 Task: Find a flat in Kirkland for 9 guests from August 8 to 15, with 5 bedrooms, 5 beds, 5 bathrooms, a price range of 5700 to 14000, and amenities including Wifi, Free parking, TV, Gym, and Breakfast.
Action: Mouse moved to (448, 100)
Screenshot: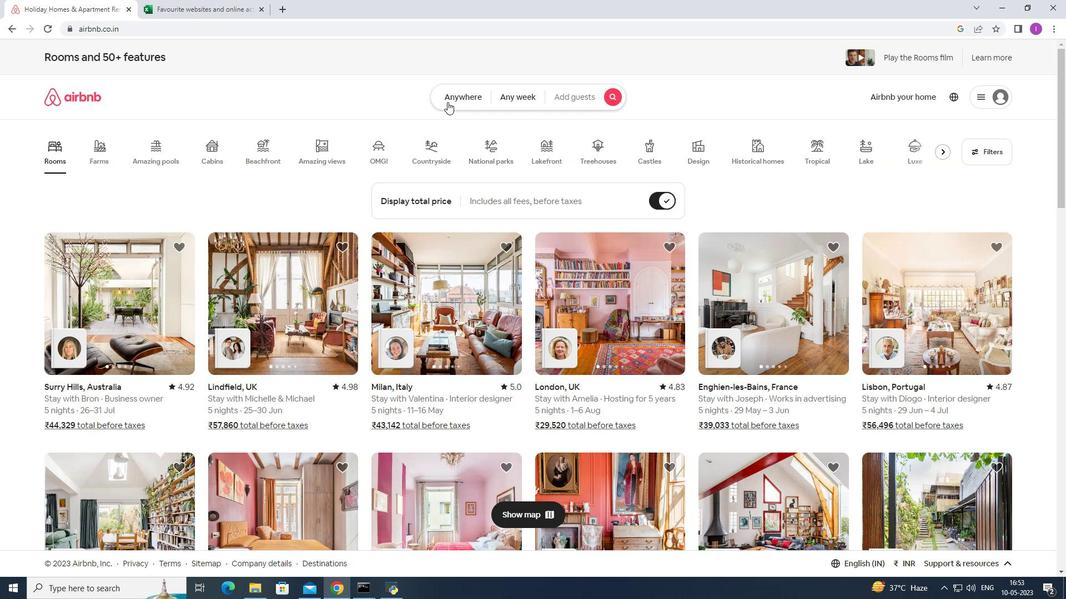 
Action: Mouse pressed left at (448, 100)
Screenshot: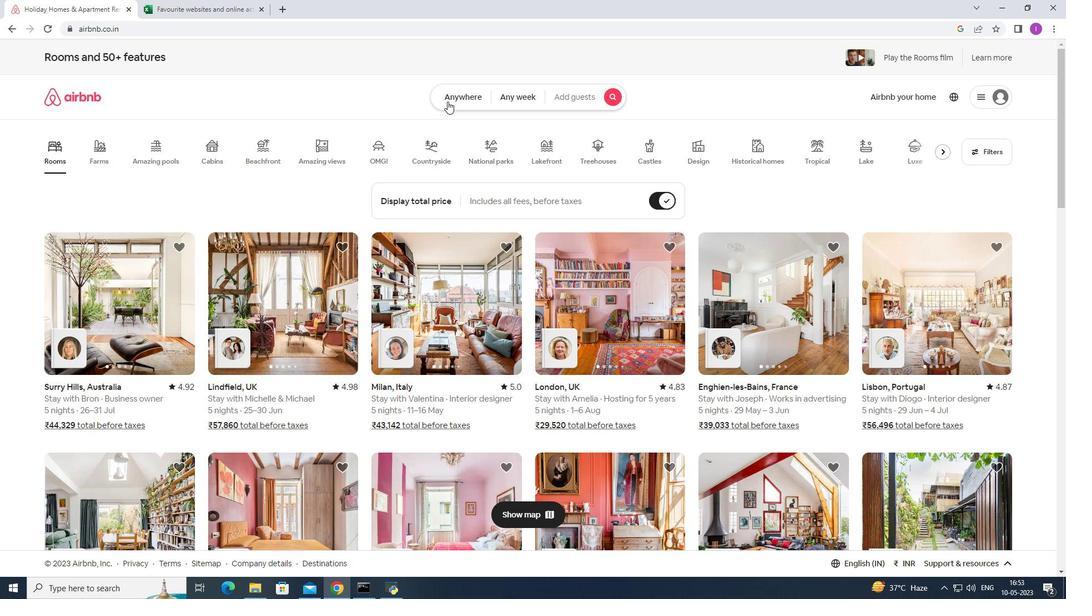 
Action: Mouse moved to (377, 142)
Screenshot: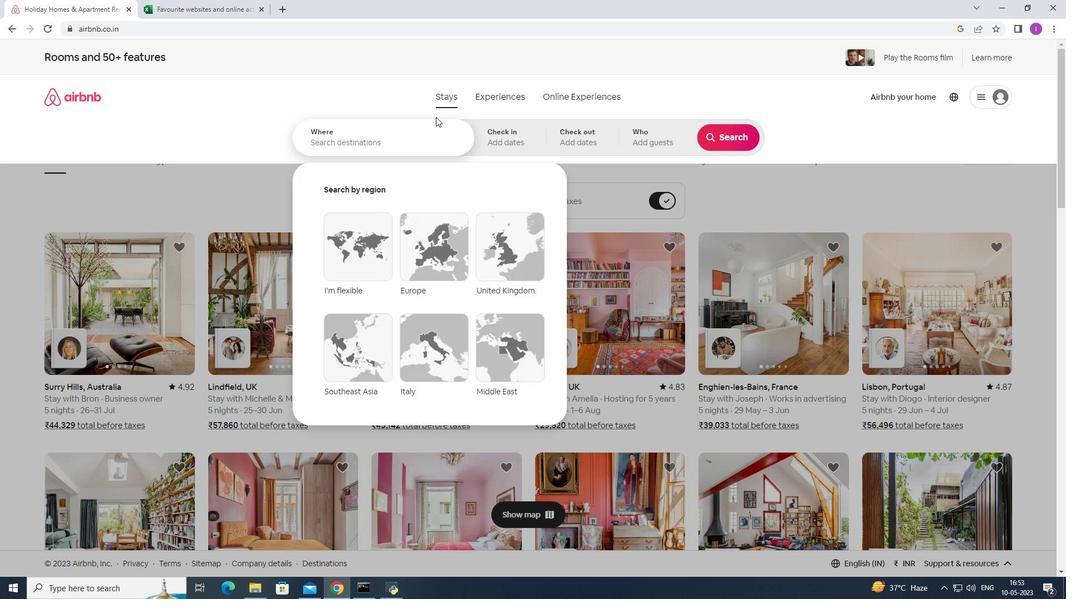 
Action: Mouse pressed left at (377, 142)
Screenshot: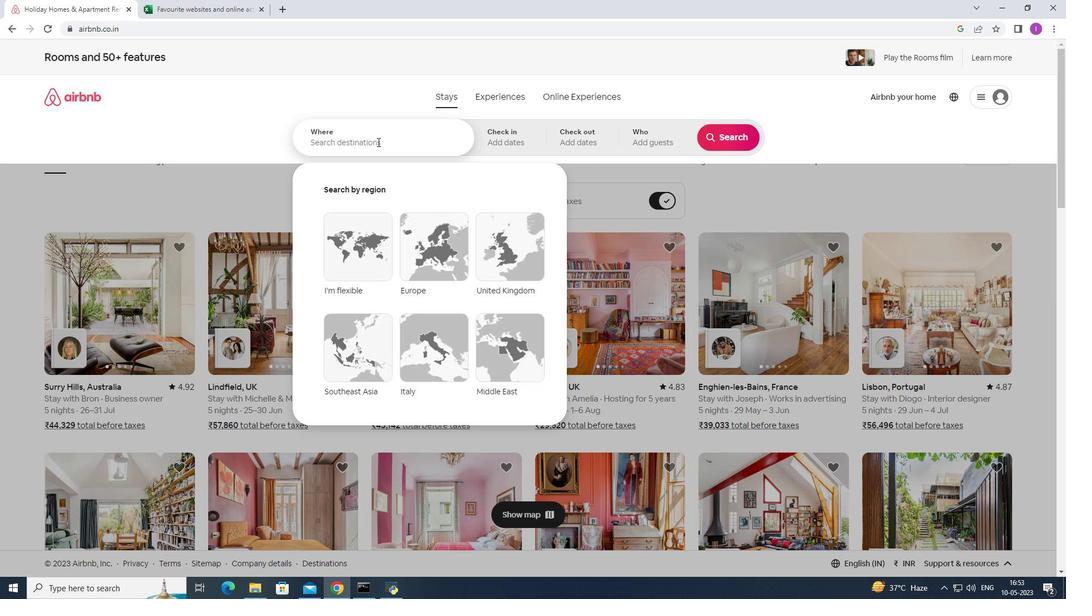 
Action: Key pressed <Key.shift><Key.shift>Ko<Key.backspace>irkland,<Key.shift><Key.shift><Key.shift><Key.shift><Key.shift><Key.shift><Key.shift><Key.shift><Key.shift><Key.shift><Key.shift><Key.shift><Key.shift><Key.shift><Key.shift><Key.shift><Key.shift><Key.shift><Key.shift><Key.shift><Key.shift><Key.shift><Key.shift>Canada
Screenshot: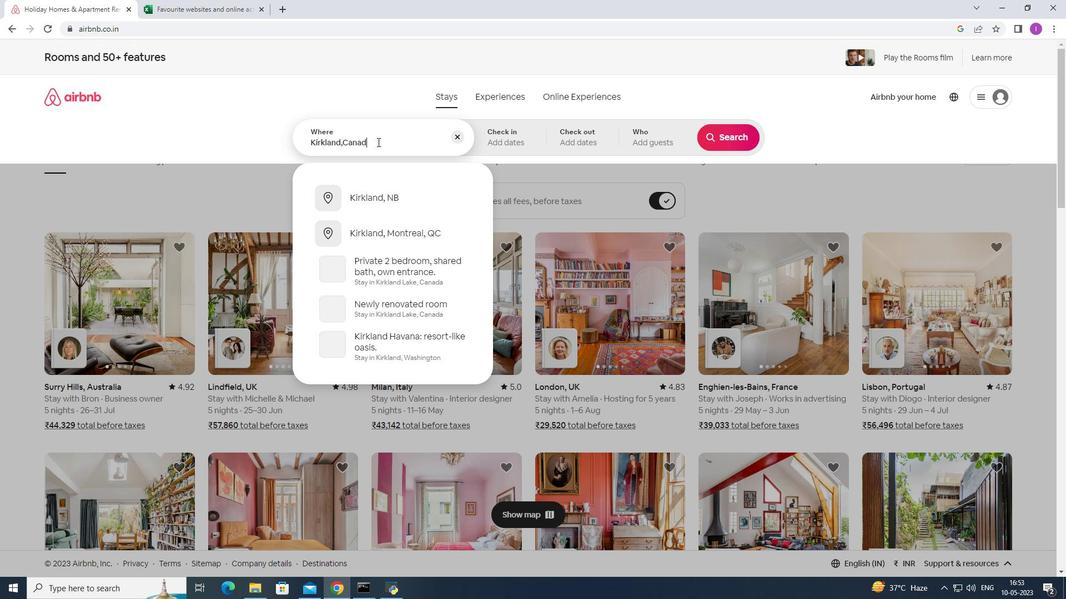 
Action: Mouse moved to (529, 137)
Screenshot: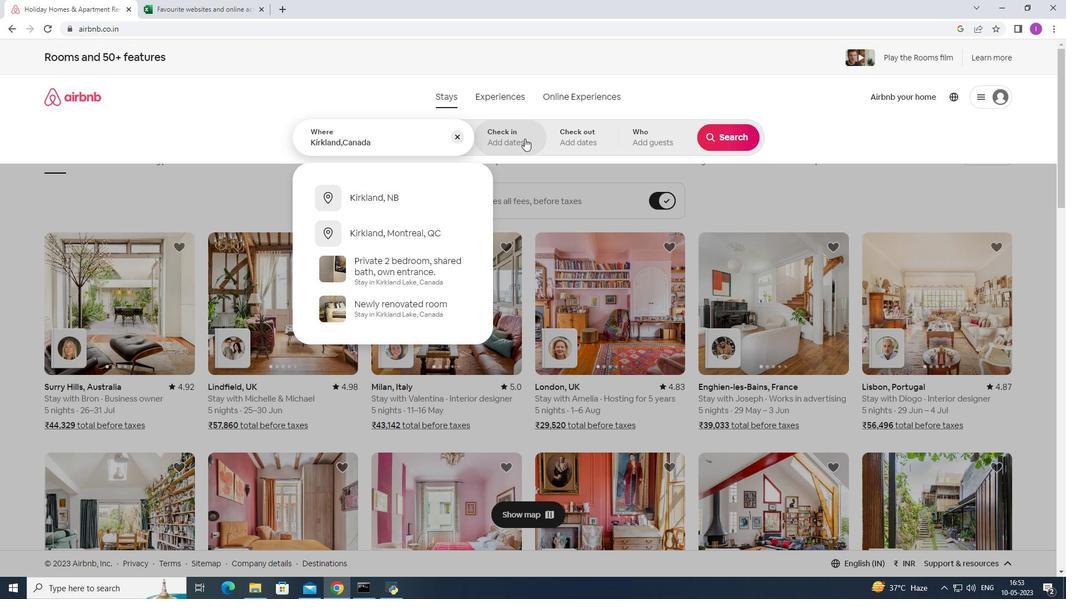 
Action: Mouse pressed left at (529, 137)
Screenshot: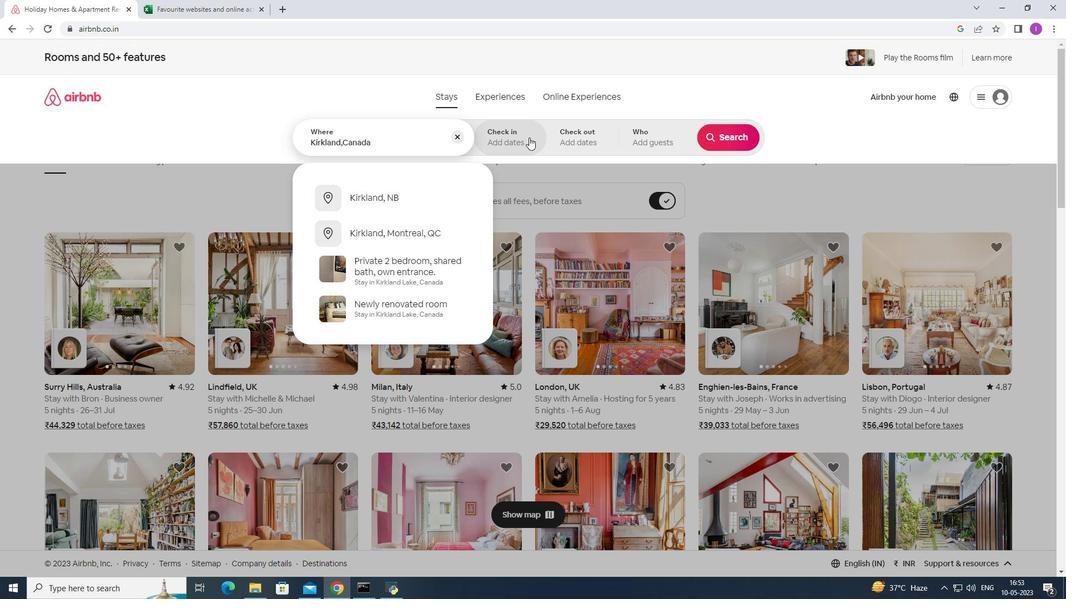 
Action: Mouse moved to (730, 224)
Screenshot: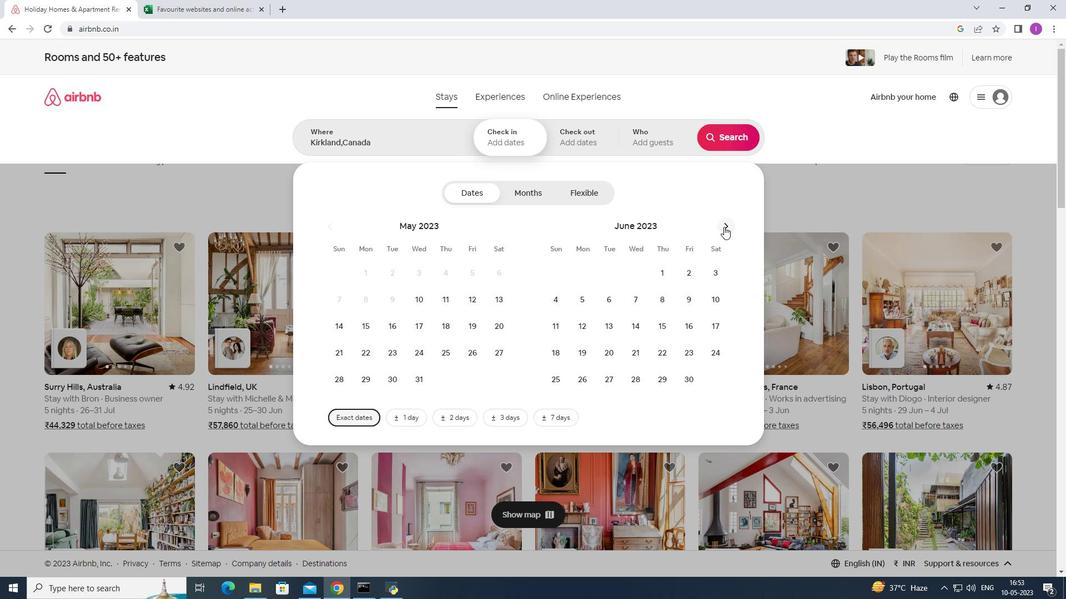
Action: Mouse pressed left at (730, 224)
Screenshot: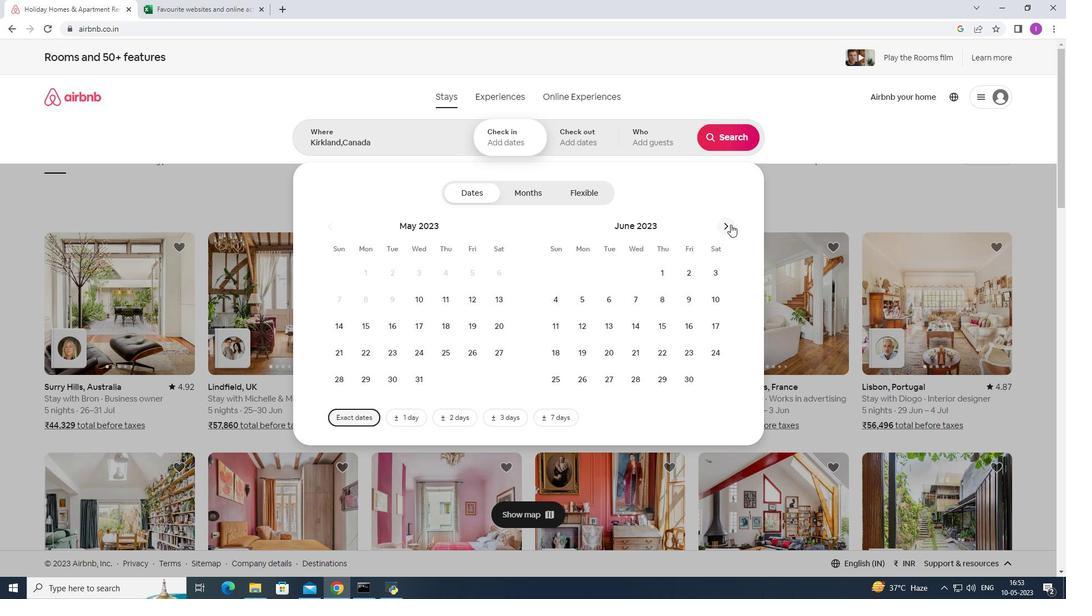 
Action: Mouse pressed left at (730, 224)
Screenshot: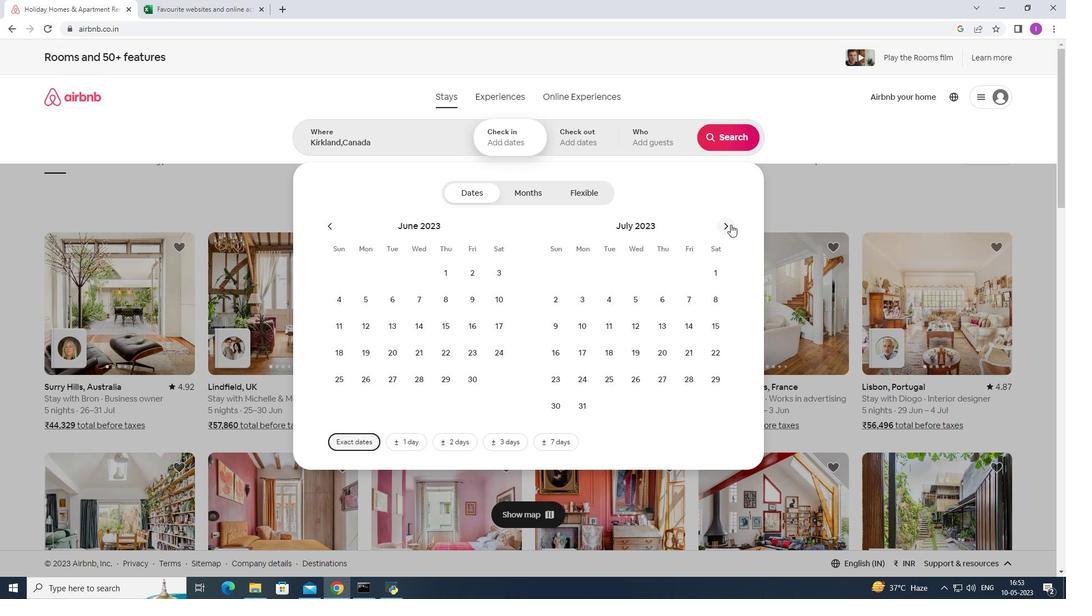 
Action: Mouse moved to (616, 299)
Screenshot: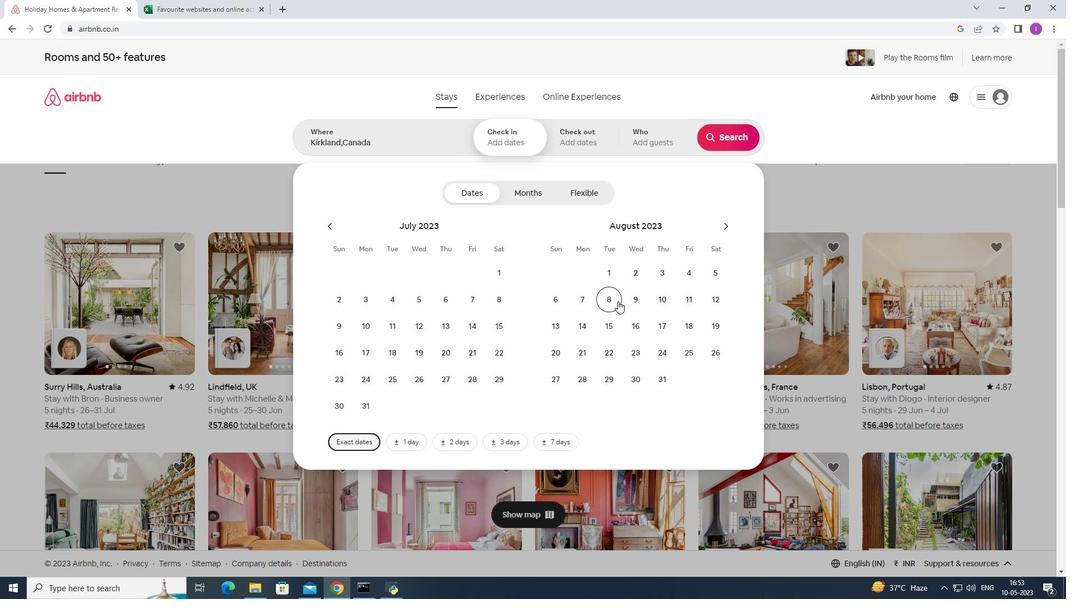 
Action: Mouse pressed left at (616, 299)
Screenshot: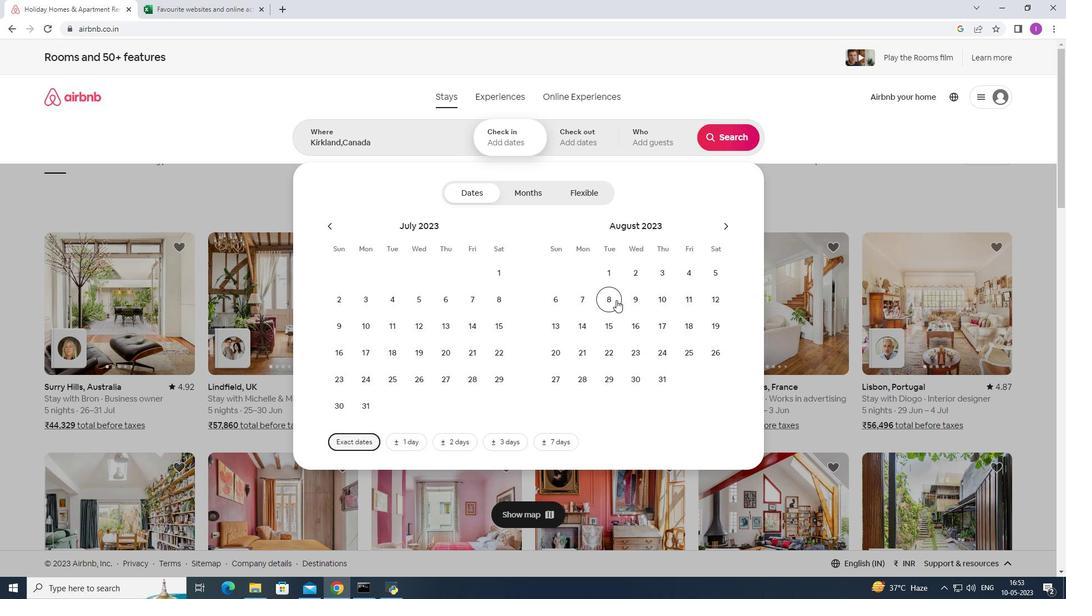 
Action: Mouse moved to (608, 319)
Screenshot: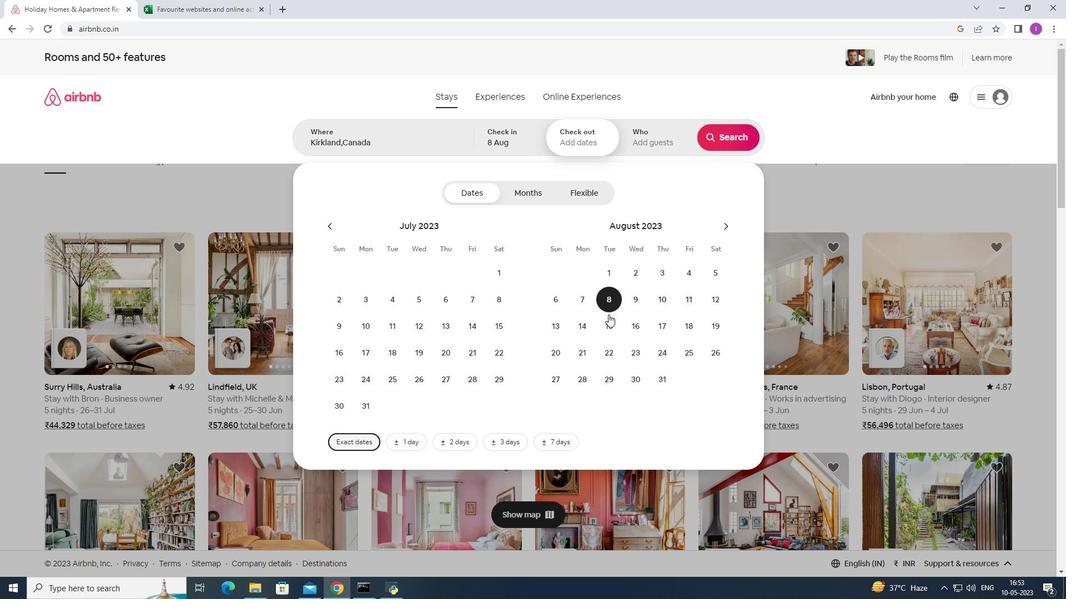 
Action: Mouse pressed left at (608, 319)
Screenshot: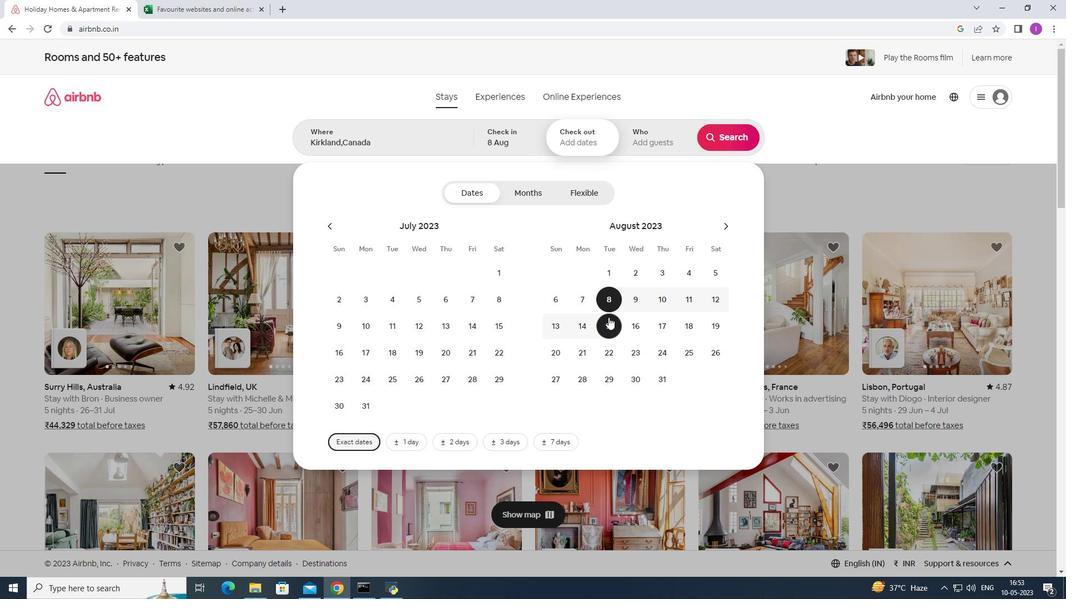 
Action: Mouse moved to (650, 139)
Screenshot: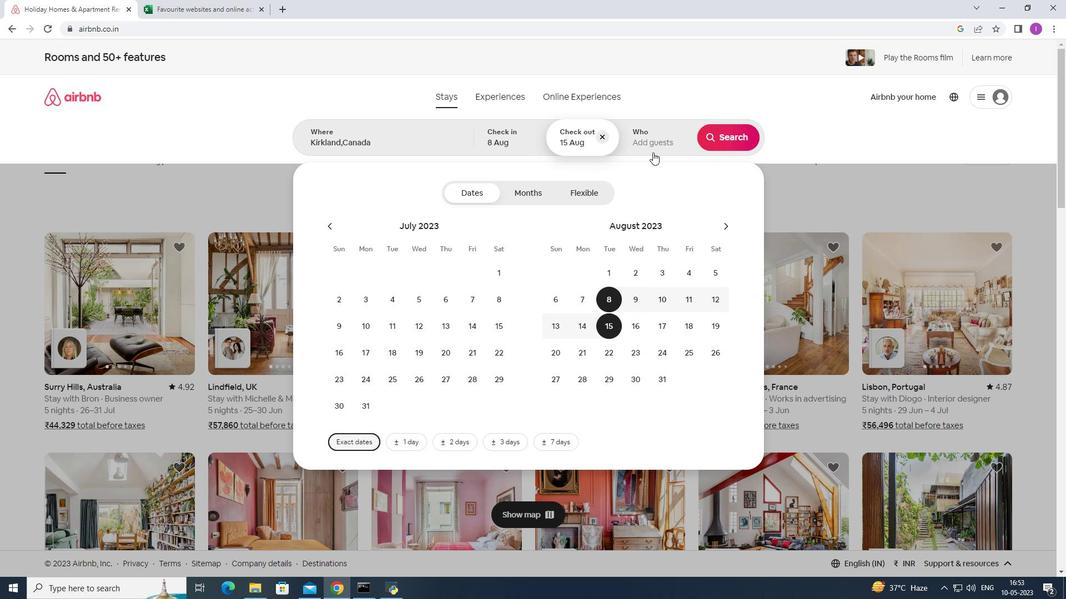 
Action: Mouse pressed left at (650, 139)
Screenshot: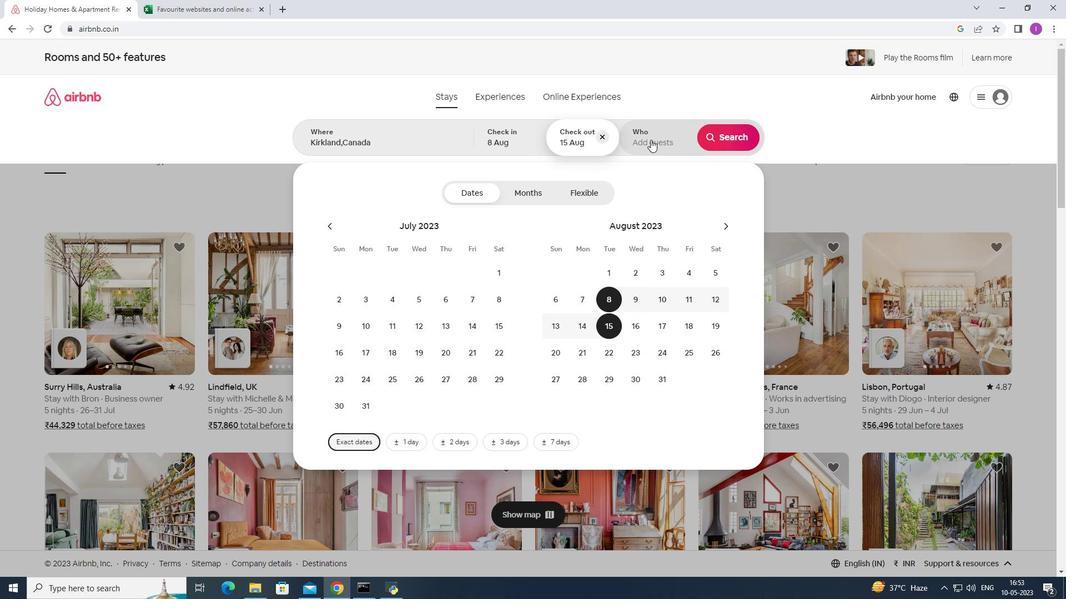 
Action: Mouse moved to (731, 199)
Screenshot: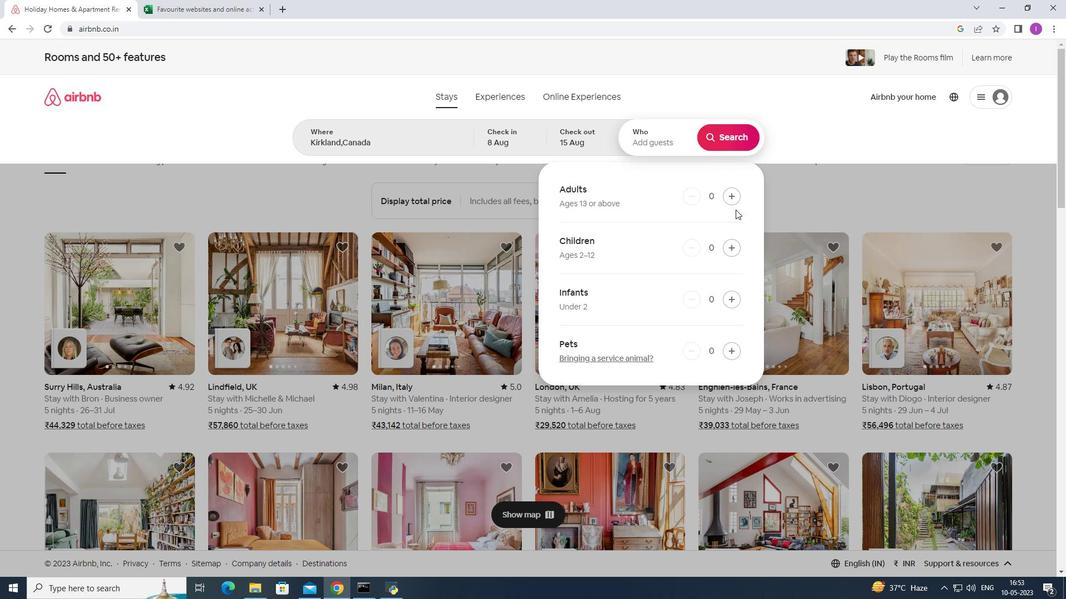 
Action: Mouse pressed left at (731, 199)
Screenshot: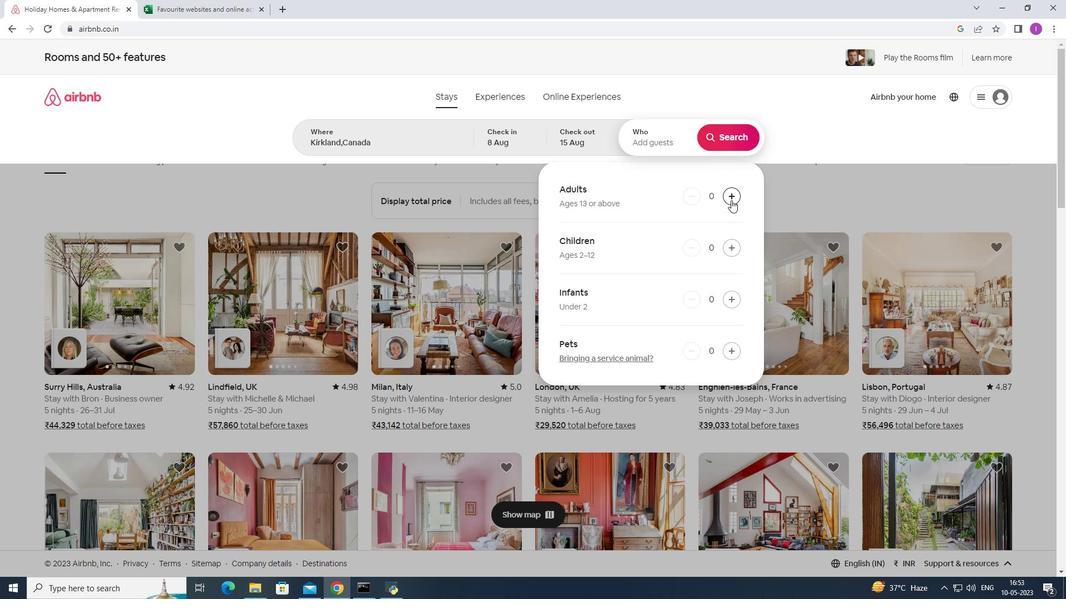 
Action: Mouse pressed left at (731, 199)
Screenshot: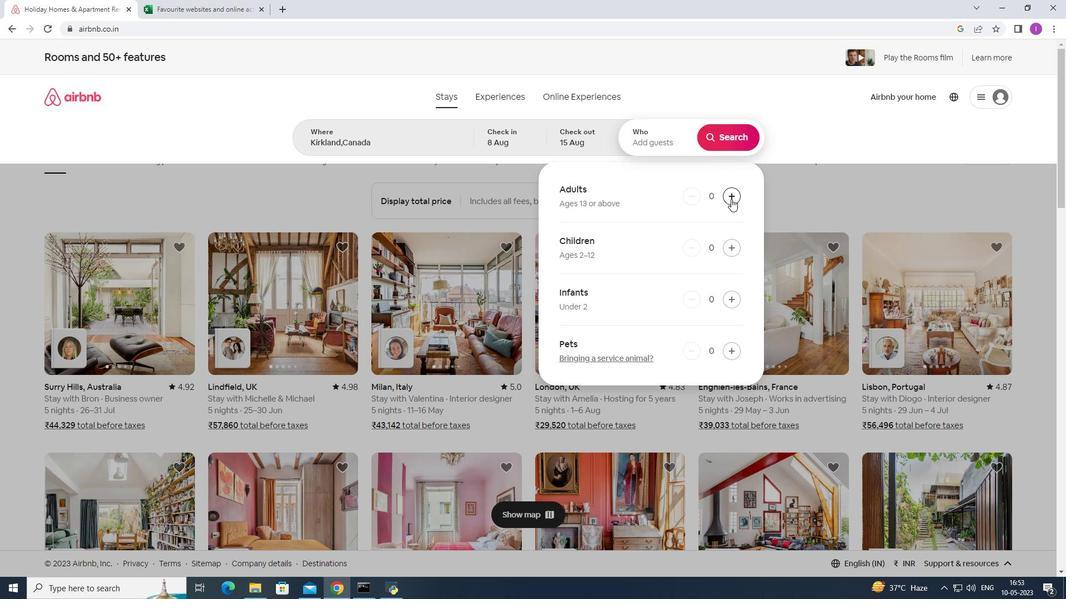 
Action: Mouse pressed left at (731, 199)
Screenshot: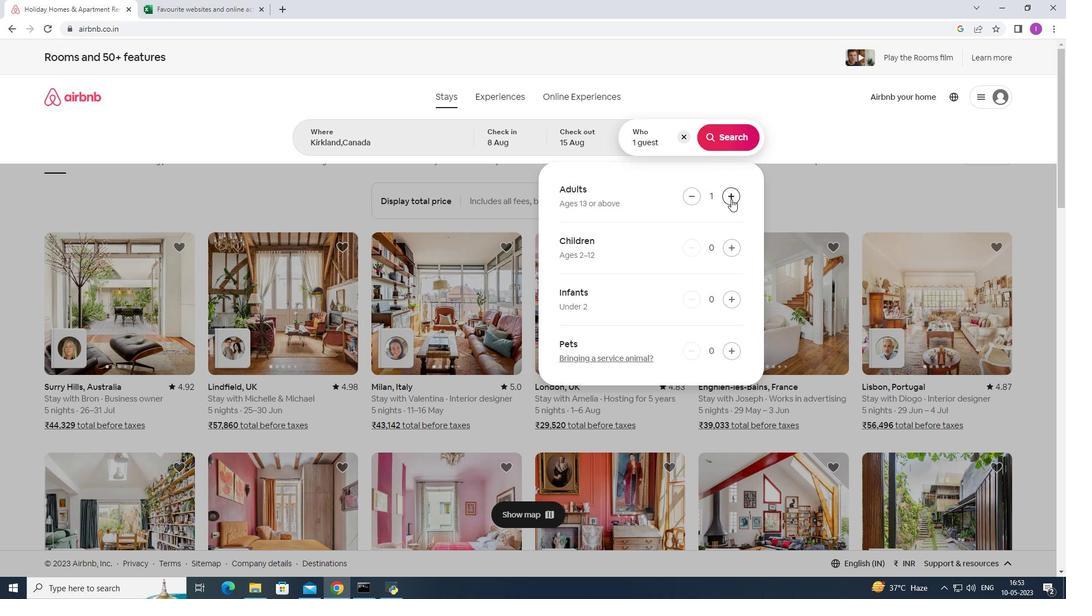 
Action: Mouse pressed left at (731, 199)
Screenshot: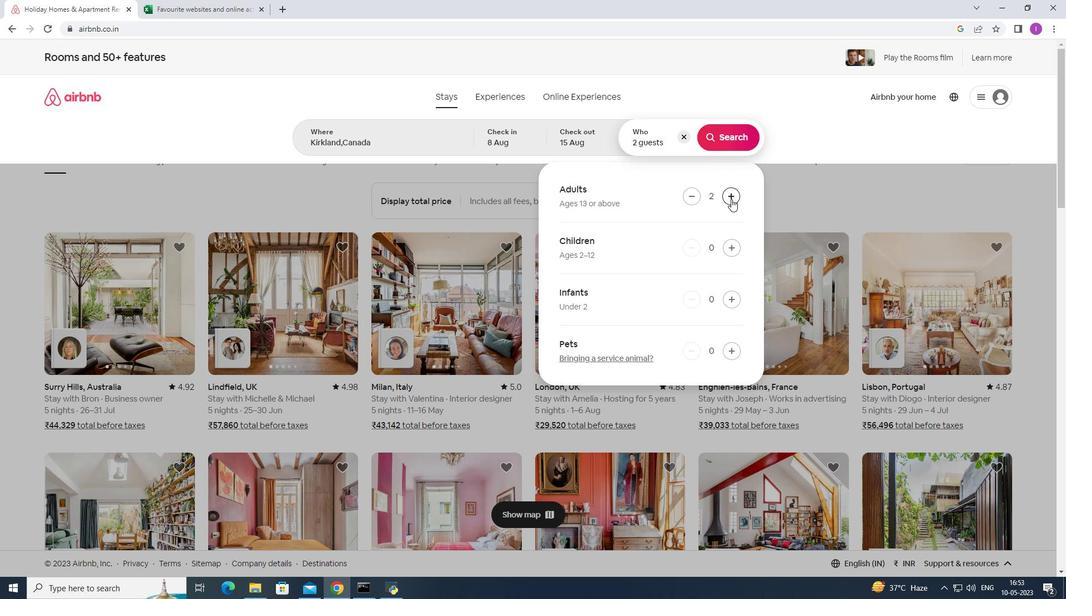 
Action: Mouse pressed left at (731, 199)
Screenshot: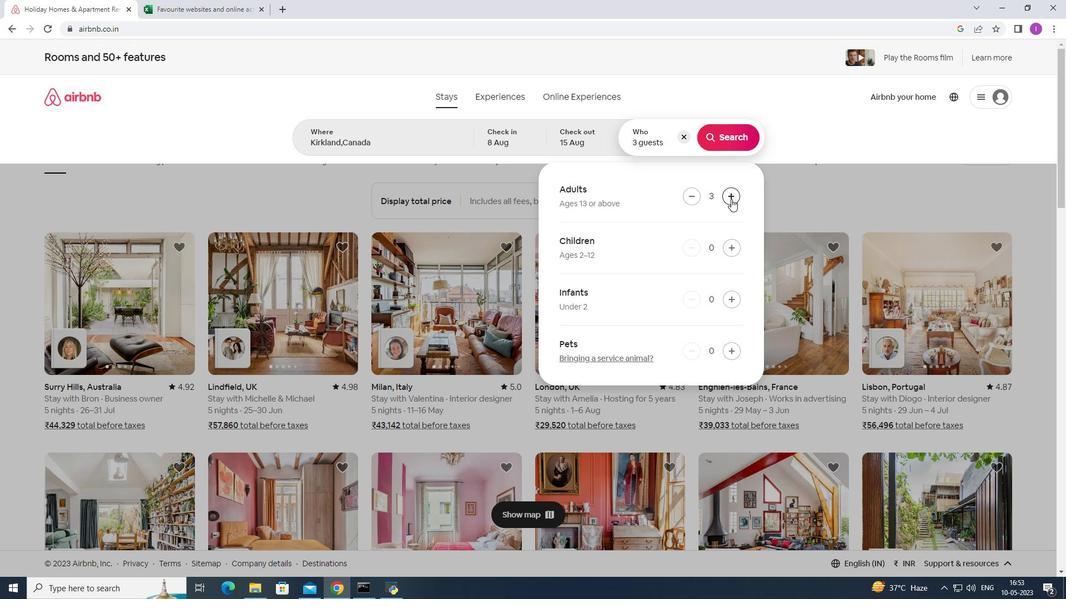 
Action: Mouse pressed left at (731, 199)
Screenshot: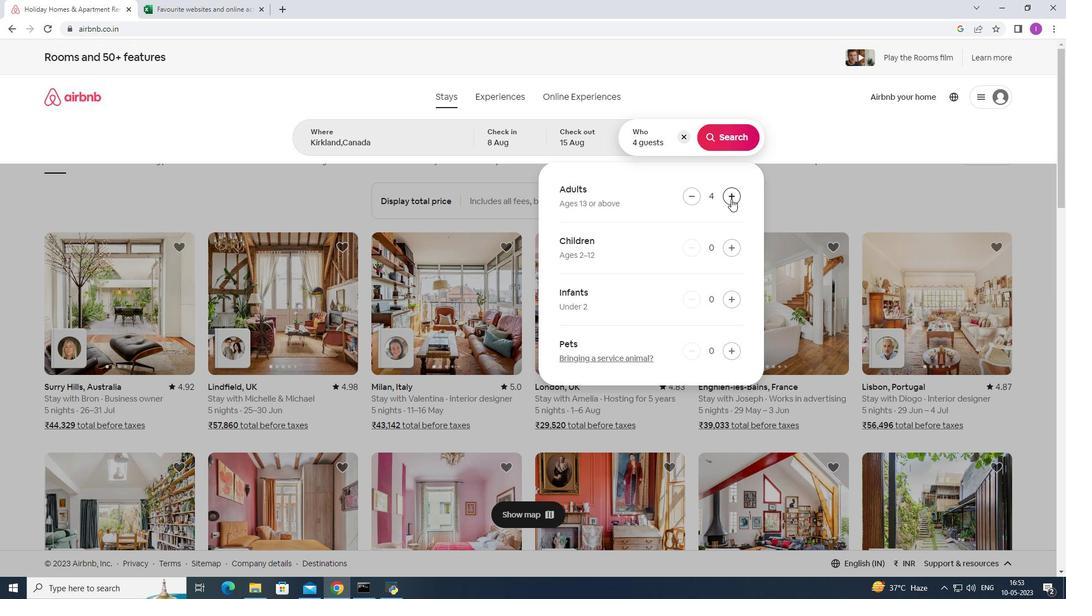 
Action: Mouse pressed left at (731, 199)
Screenshot: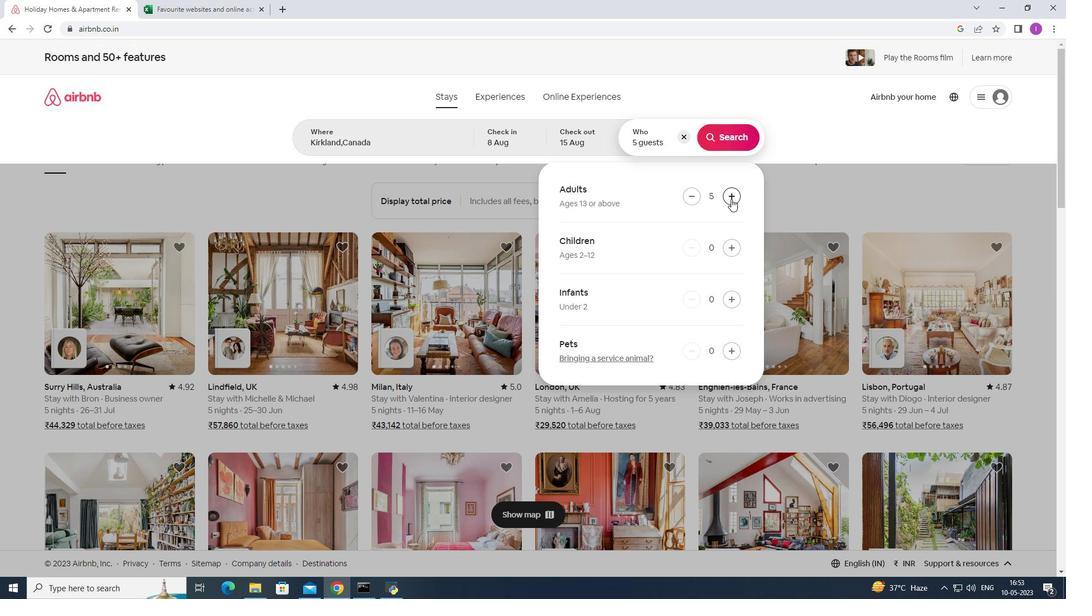 
Action: Mouse pressed left at (731, 199)
Screenshot: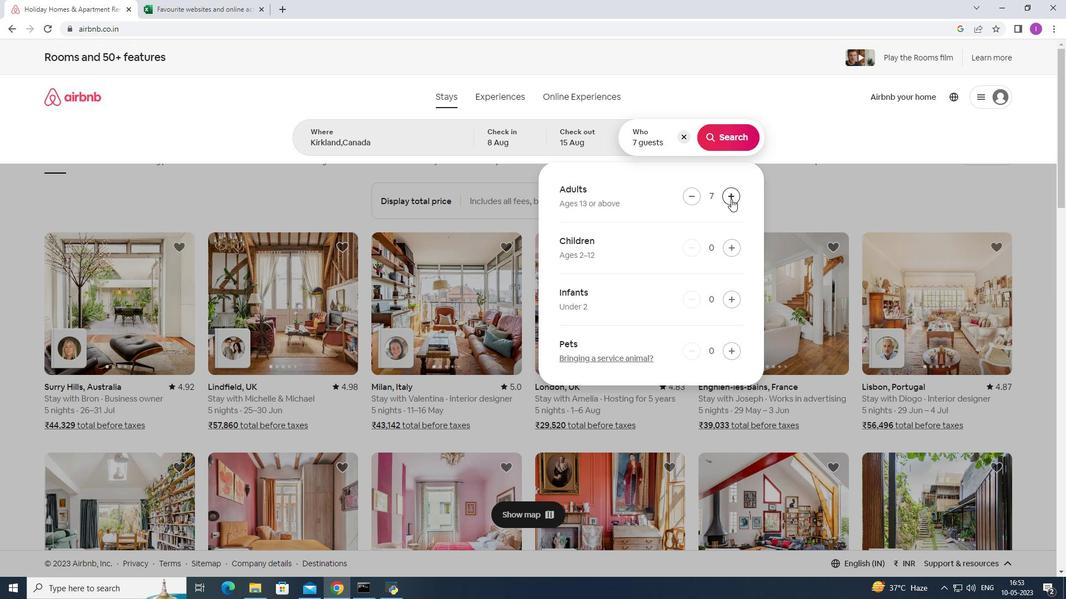 
Action: Mouse pressed left at (731, 199)
Screenshot: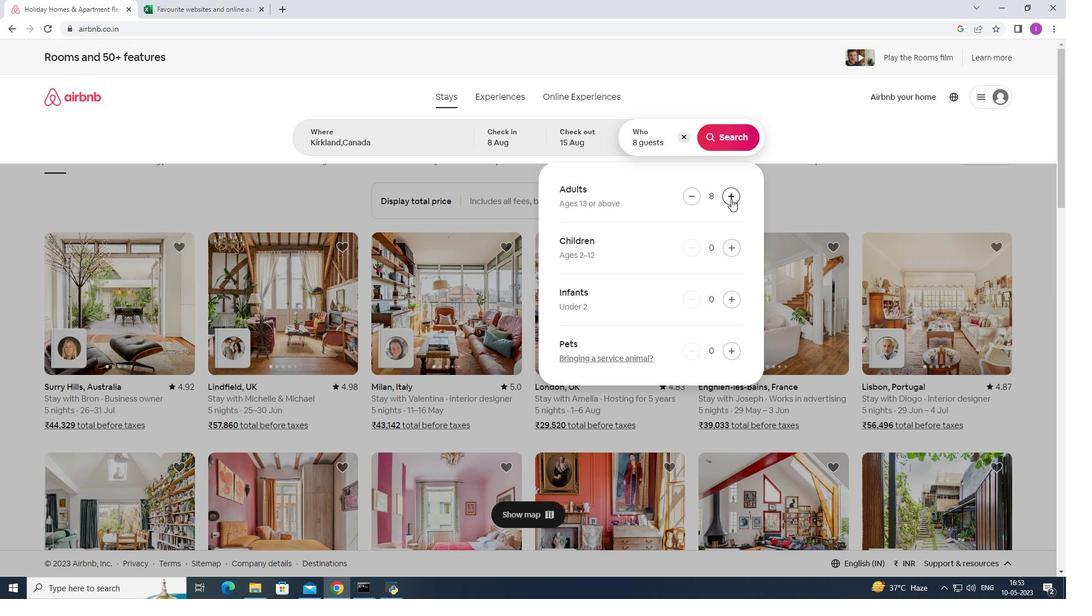 
Action: Mouse moved to (748, 137)
Screenshot: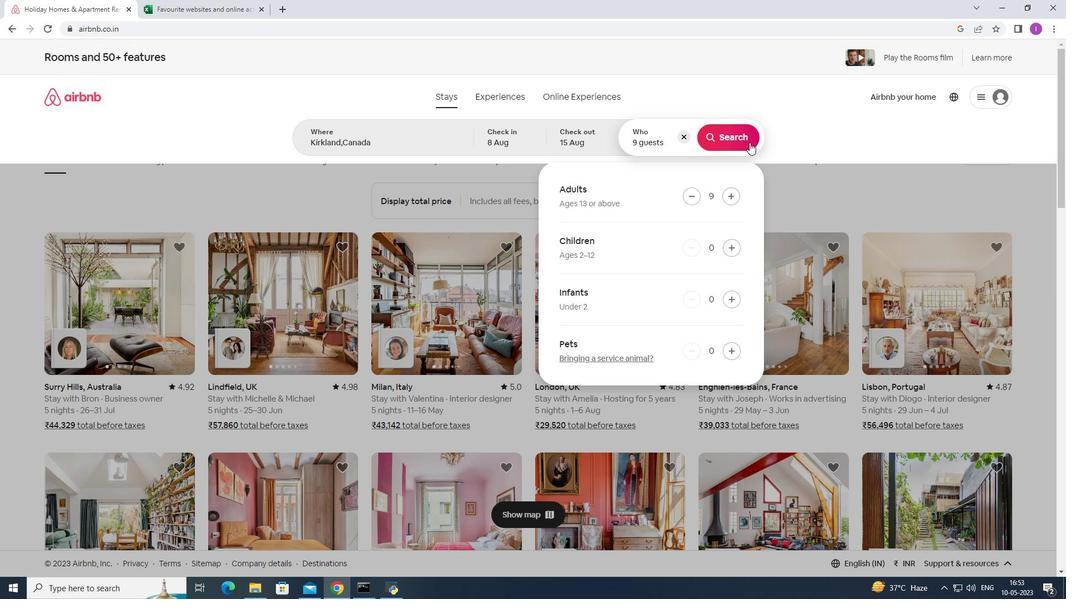 
Action: Mouse pressed left at (748, 137)
Screenshot: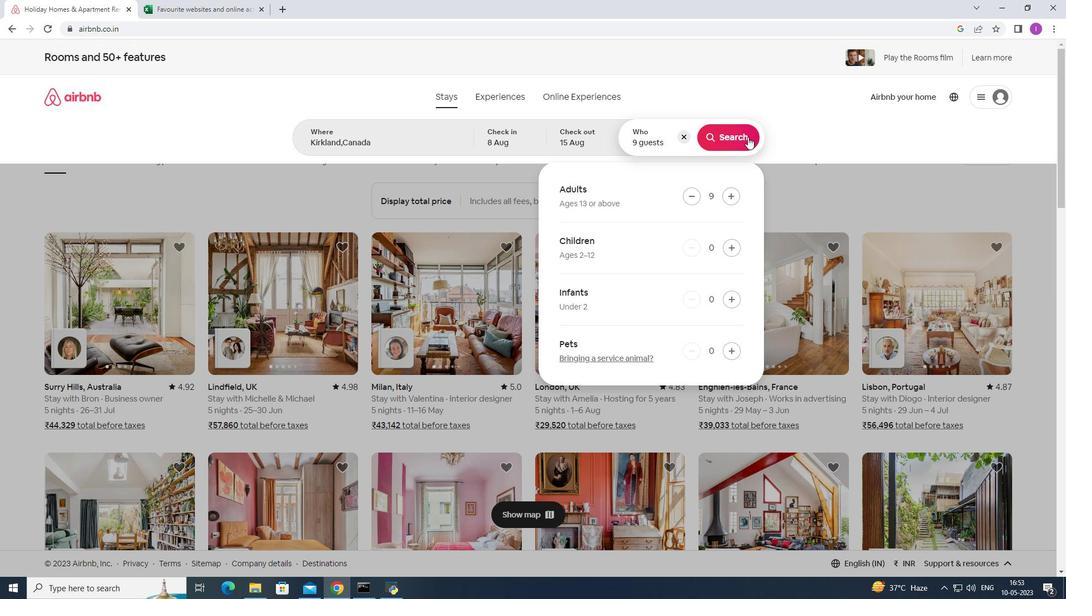 
Action: Mouse moved to (1022, 107)
Screenshot: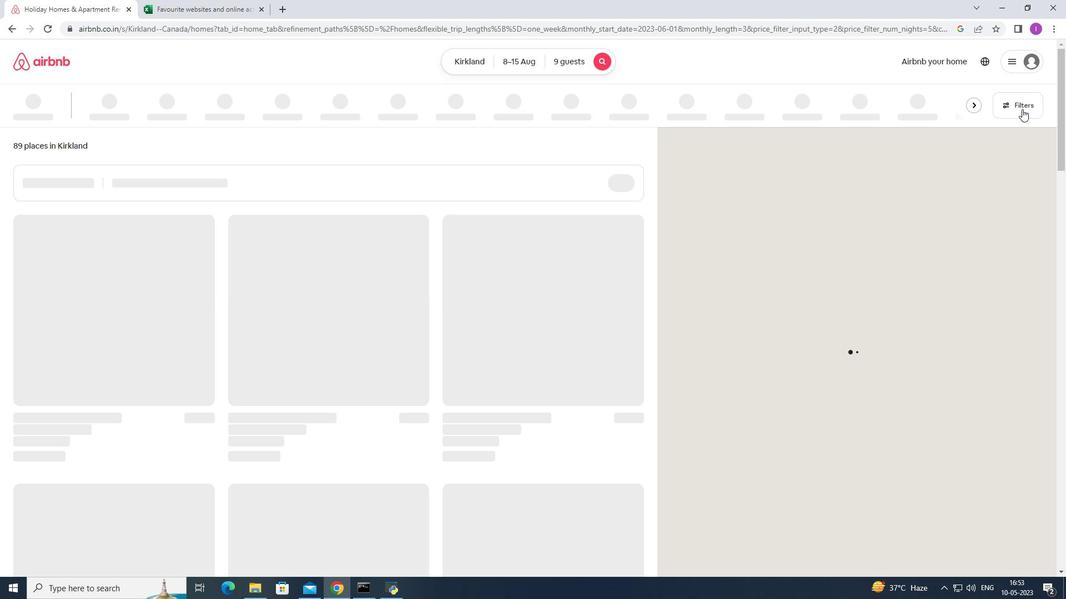 
Action: Mouse pressed left at (1022, 107)
Screenshot: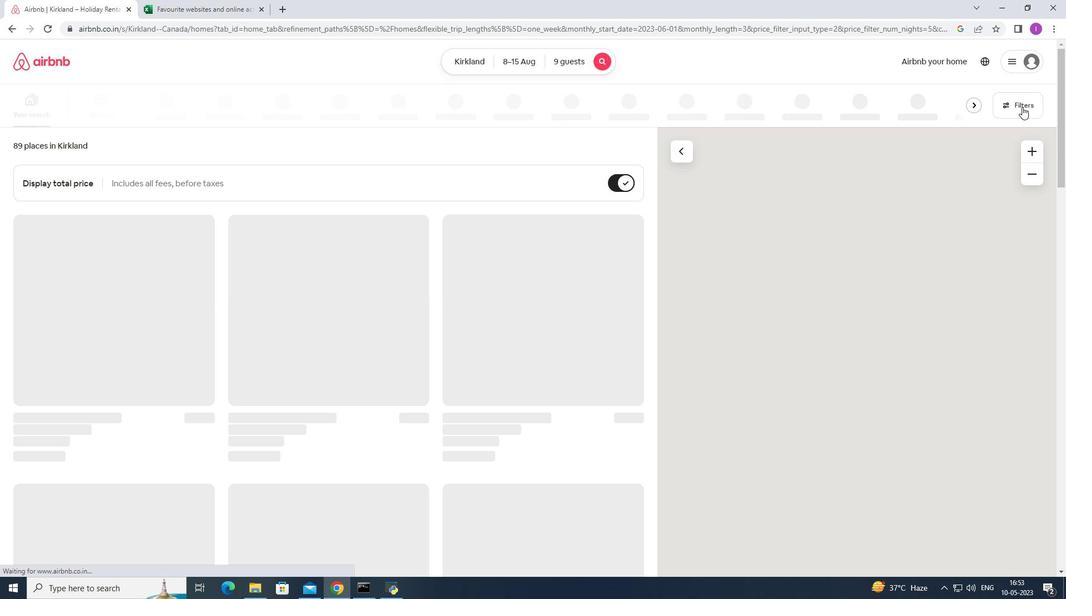 
Action: Mouse moved to (604, 383)
Screenshot: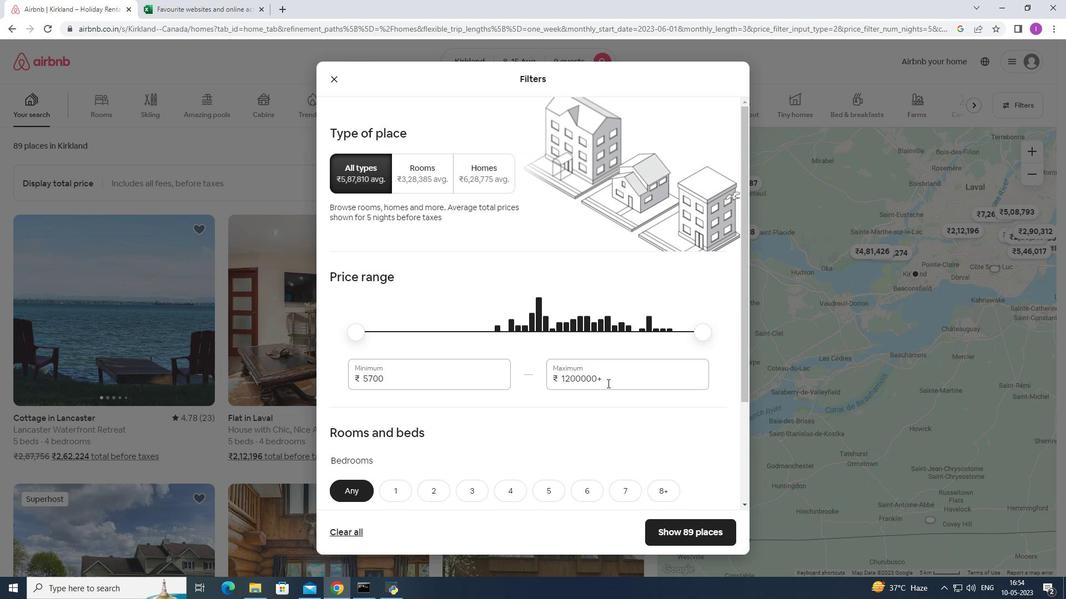 
Action: Mouse pressed left at (604, 383)
Screenshot: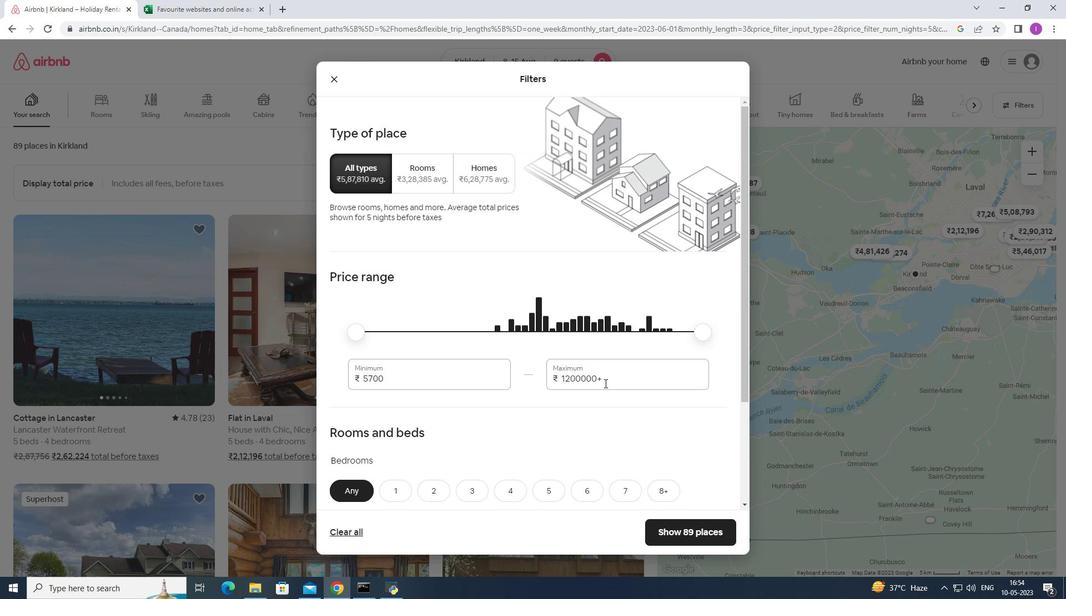 
Action: Mouse moved to (531, 376)
Screenshot: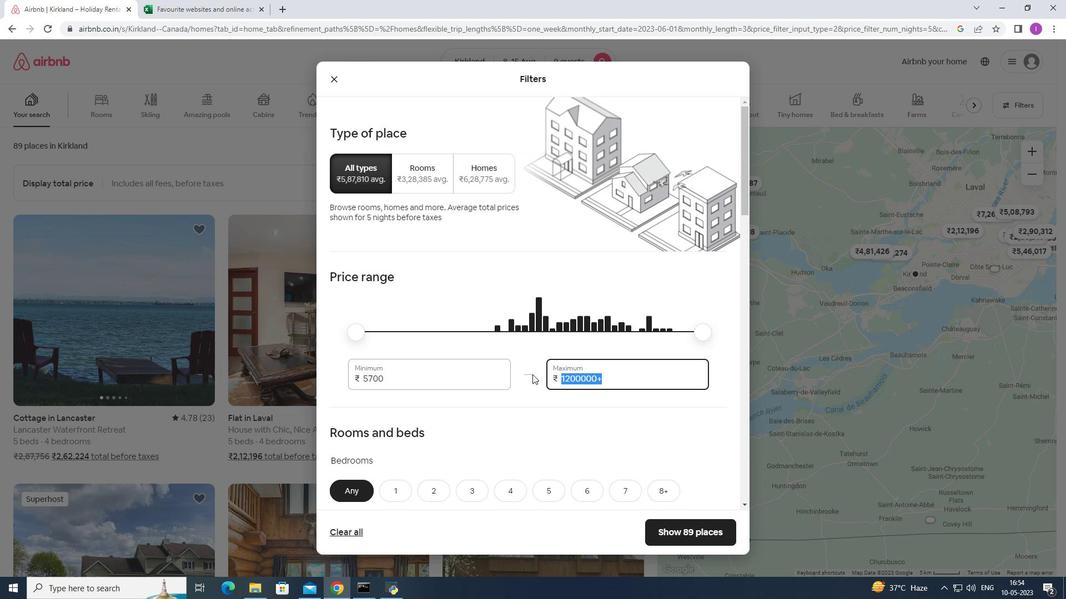 
Action: Key pressed 1
Screenshot: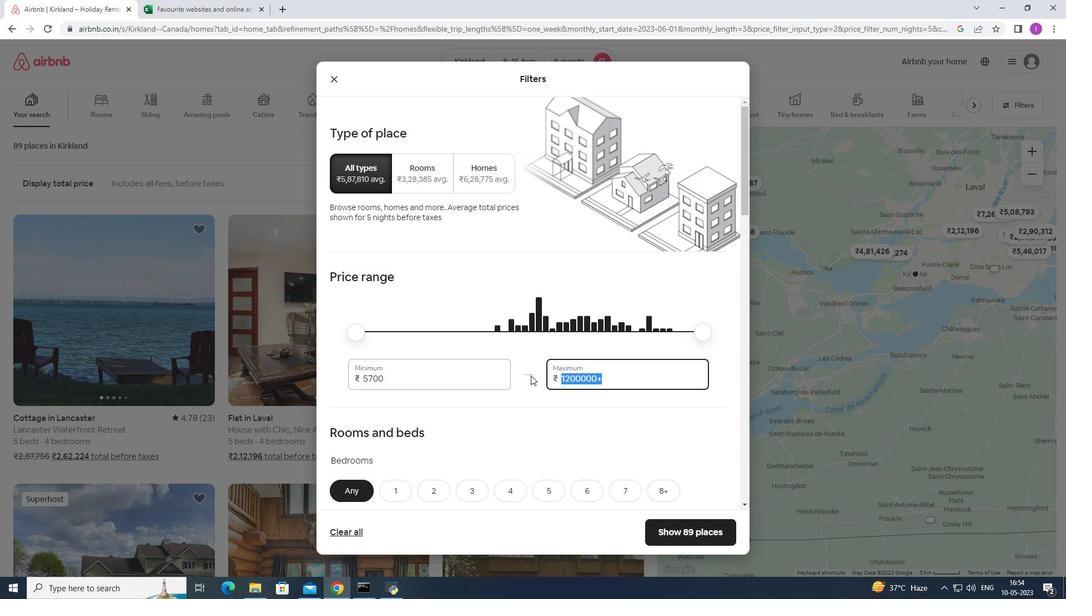 
Action: Mouse moved to (530, 375)
Screenshot: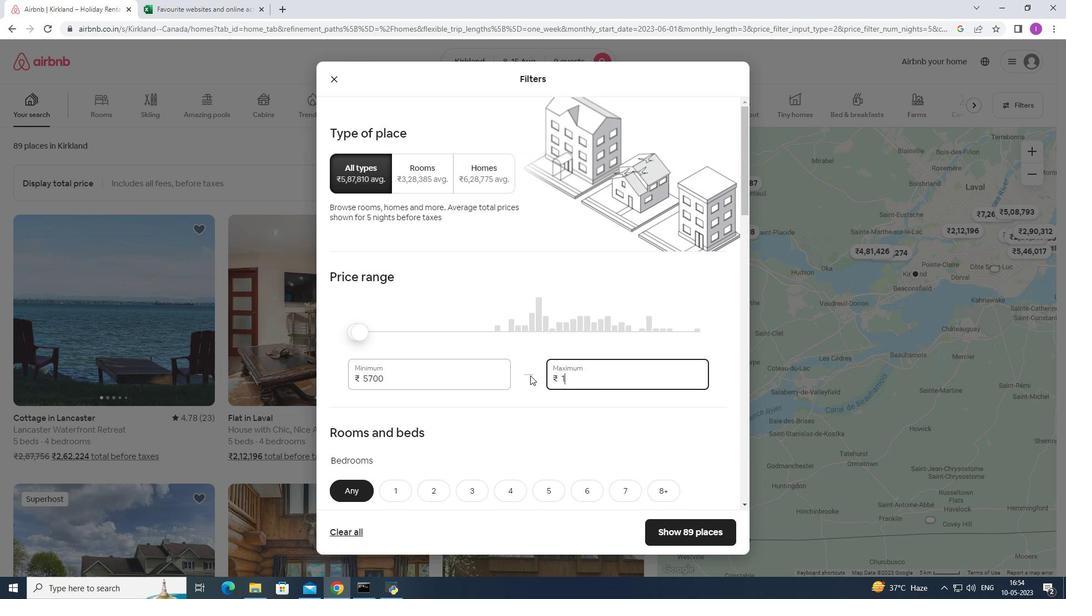 
Action: Key pressed 400
Screenshot: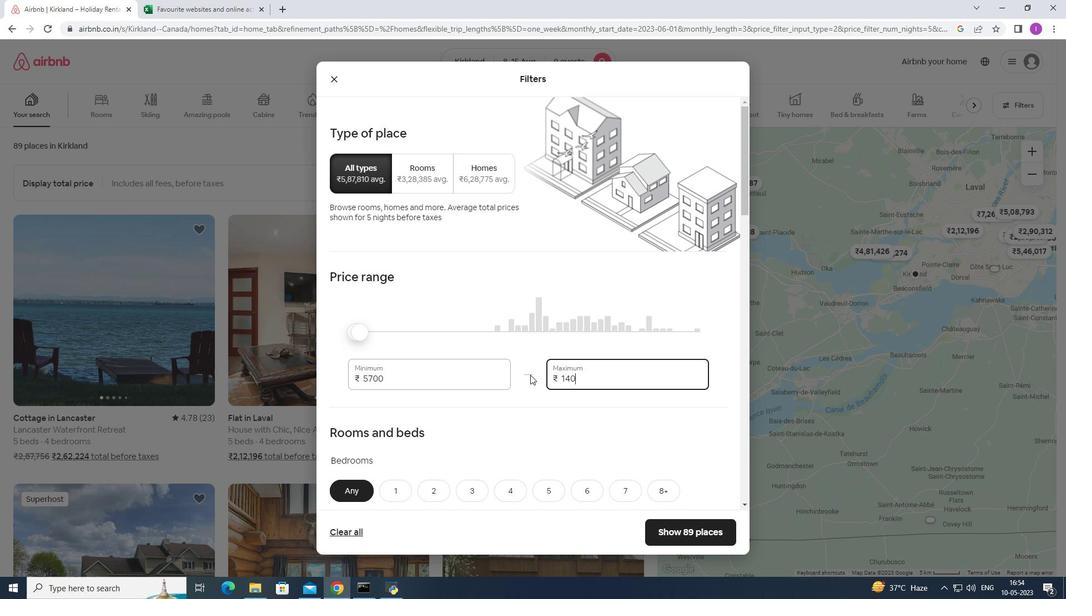 
Action: Mouse moved to (541, 372)
Screenshot: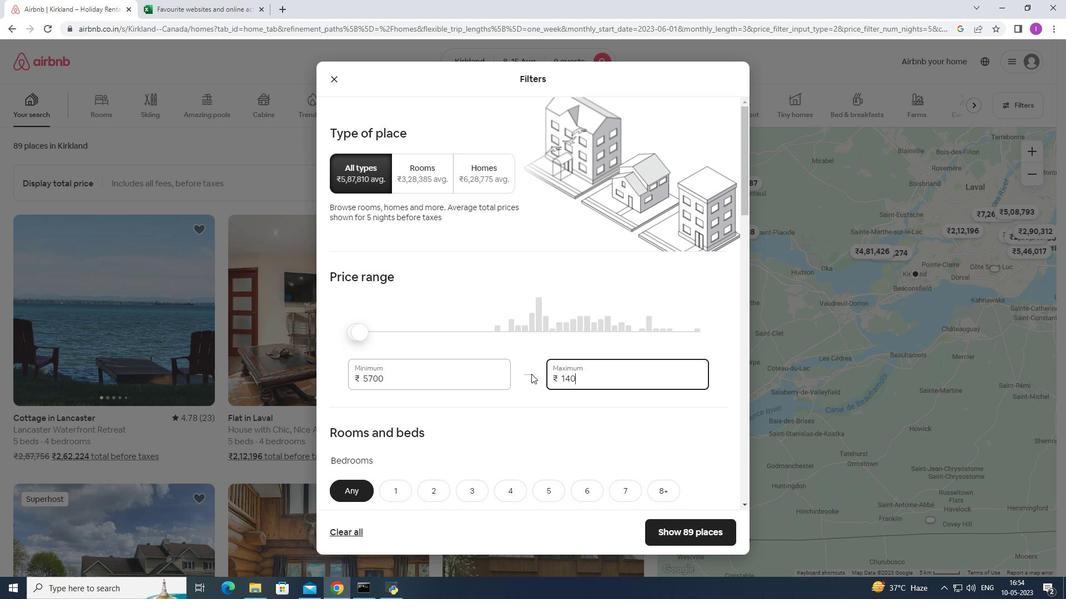 
Action: Key pressed 0
Screenshot: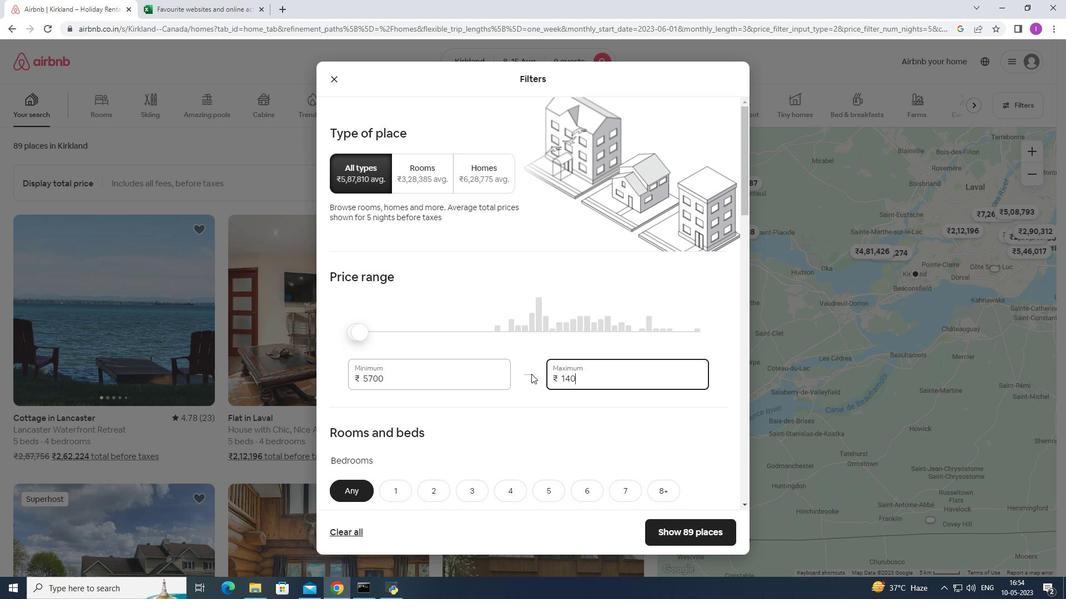 
Action: Mouse moved to (406, 380)
Screenshot: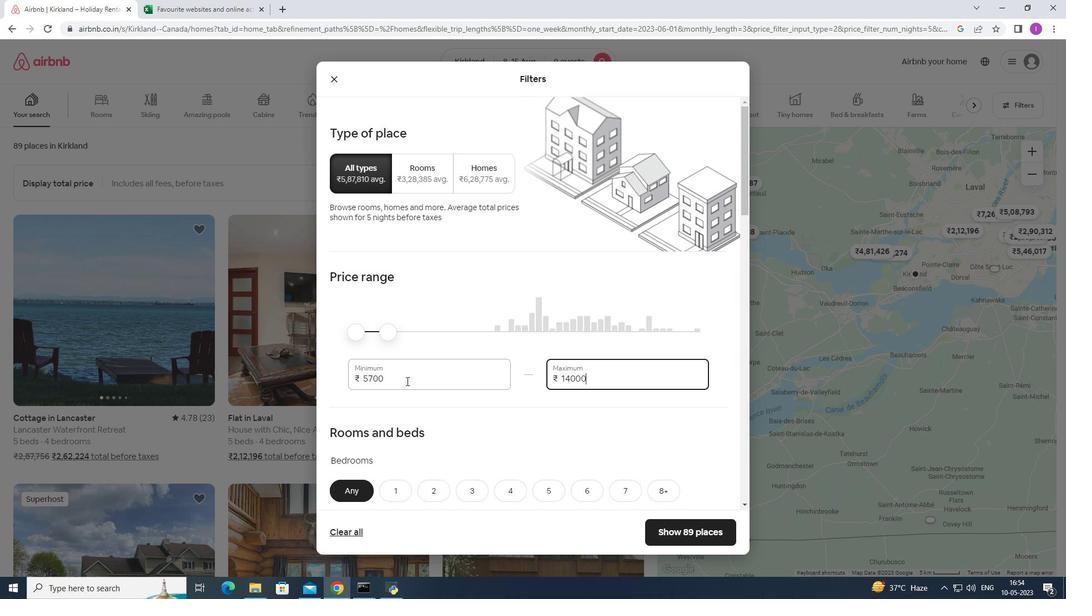 
Action: Mouse pressed left at (406, 380)
Screenshot: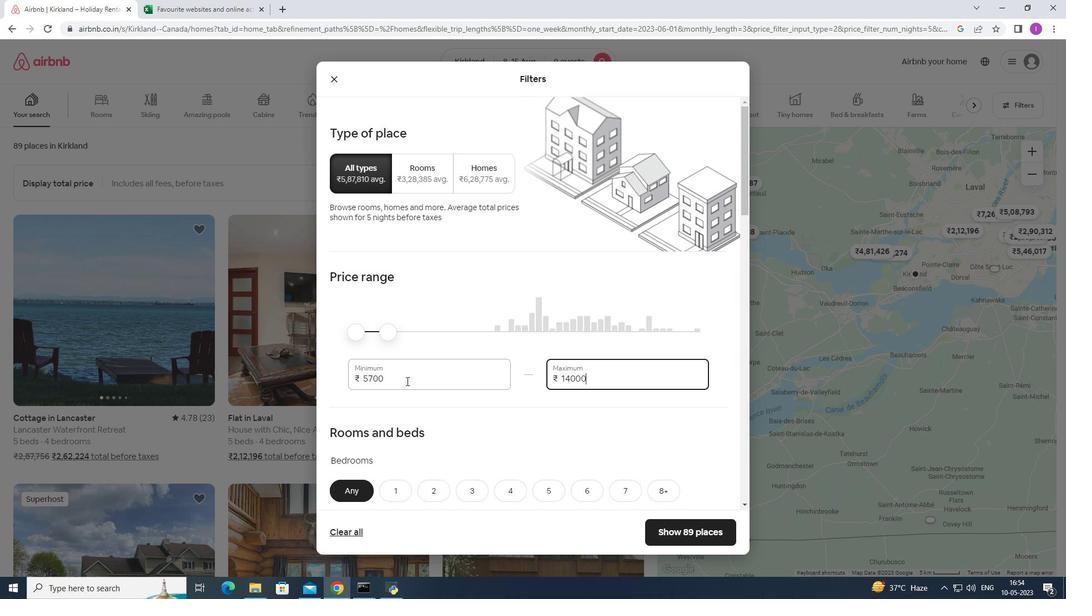 
Action: Mouse moved to (343, 384)
Screenshot: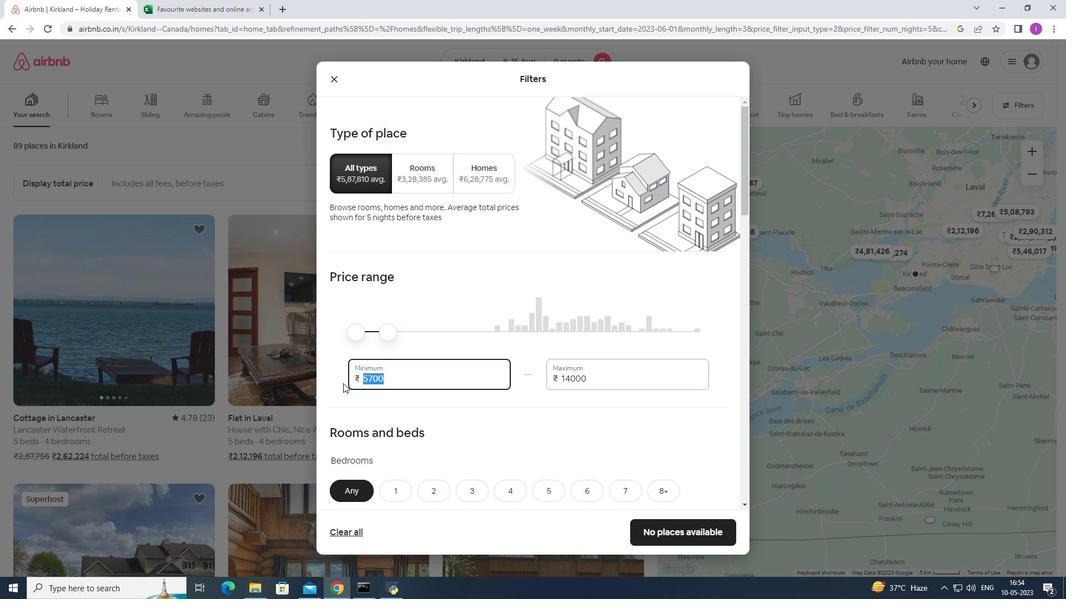 
Action: Key pressed q
Screenshot: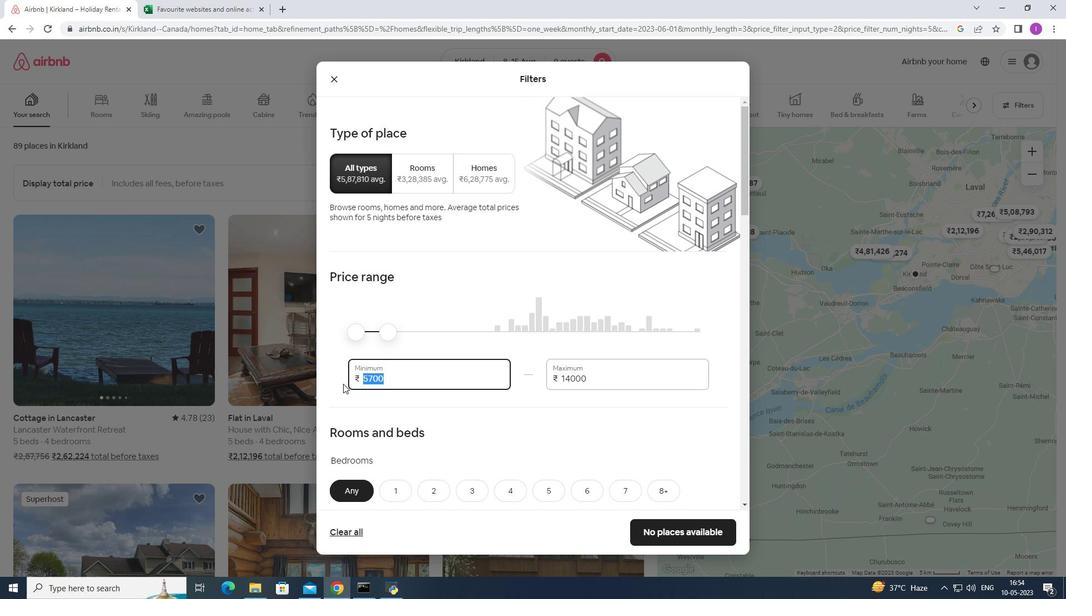 
Action: Mouse moved to (355, 376)
Screenshot: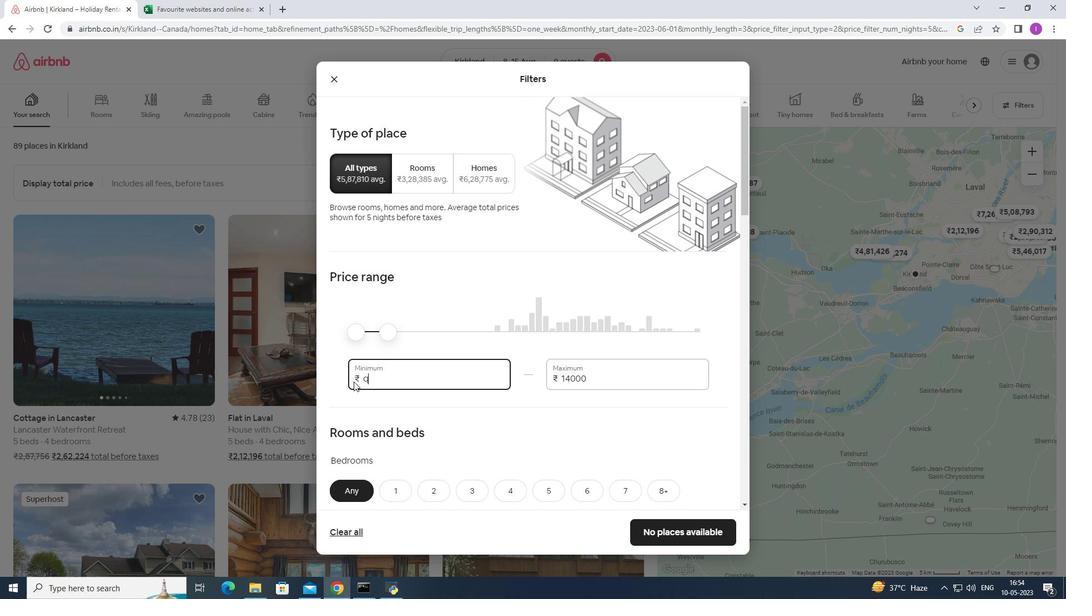
Action: Key pressed 1
Screenshot: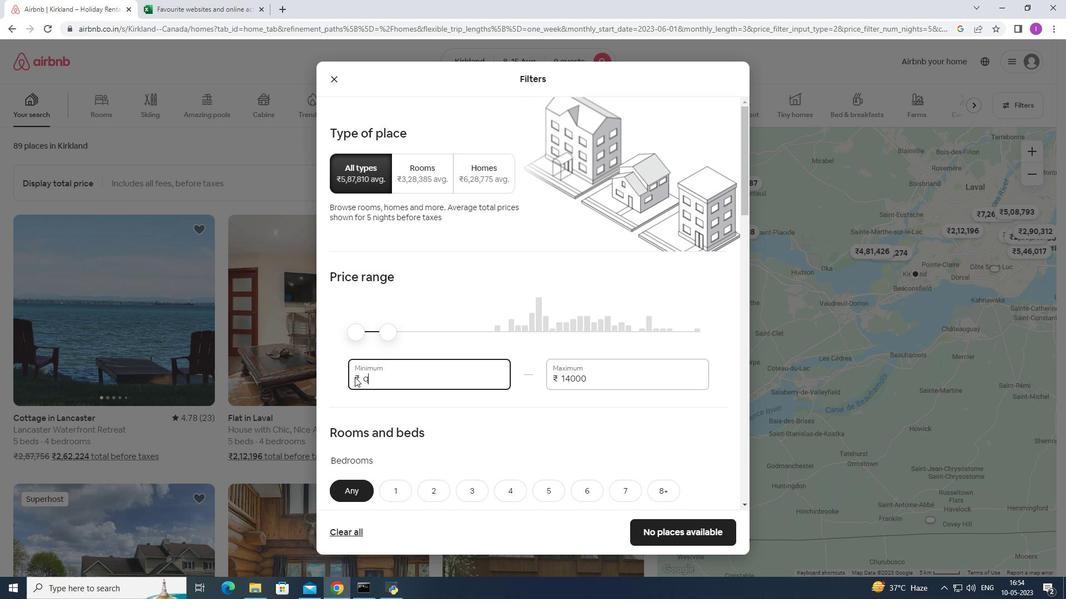 
Action: Mouse moved to (358, 379)
Screenshot: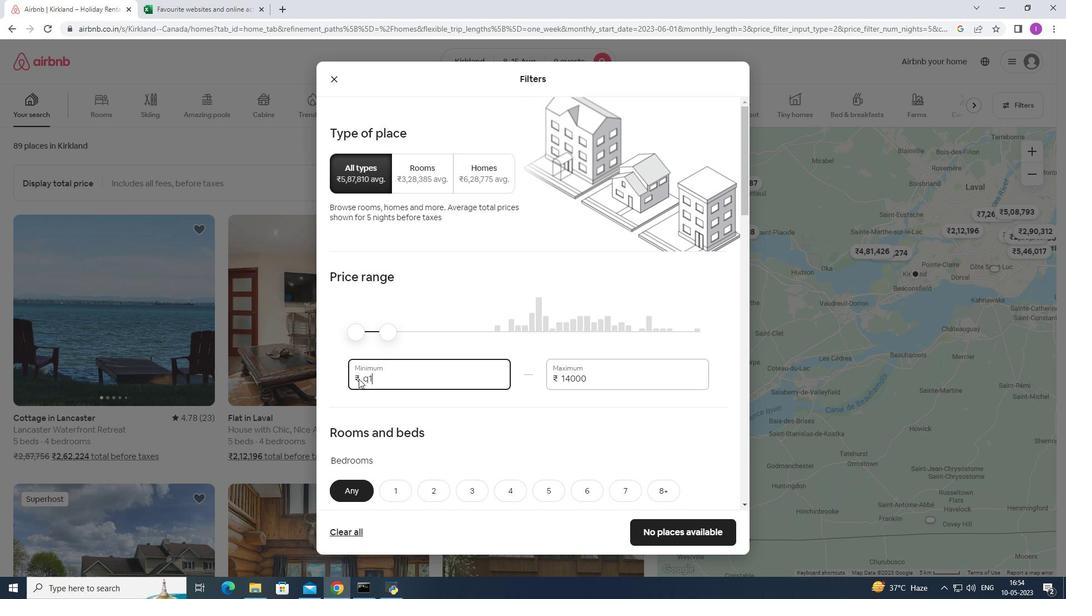
Action: Key pressed 0
Screenshot: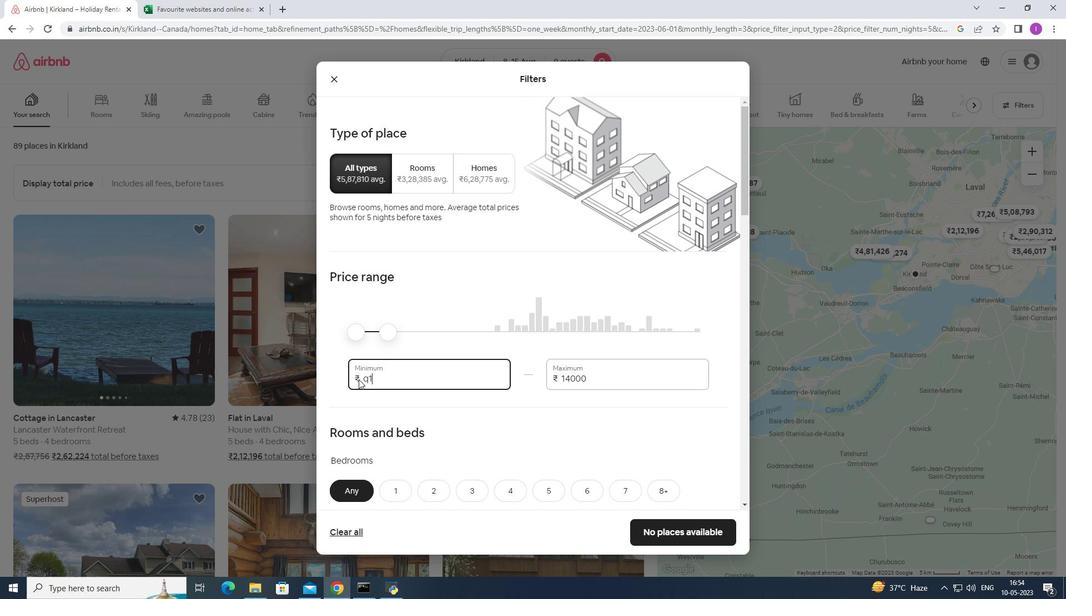 
Action: Mouse moved to (358, 381)
Screenshot: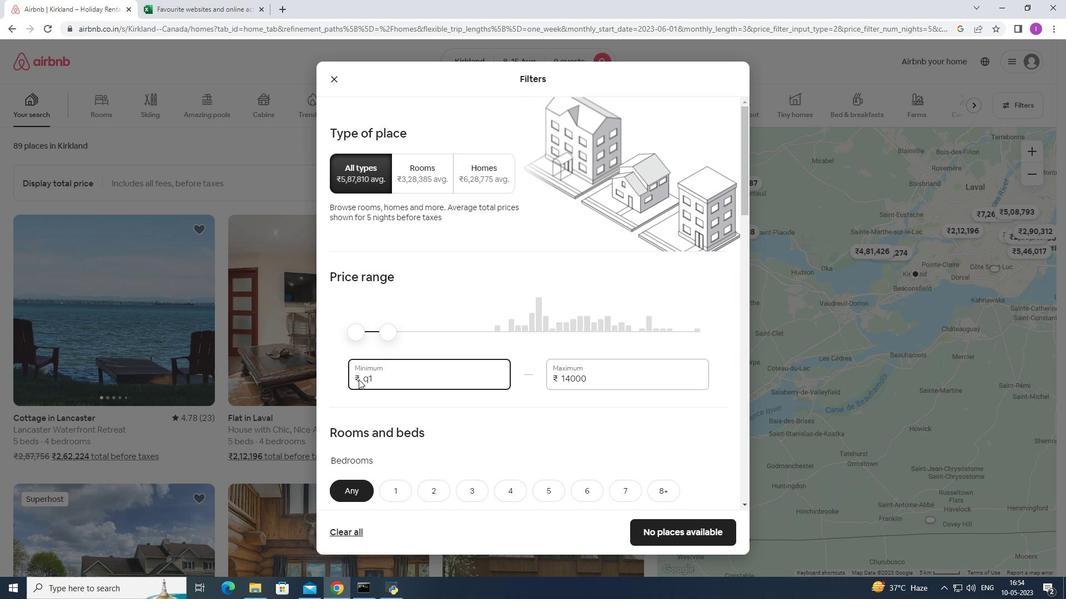 
Action: Key pressed 00
Screenshot: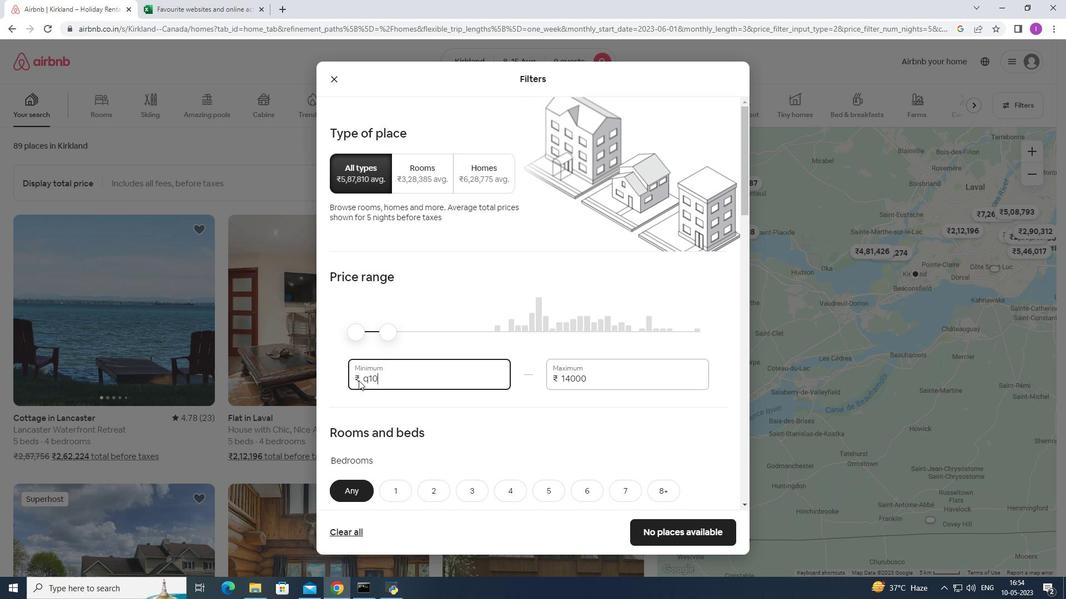 
Action: Mouse moved to (359, 382)
Screenshot: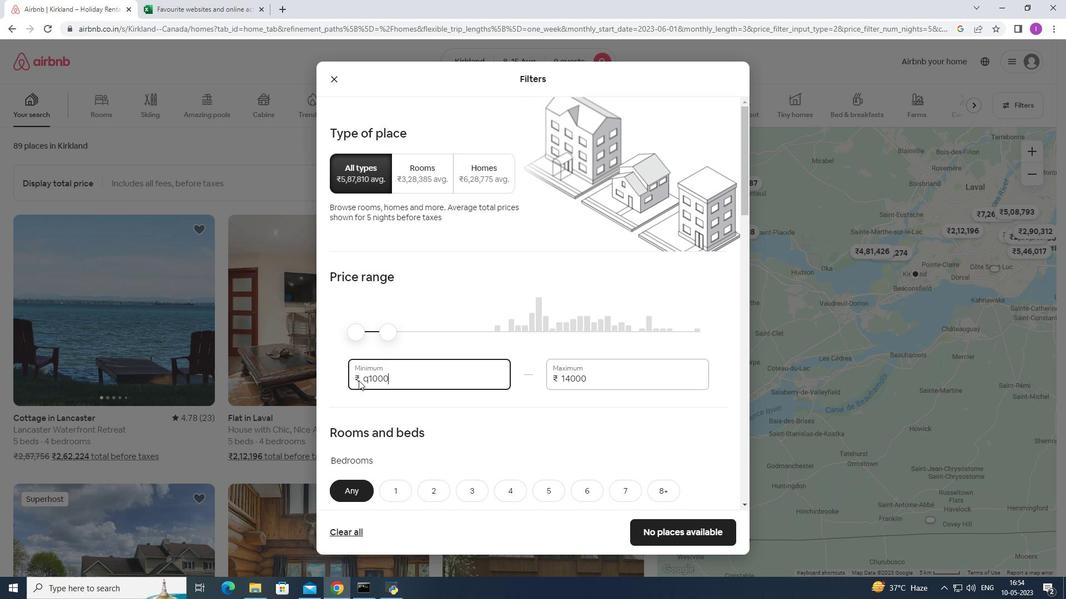 
Action: Key pressed <Key.backspace><Key.backspace><Key.backspace><Key.backspace><Key.backspace><Key.backspace><Key.backspace><Key.backspace><Key.backspace><Key.backspace><Key.backspace><Key.backspace><Key.backspace>
Screenshot: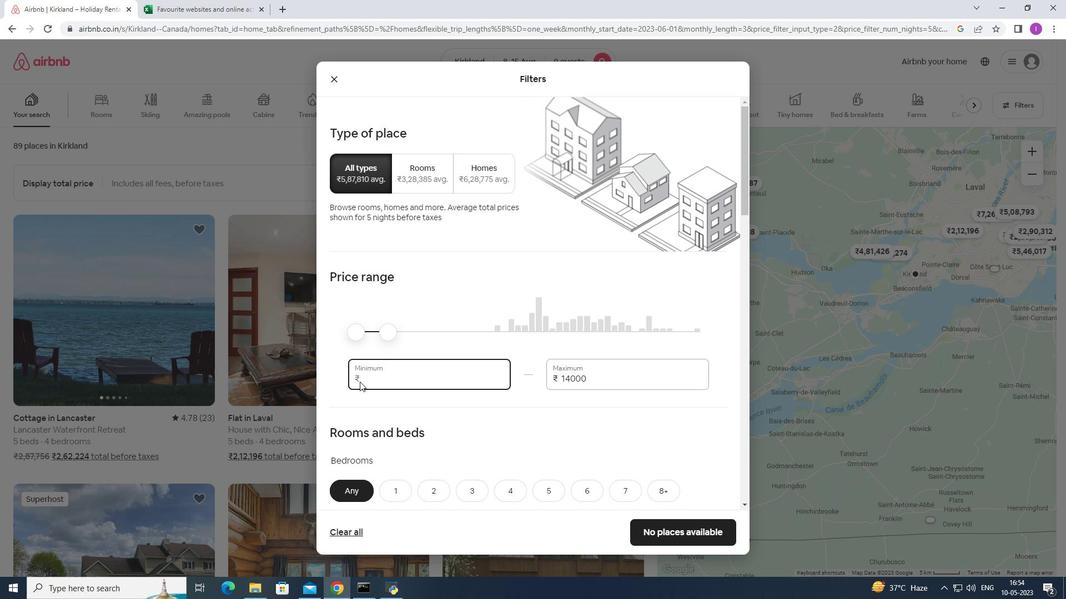 
Action: Mouse moved to (363, 379)
Screenshot: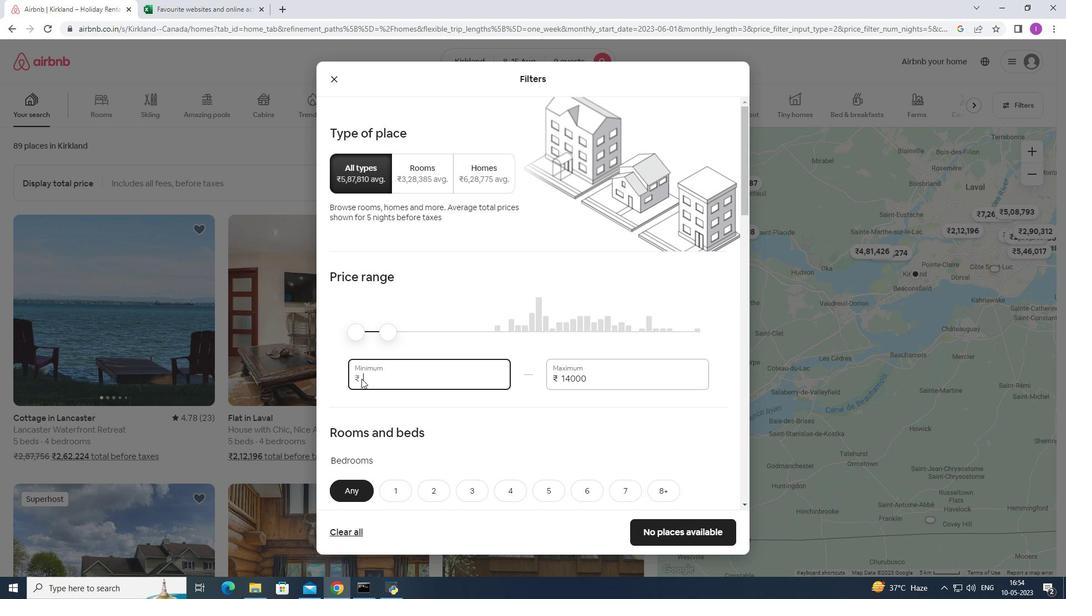 
Action: Key pressed 1
Screenshot: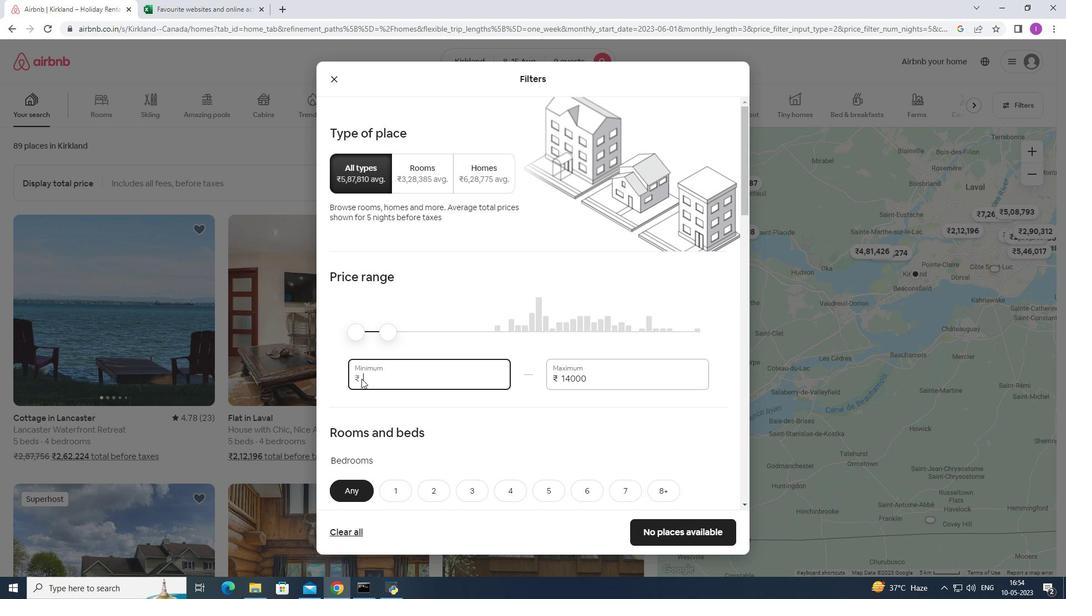 
Action: Mouse moved to (367, 382)
Screenshot: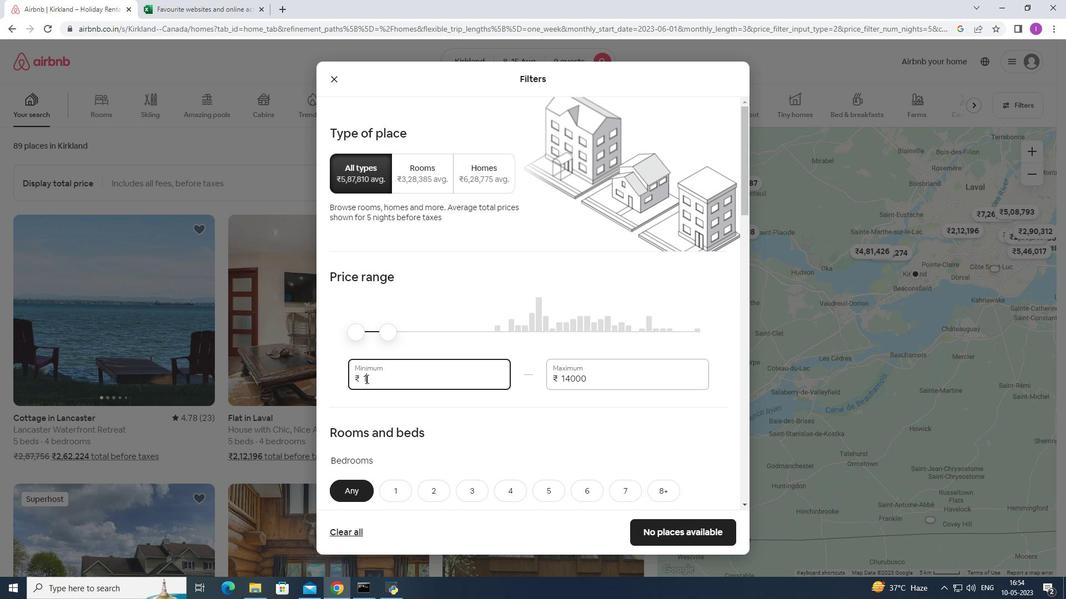 
Action: Key pressed 0
Screenshot: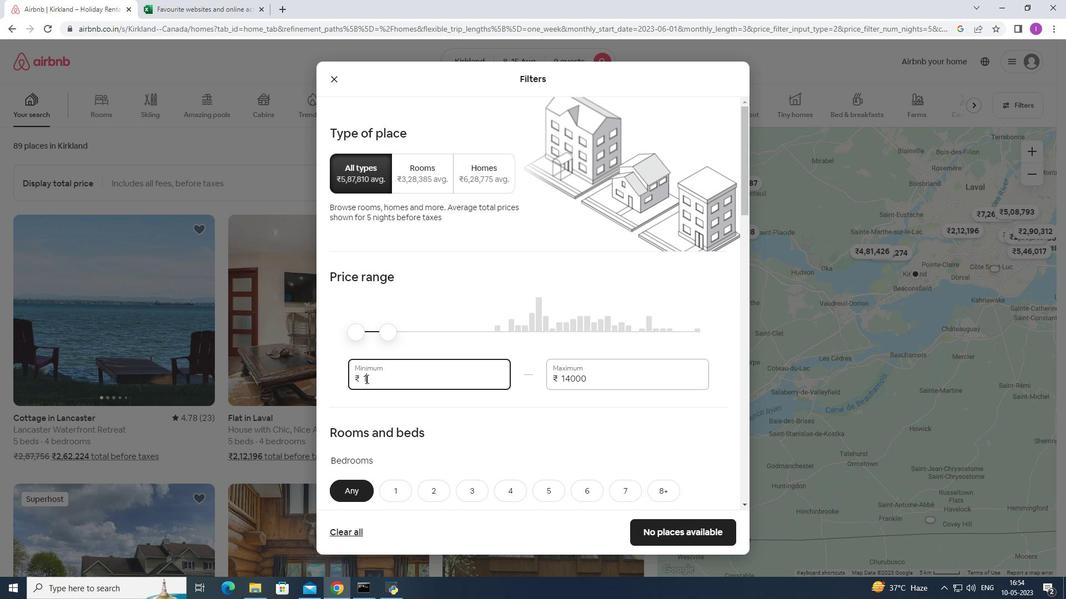 
Action: Mouse moved to (367, 382)
Screenshot: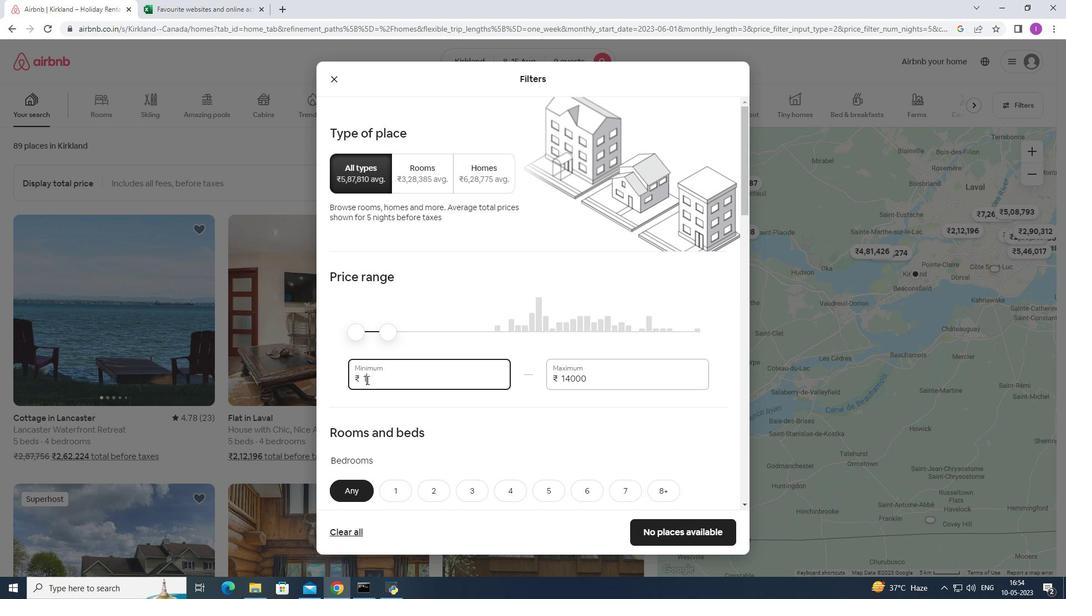 
Action: Key pressed 000
Screenshot: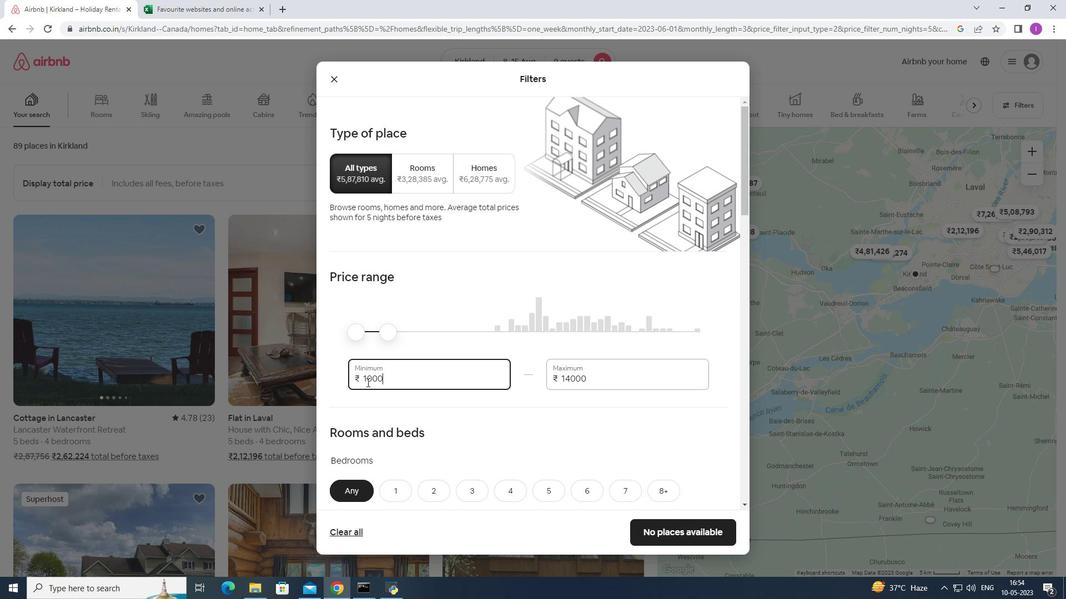 
Action: Mouse moved to (444, 413)
Screenshot: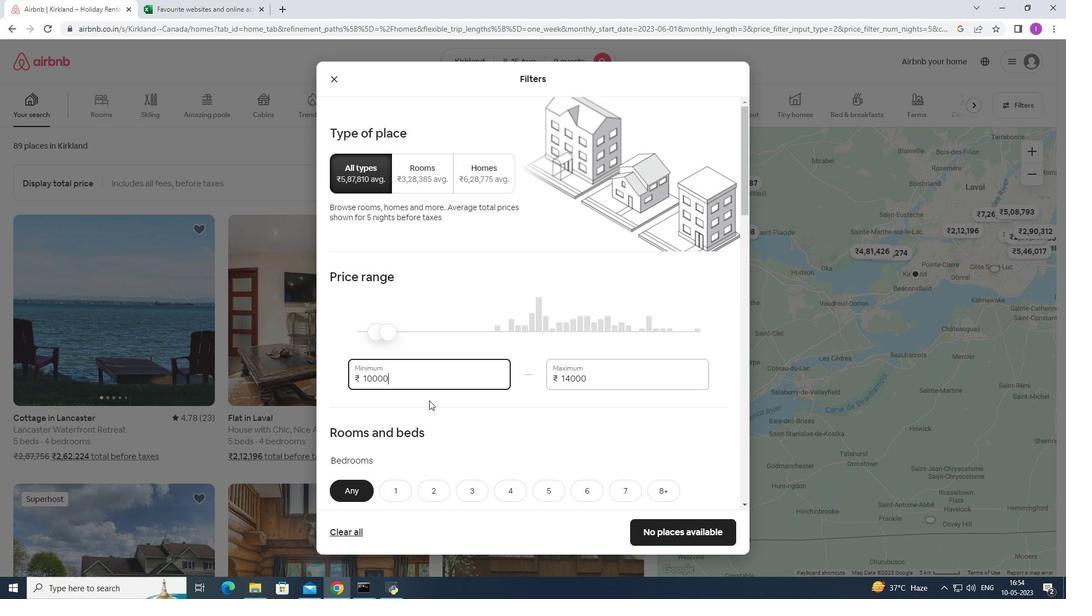 
Action: Mouse scrolled (444, 413) with delta (0, 0)
Screenshot: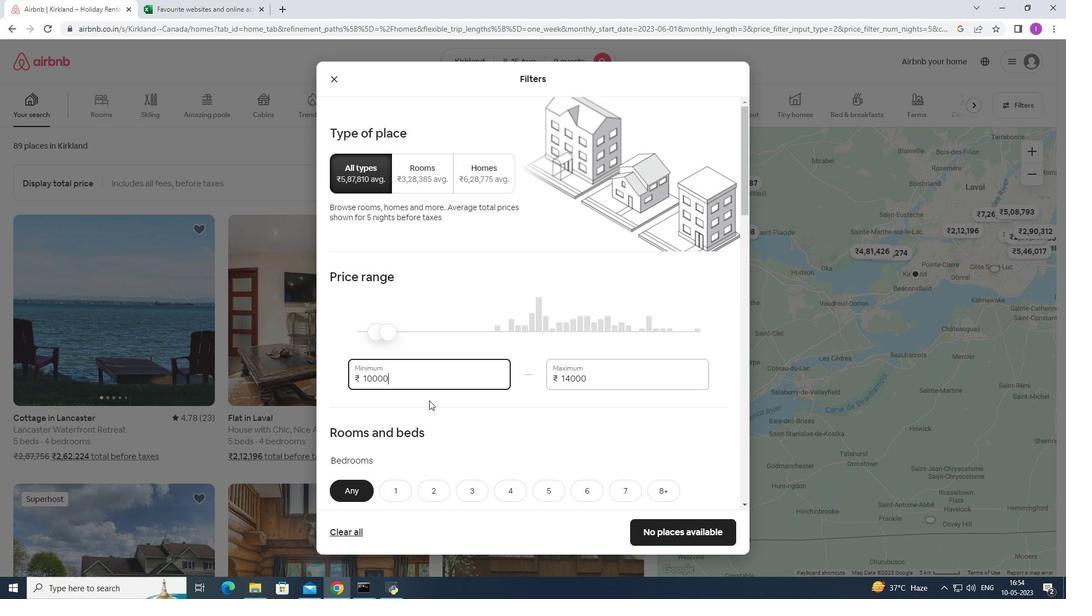 
Action: Mouse moved to (447, 414)
Screenshot: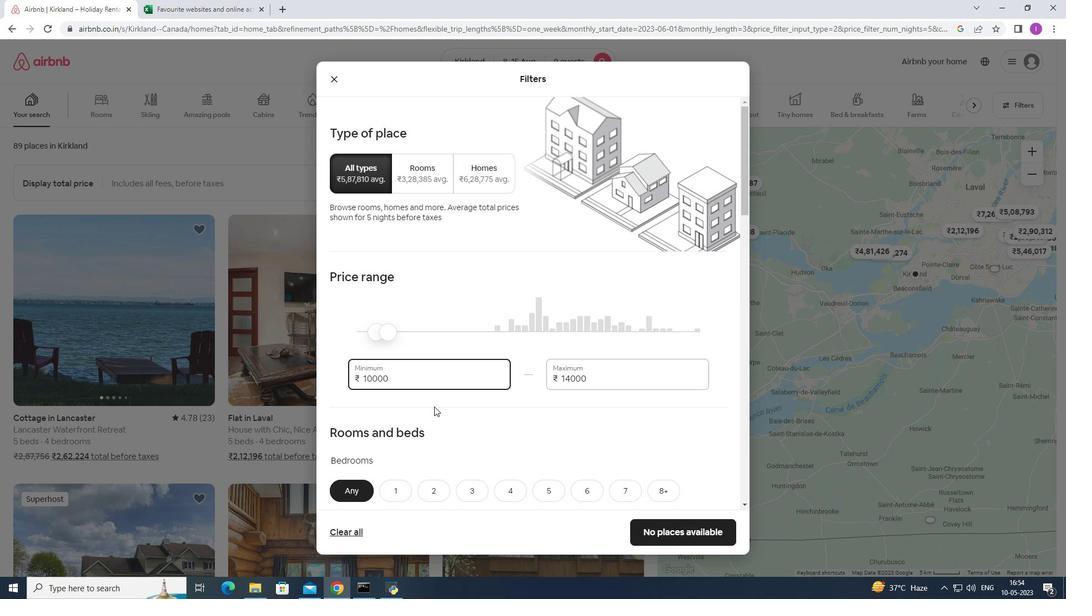 
Action: Mouse scrolled (447, 413) with delta (0, 0)
Screenshot: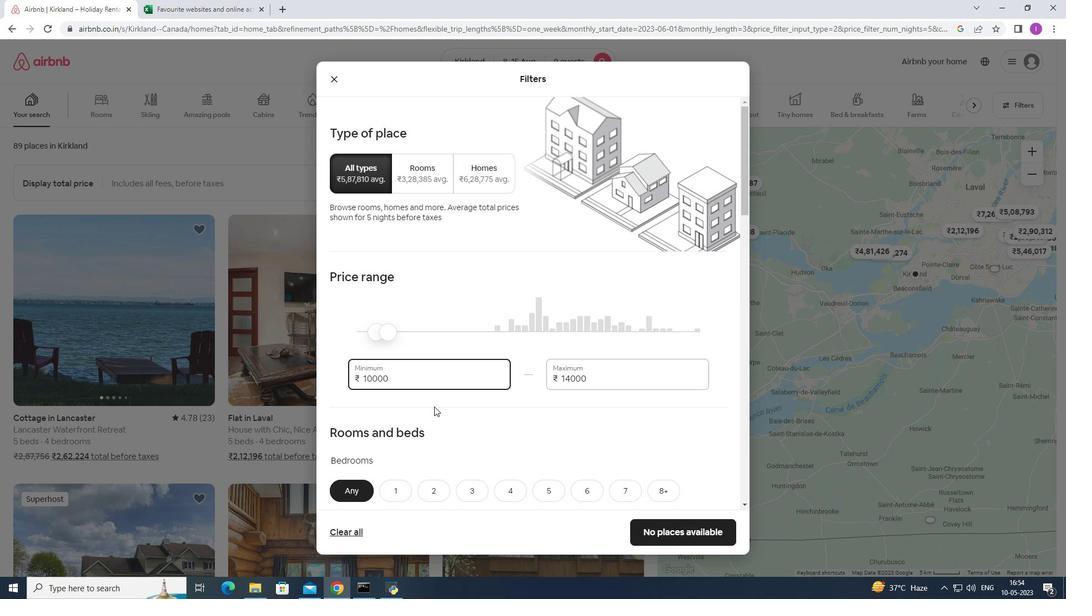 
Action: Mouse moved to (453, 414)
Screenshot: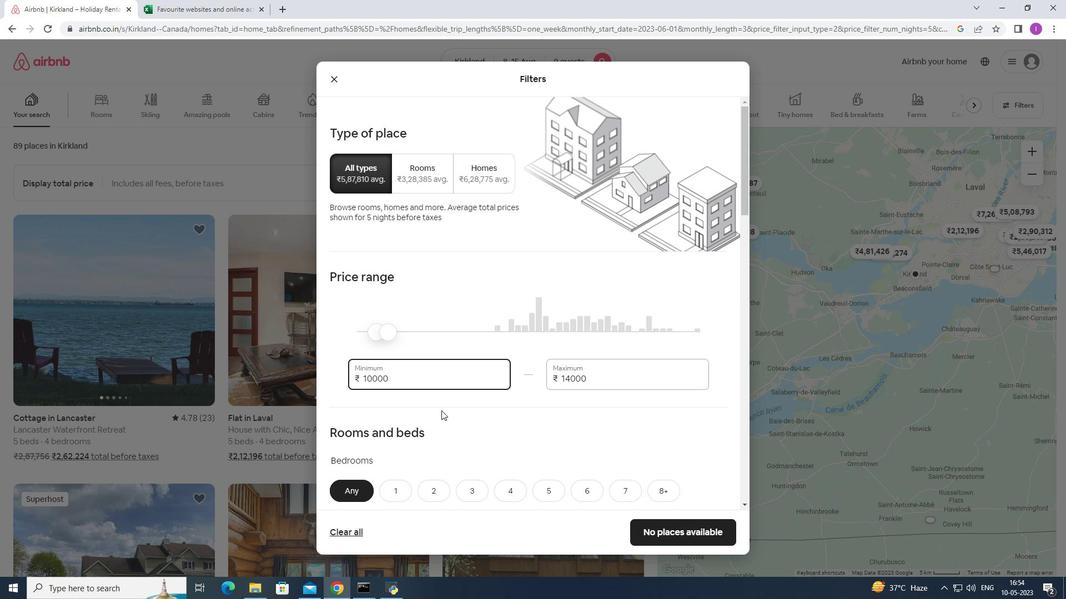 
Action: Mouse scrolled (451, 414) with delta (0, 0)
Screenshot: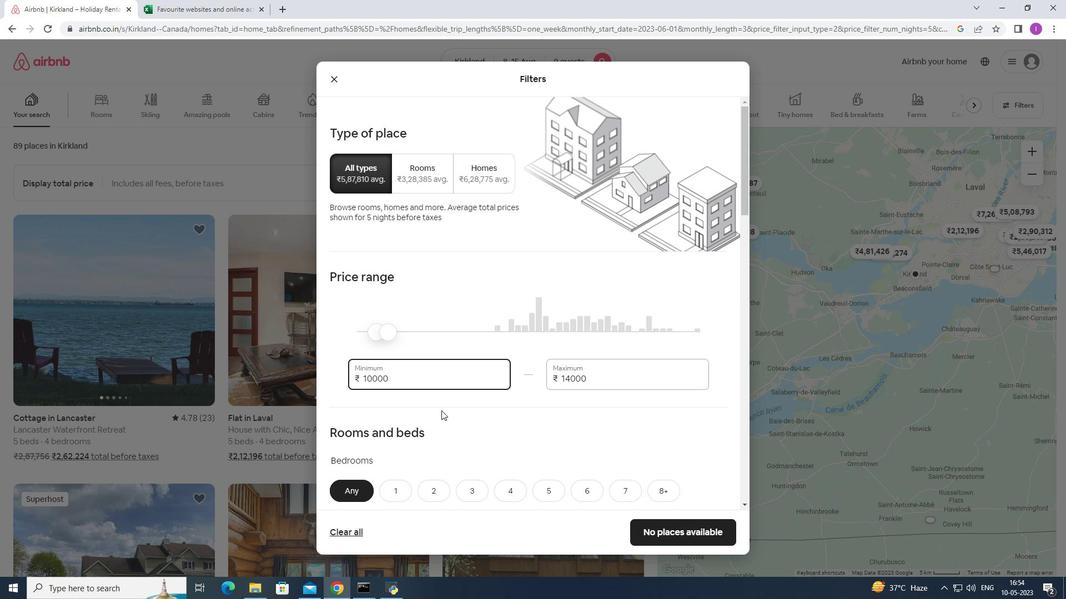 
Action: Mouse moved to (577, 362)
Screenshot: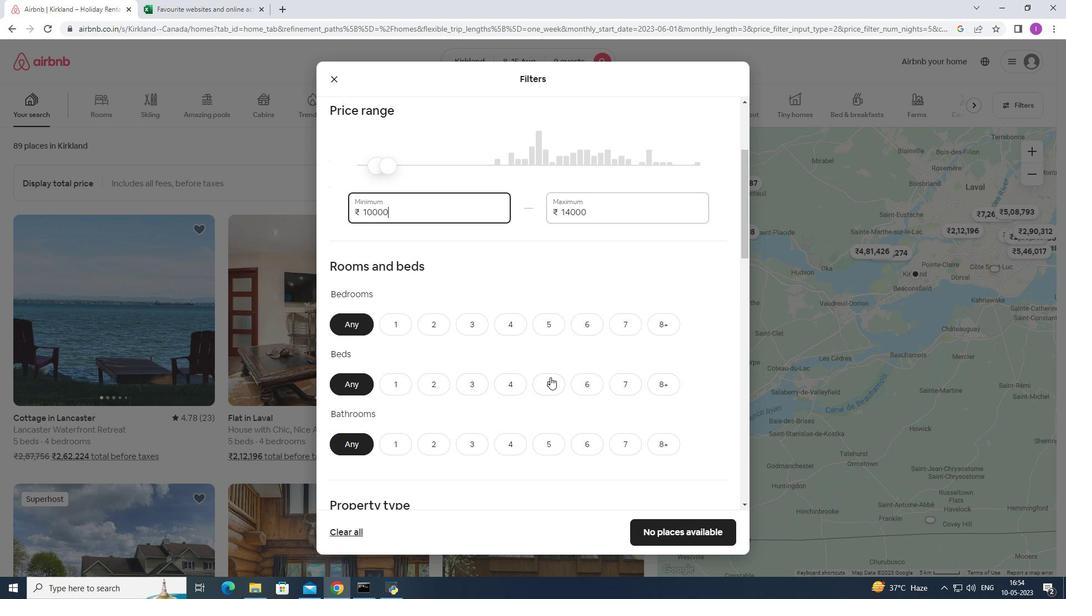 
Action: Mouse scrolled (577, 361) with delta (0, 0)
Screenshot: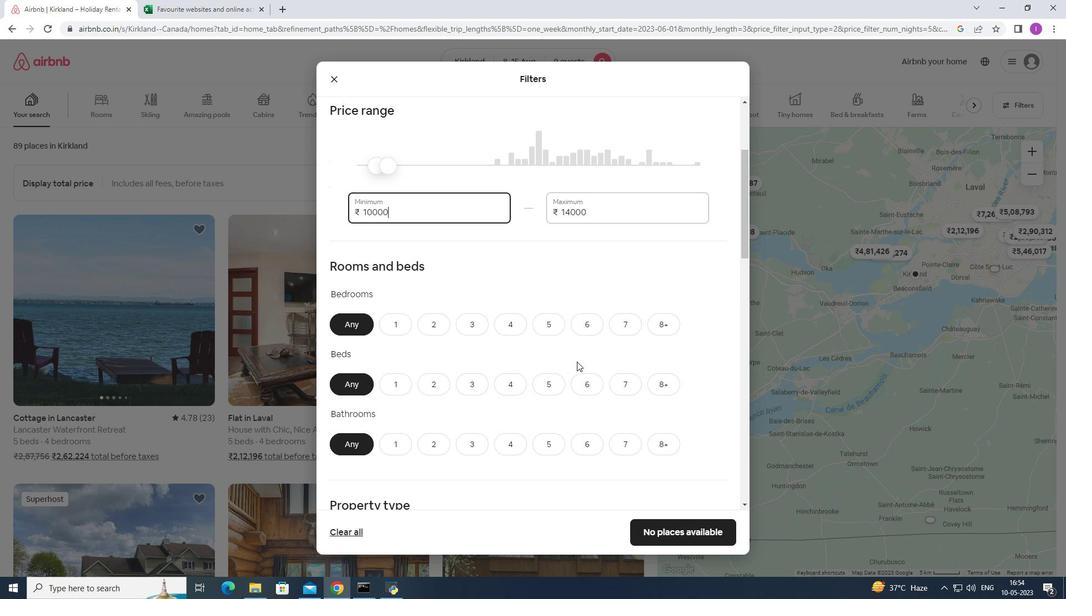 
Action: Mouse scrolled (577, 361) with delta (0, 0)
Screenshot: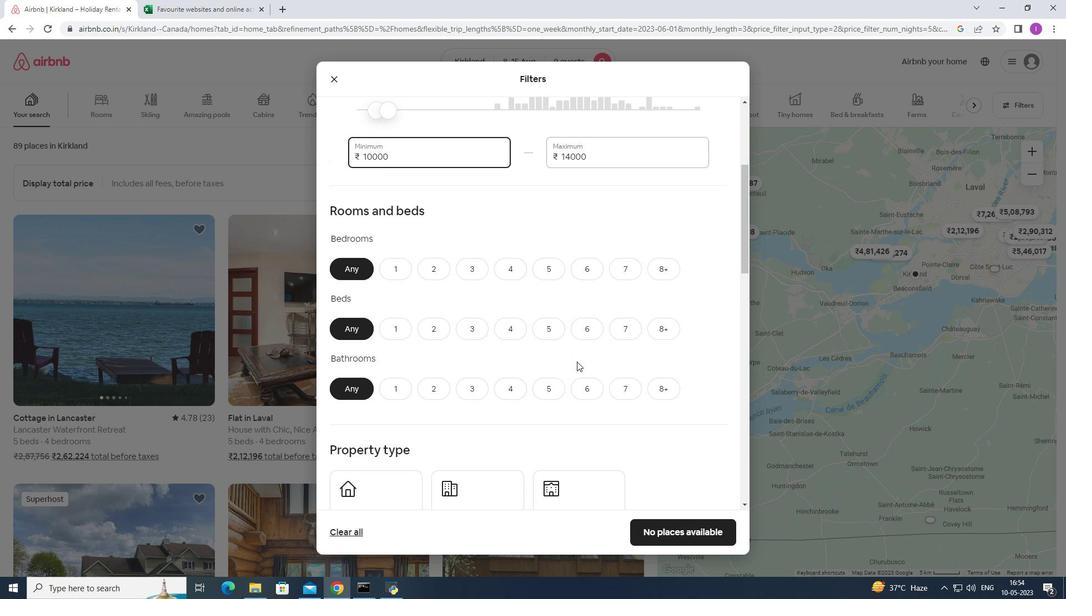 
Action: Mouse moved to (563, 213)
Screenshot: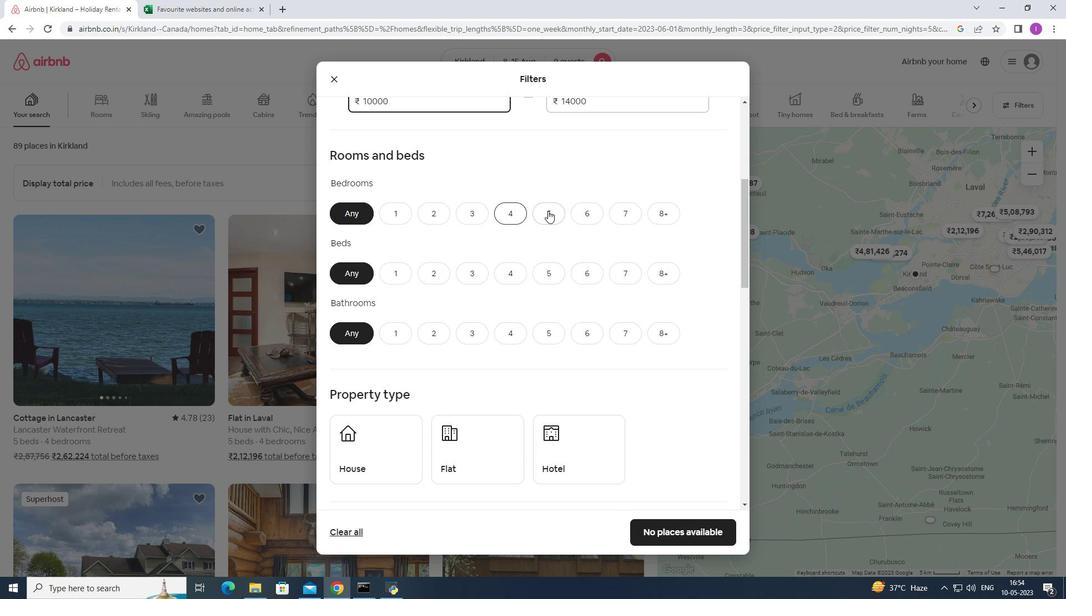 
Action: Mouse pressed left at (563, 213)
Screenshot: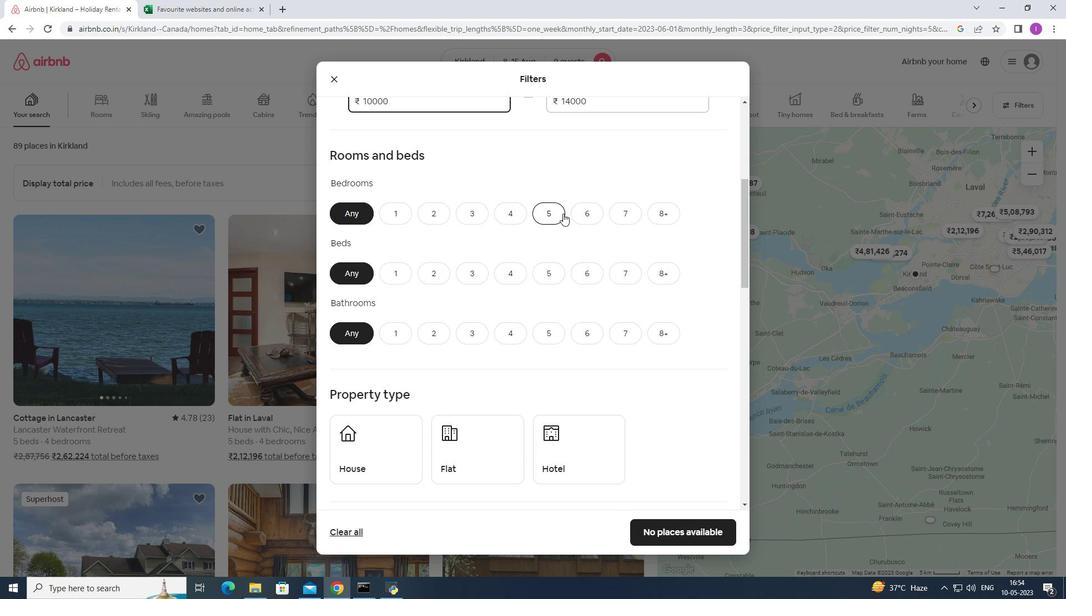
Action: Mouse moved to (668, 275)
Screenshot: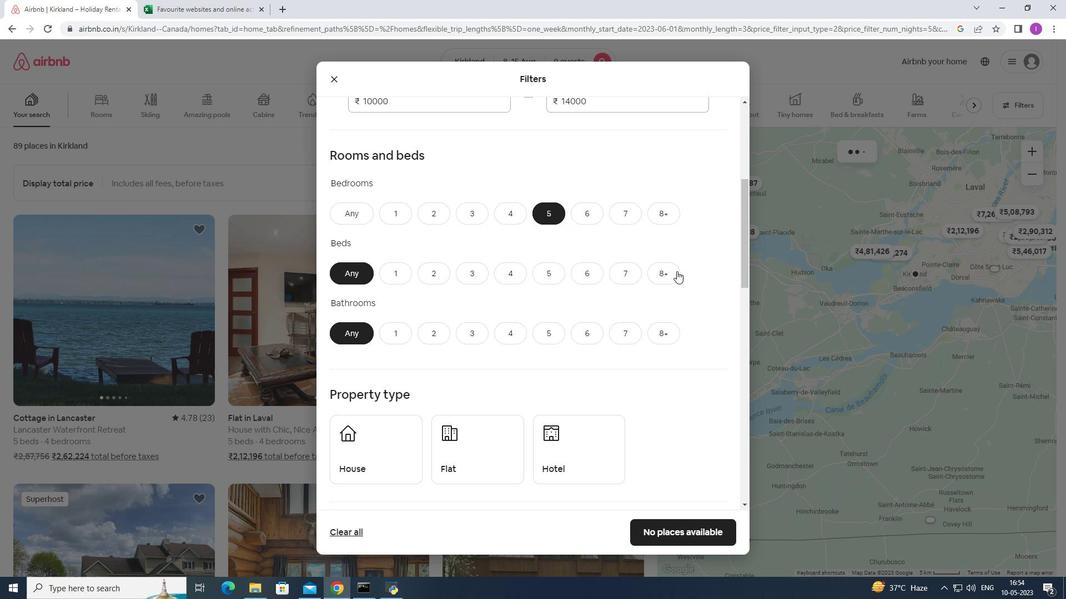
Action: Mouse pressed left at (668, 275)
Screenshot: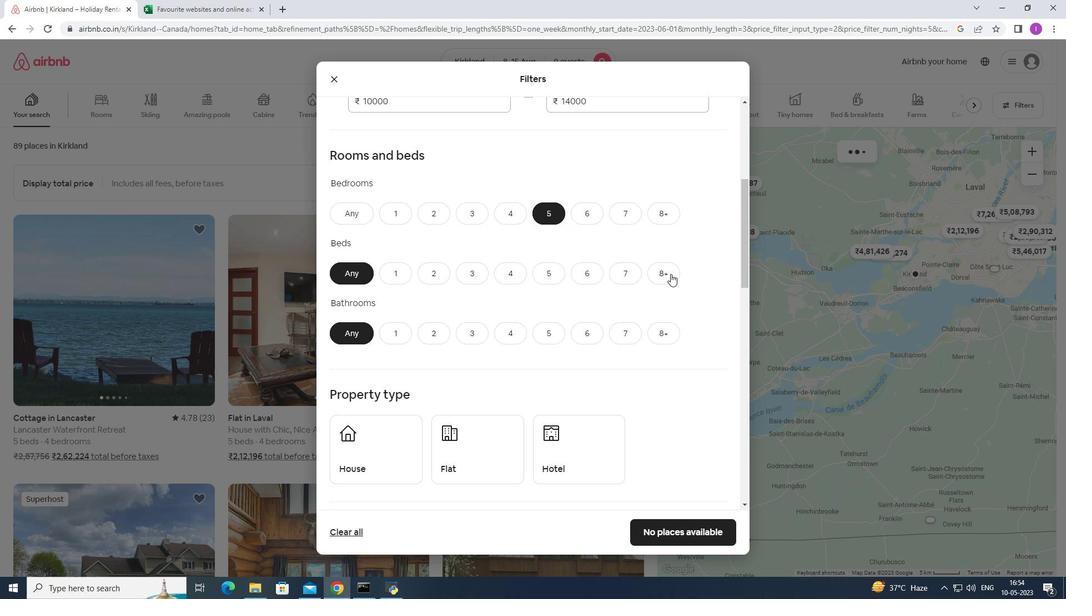 
Action: Mouse moved to (547, 332)
Screenshot: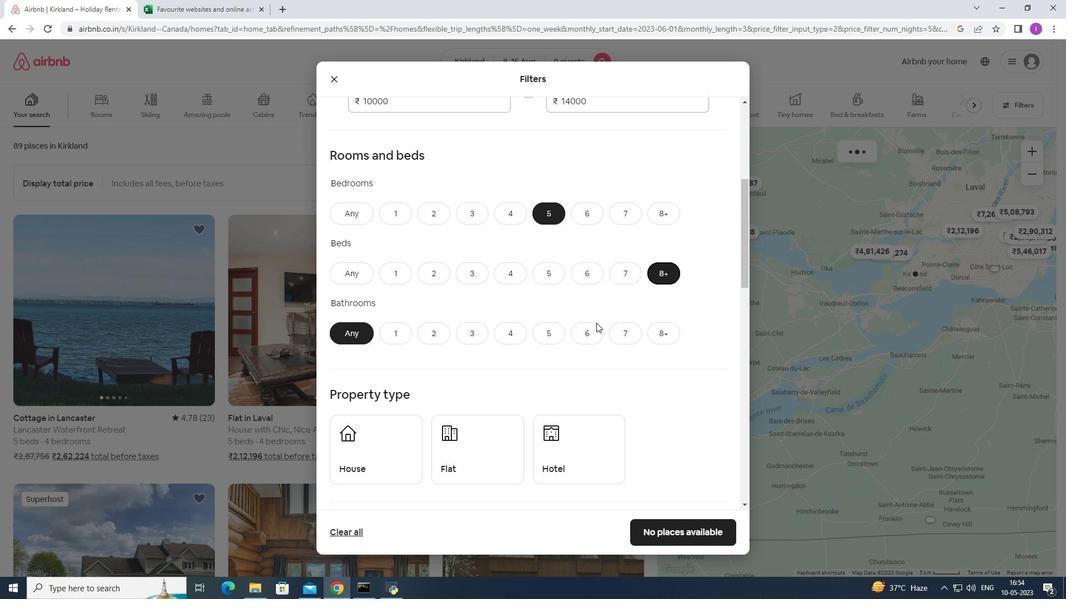 
Action: Mouse pressed left at (547, 332)
Screenshot: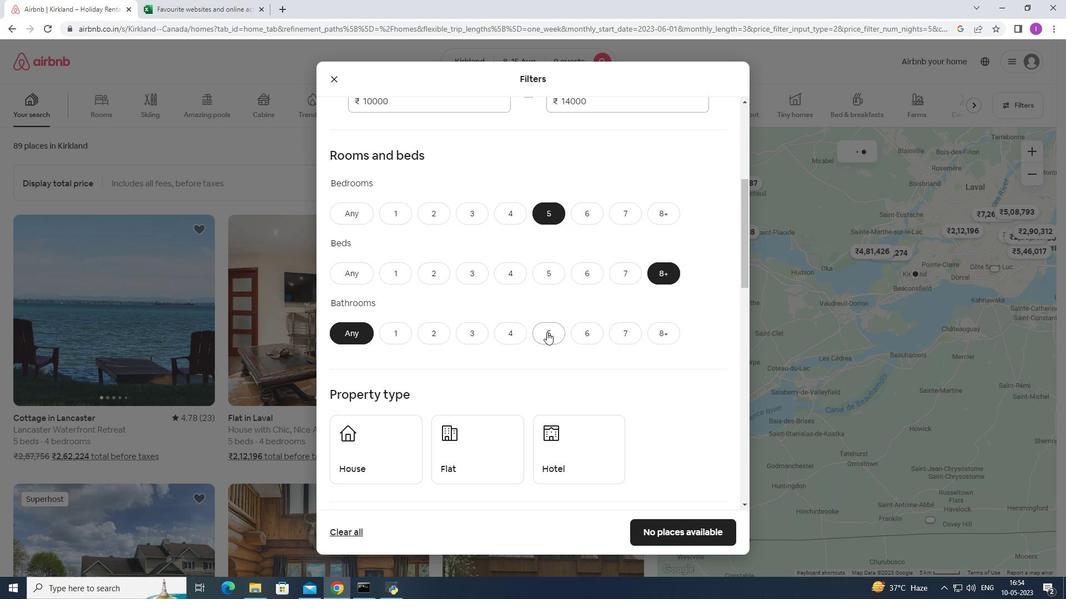 
Action: Mouse moved to (497, 382)
Screenshot: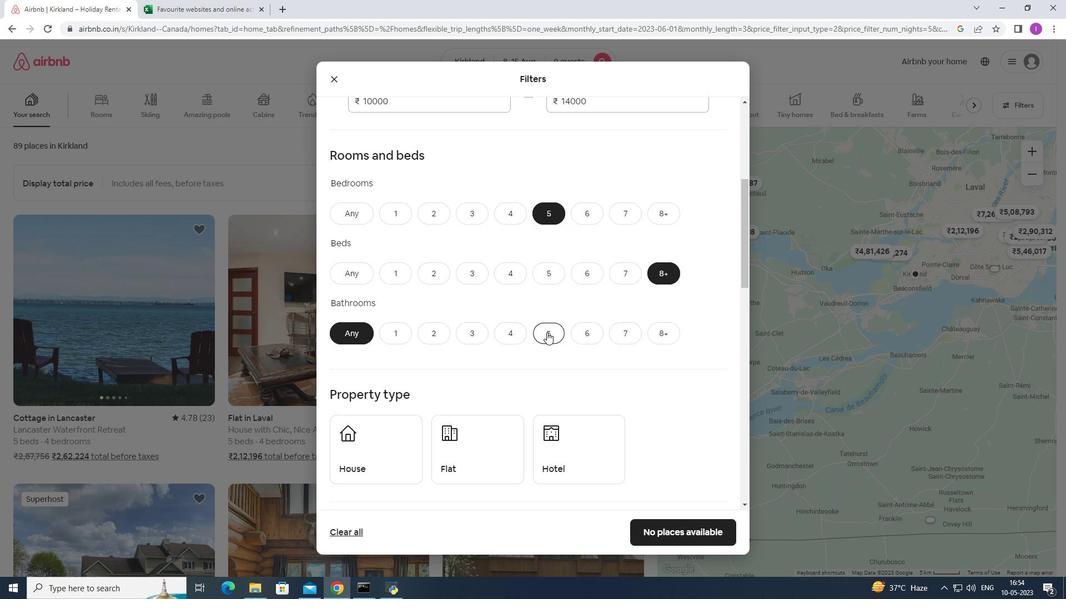 
Action: Mouse scrolled (497, 382) with delta (0, 0)
Screenshot: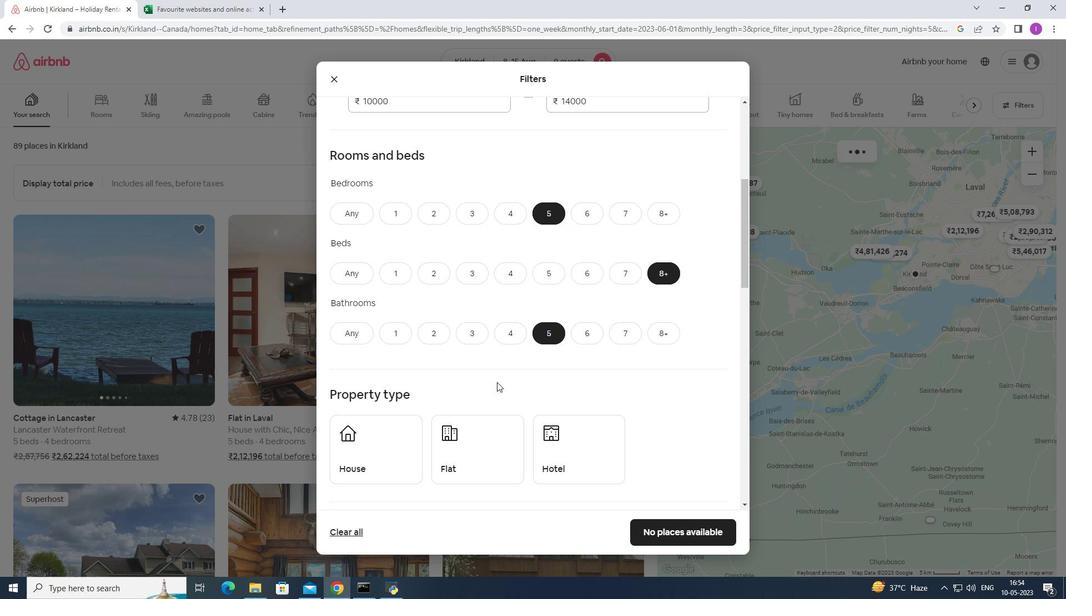 
Action: Mouse scrolled (497, 382) with delta (0, 0)
Screenshot: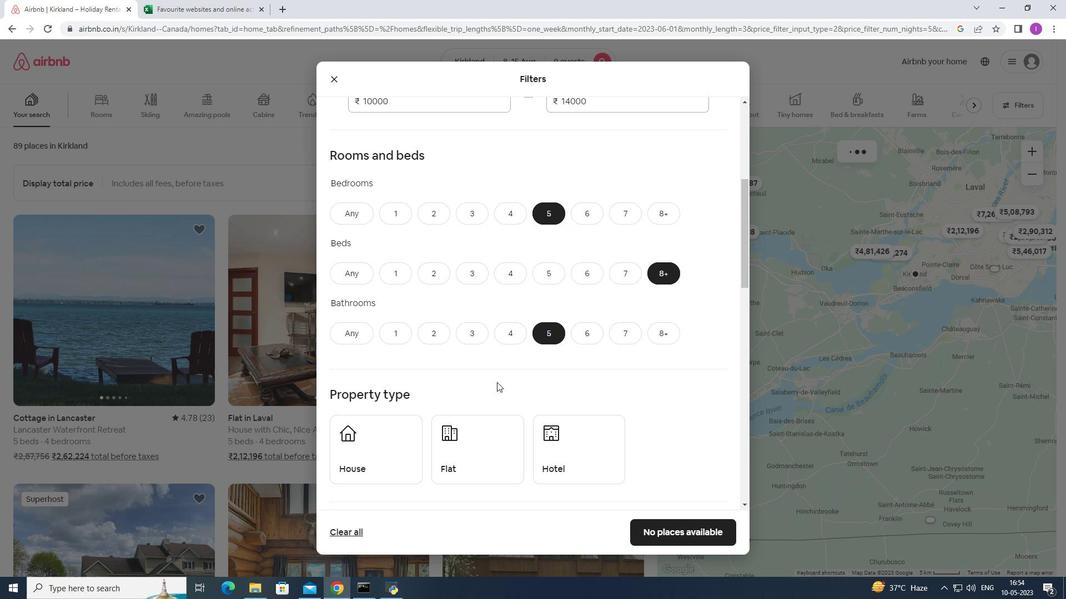
Action: Mouse moved to (413, 351)
Screenshot: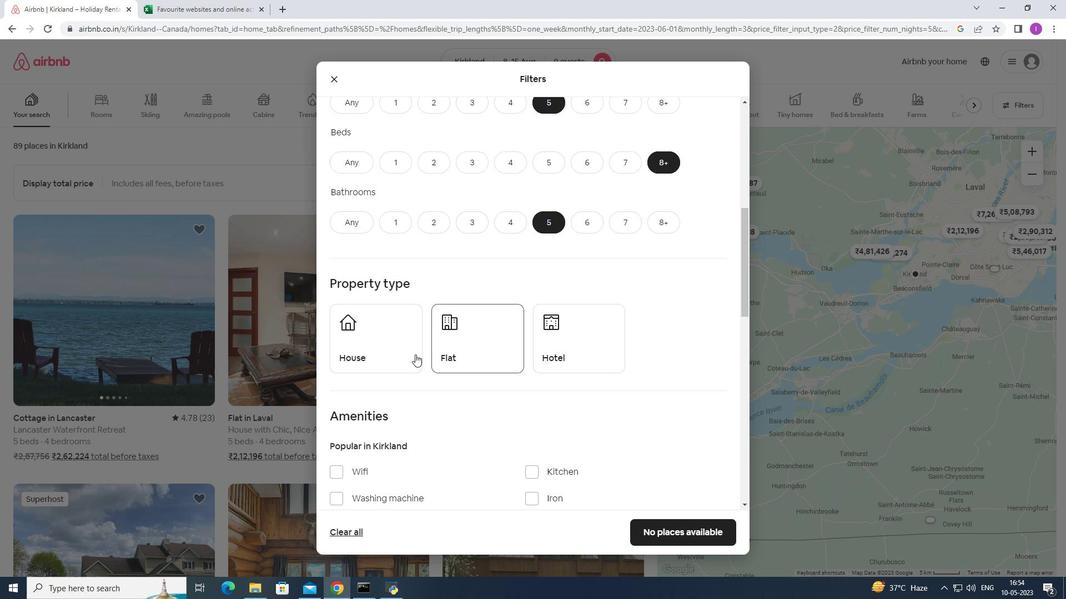 
Action: Mouse pressed left at (413, 351)
Screenshot: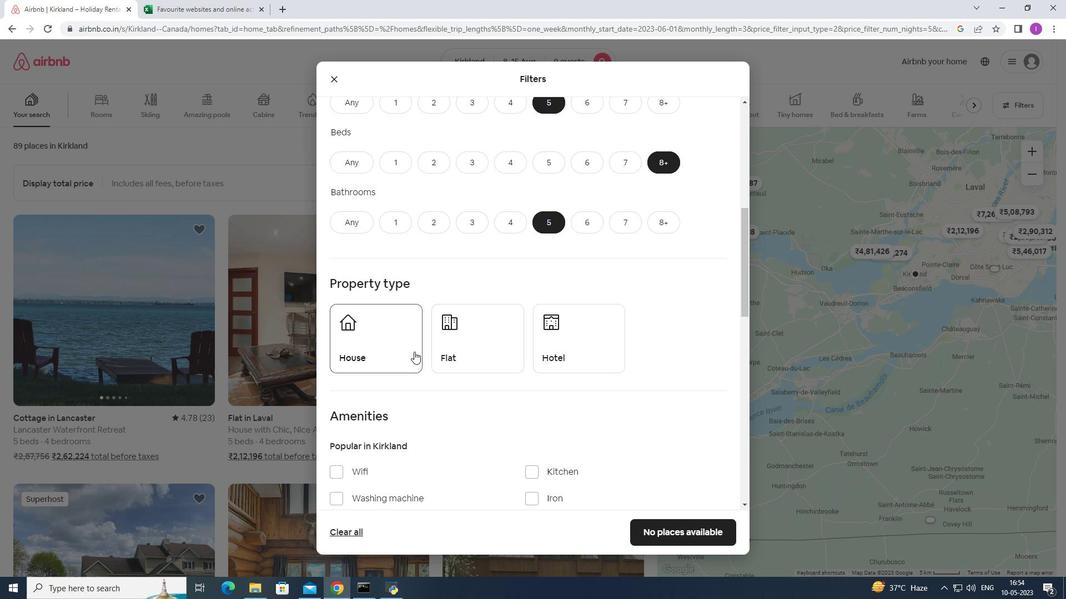 
Action: Mouse moved to (493, 337)
Screenshot: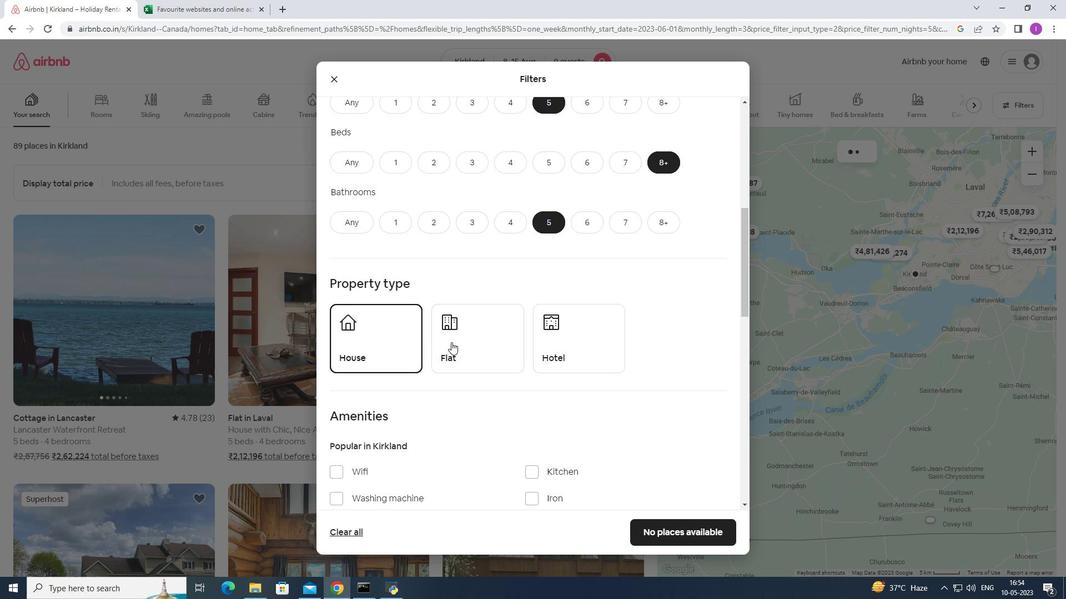 
Action: Mouse pressed left at (493, 337)
Screenshot: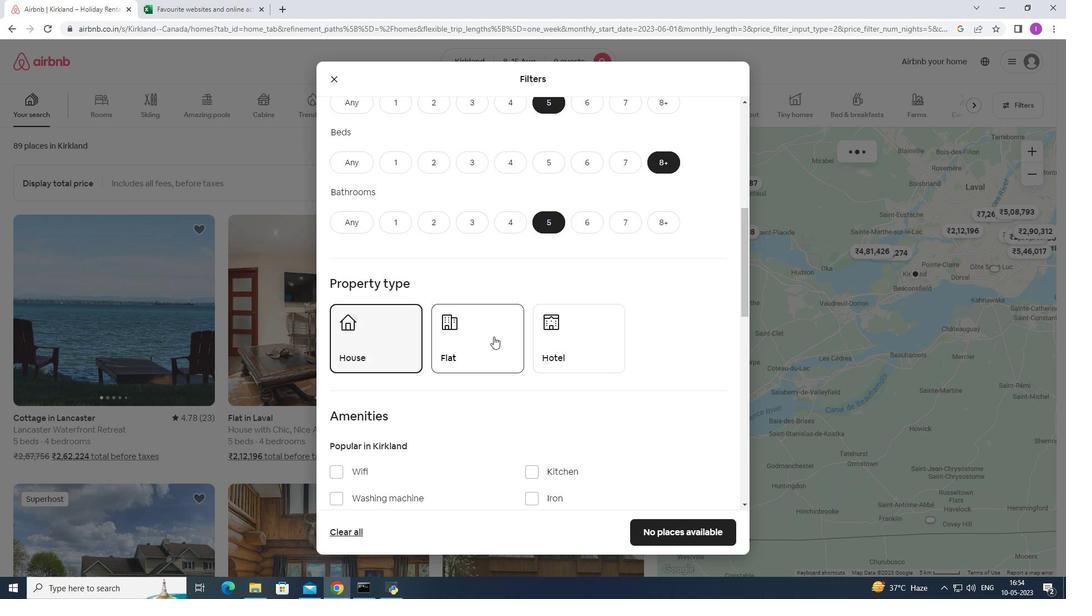 
Action: Mouse moved to (594, 342)
Screenshot: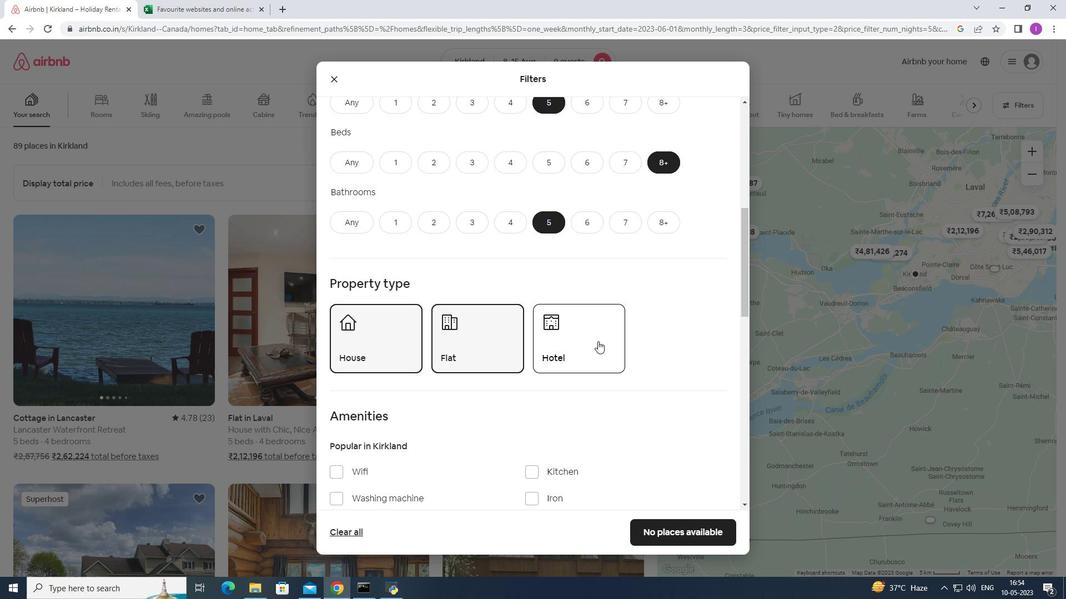 
Action: Mouse scrolled (594, 341) with delta (0, 0)
Screenshot: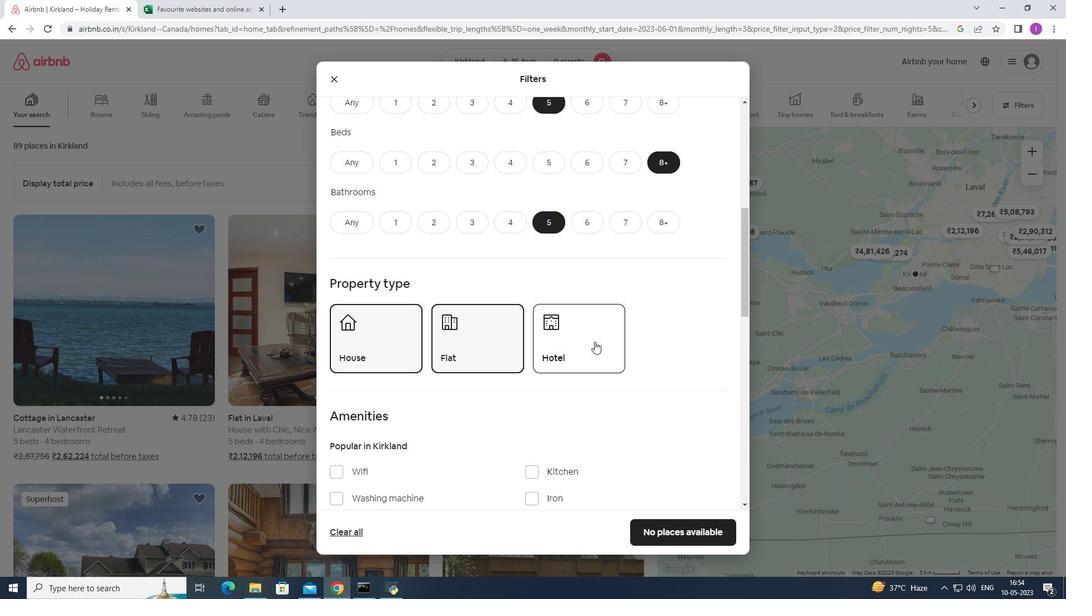 
Action: Mouse scrolled (594, 341) with delta (0, 0)
Screenshot: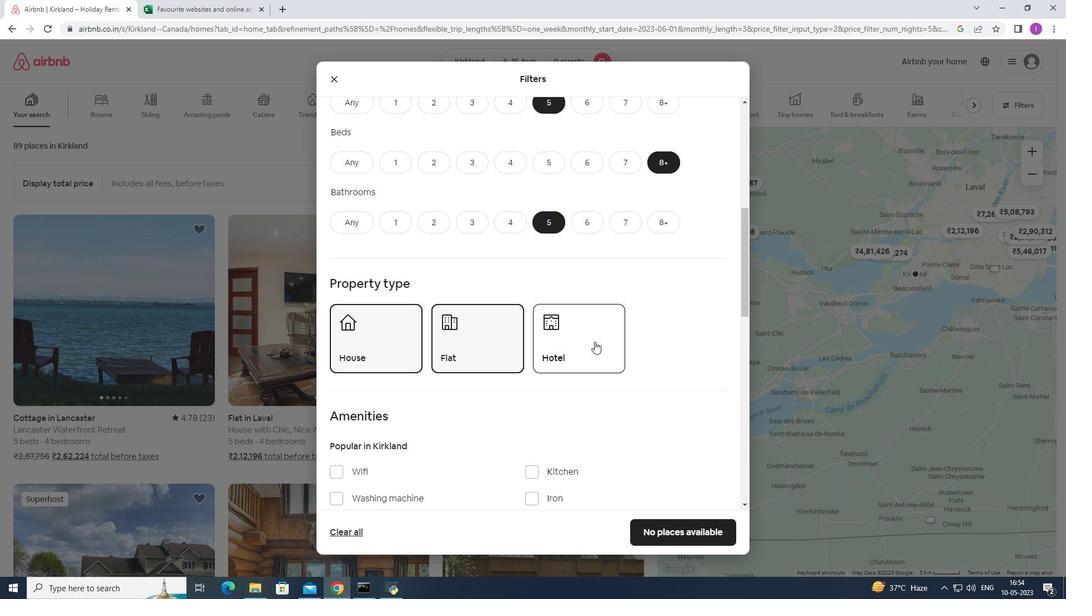 
Action: Mouse scrolled (594, 341) with delta (0, 0)
Screenshot: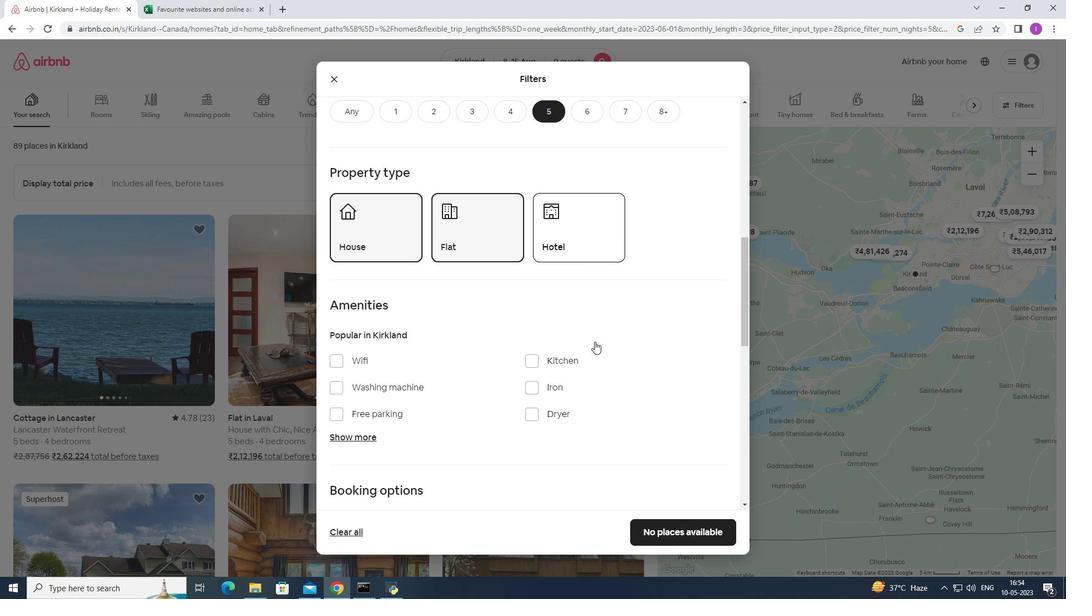 
Action: Mouse moved to (336, 305)
Screenshot: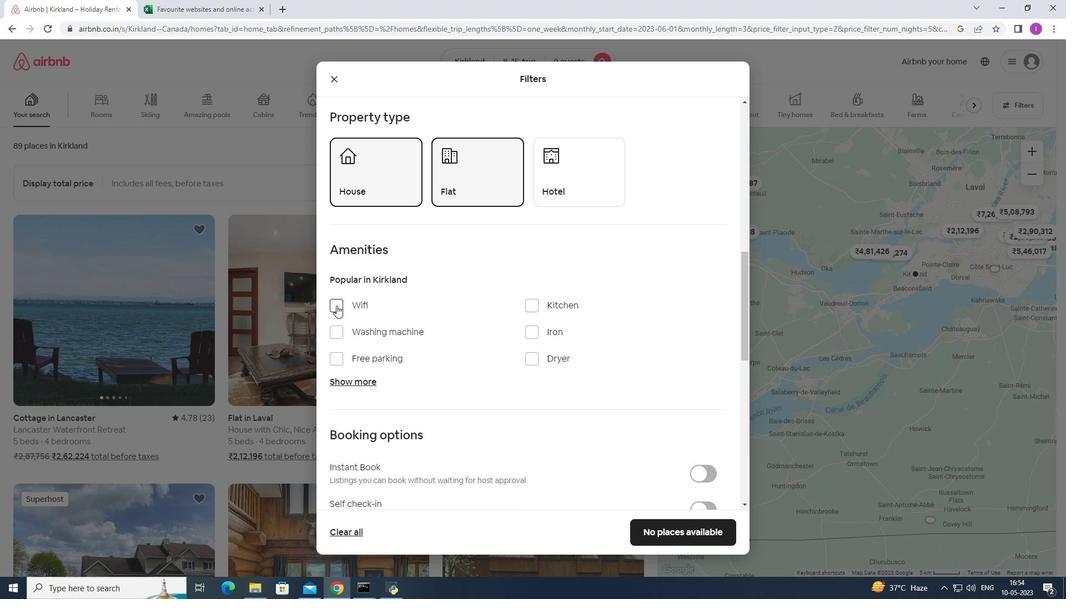 
Action: Mouse pressed left at (336, 305)
Screenshot: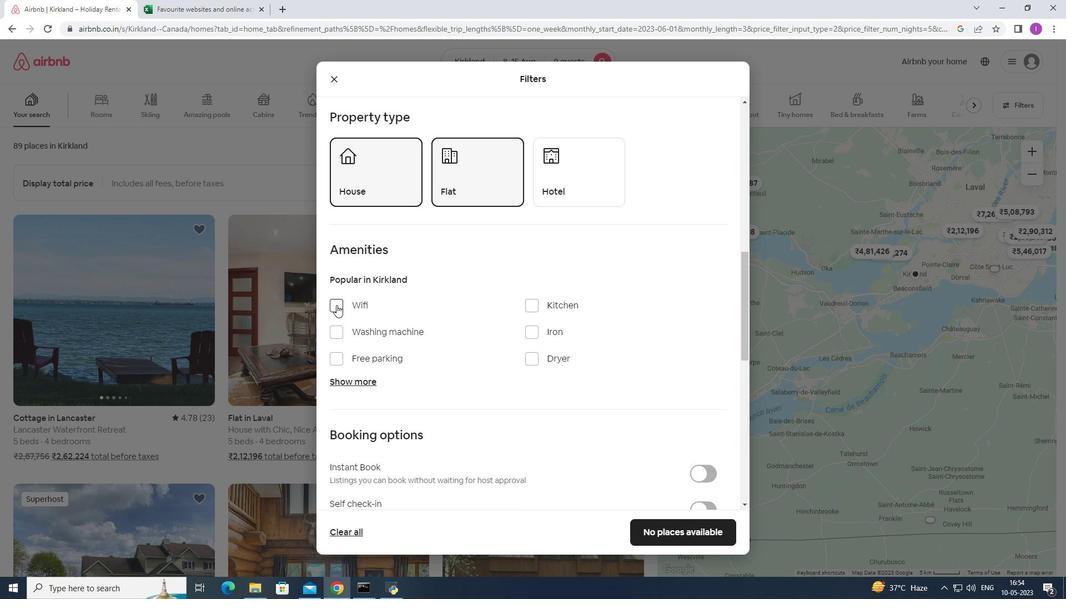 
Action: Mouse moved to (349, 359)
Screenshot: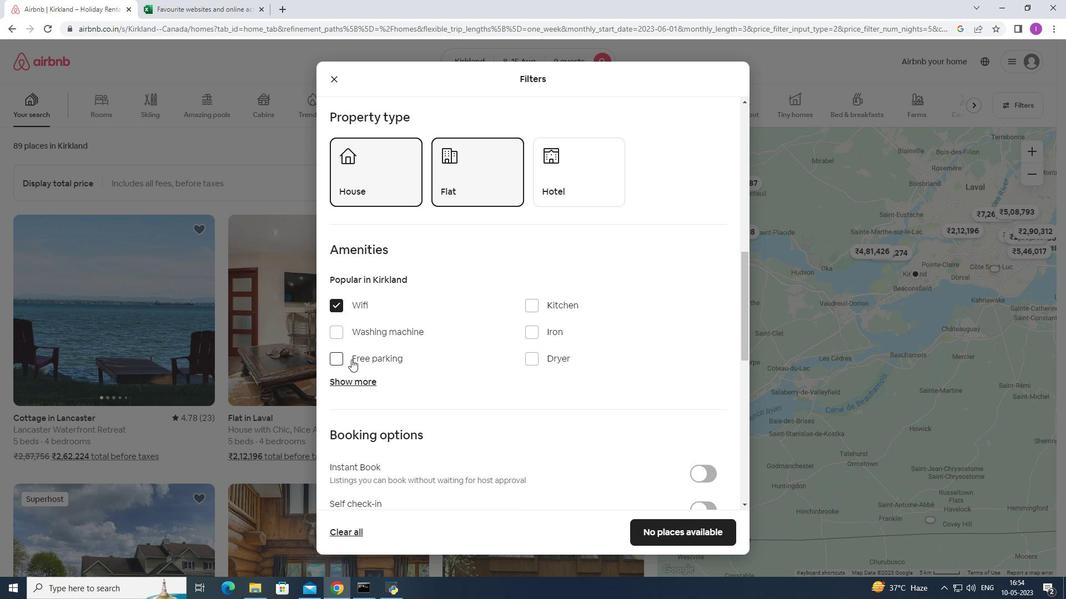 
Action: Mouse pressed left at (349, 359)
Screenshot: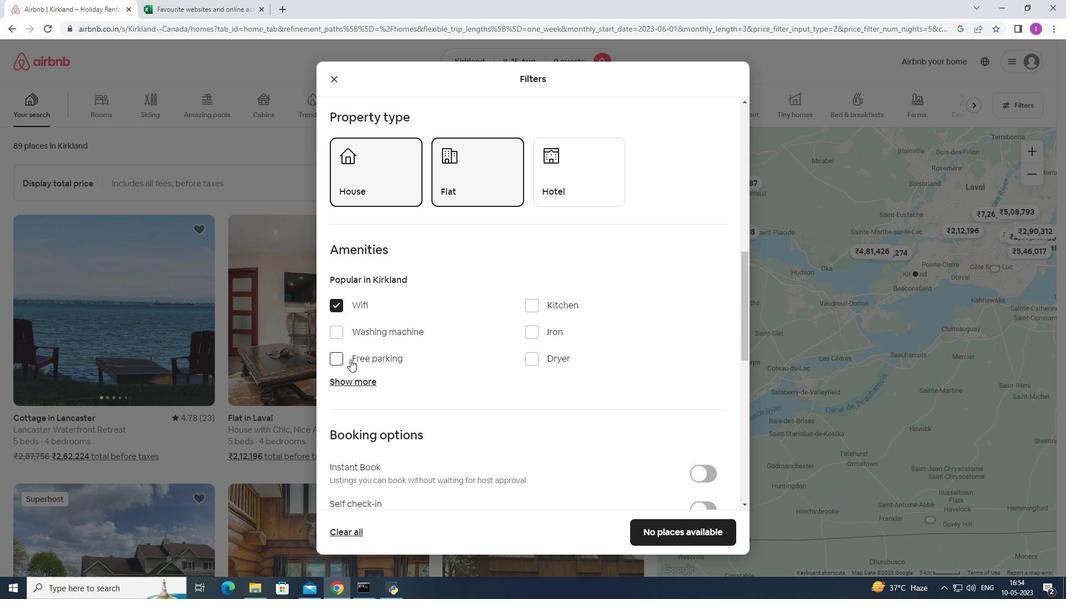 
Action: Mouse moved to (367, 383)
Screenshot: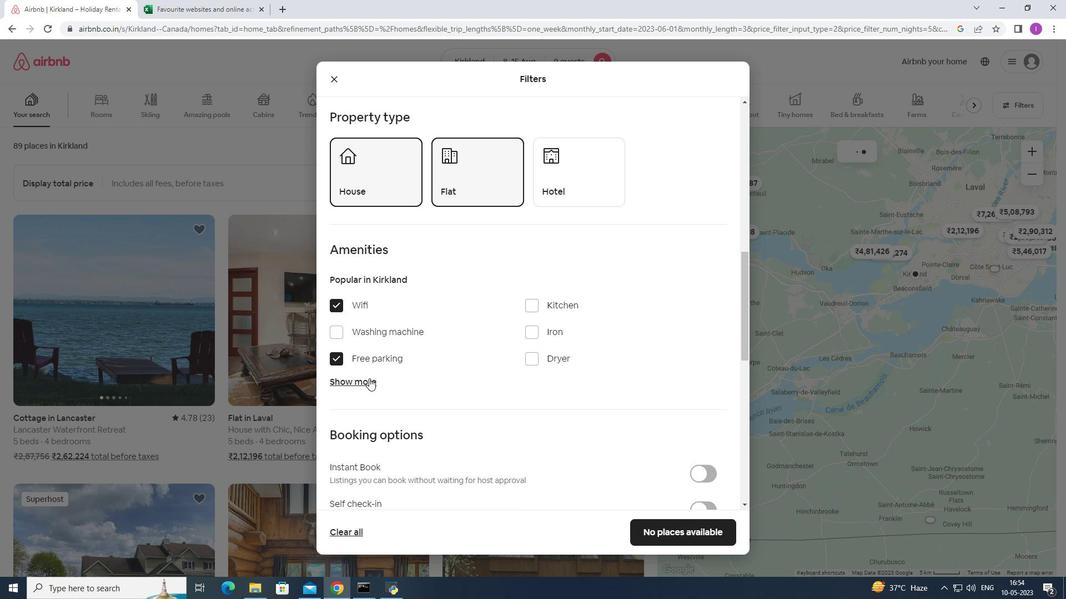
Action: Mouse pressed left at (367, 383)
Screenshot: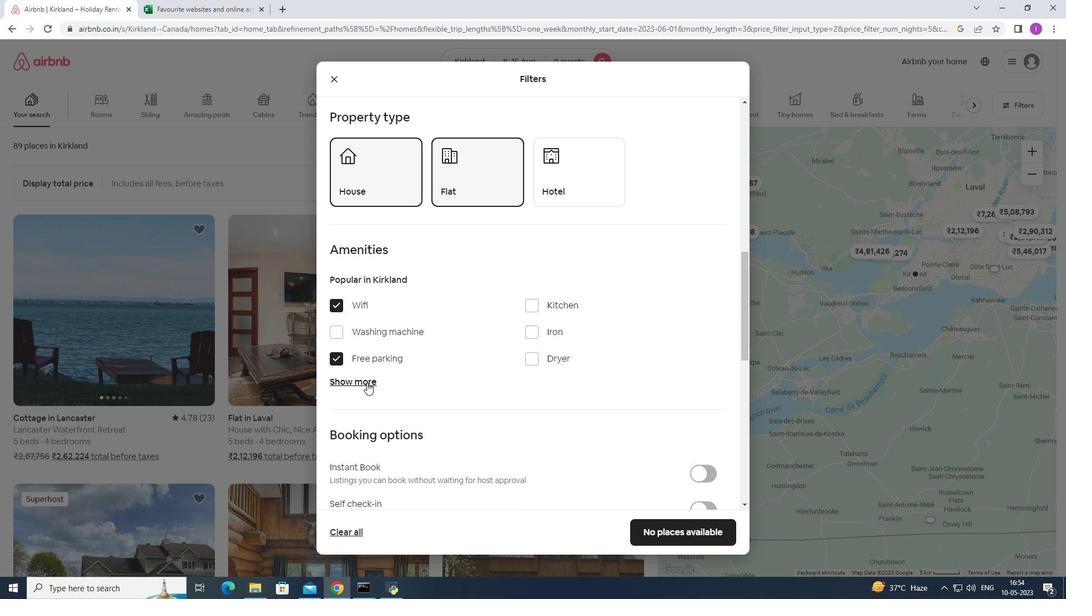 
Action: Mouse moved to (523, 437)
Screenshot: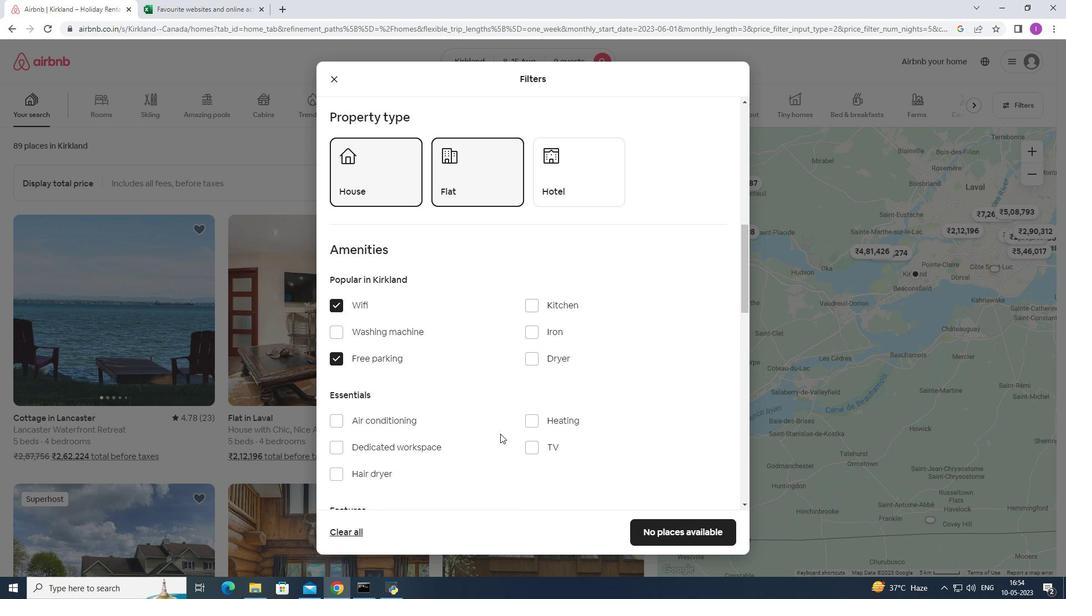 
Action: Mouse scrolled (523, 436) with delta (0, 0)
Screenshot: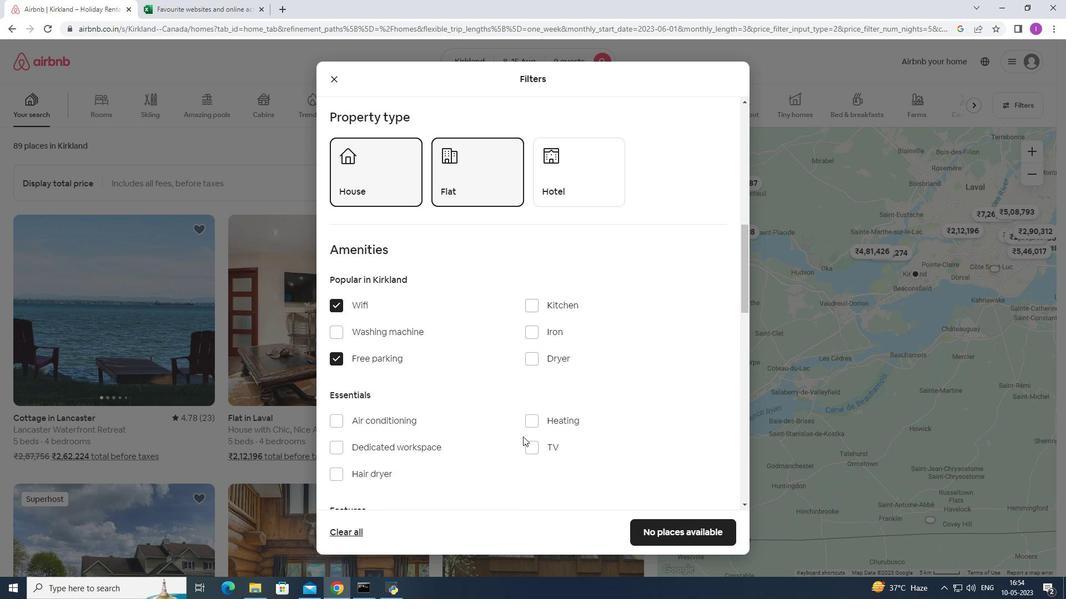 
Action: Mouse moved to (528, 427)
Screenshot: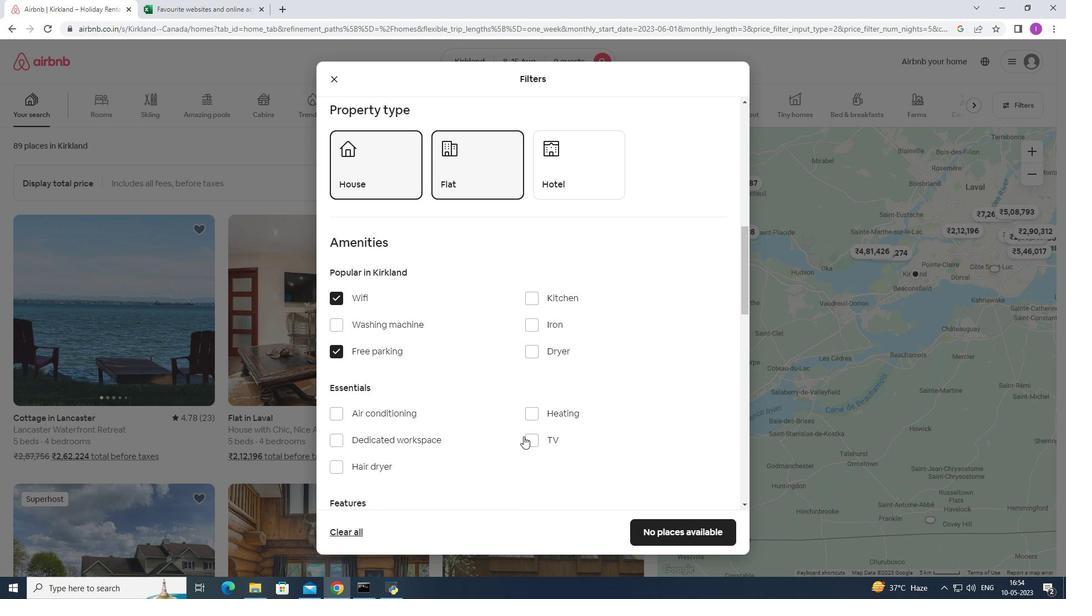 
Action: Mouse scrolled (528, 426) with delta (0, 0)
Screenshot: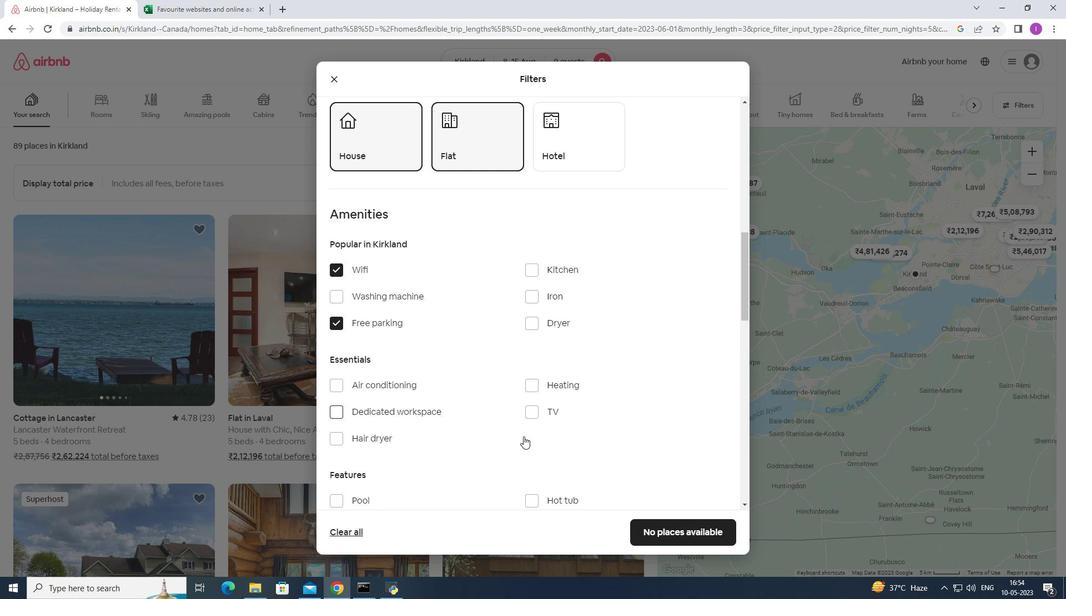 
Action: Mouse moved to (528, 337)
Screenshot: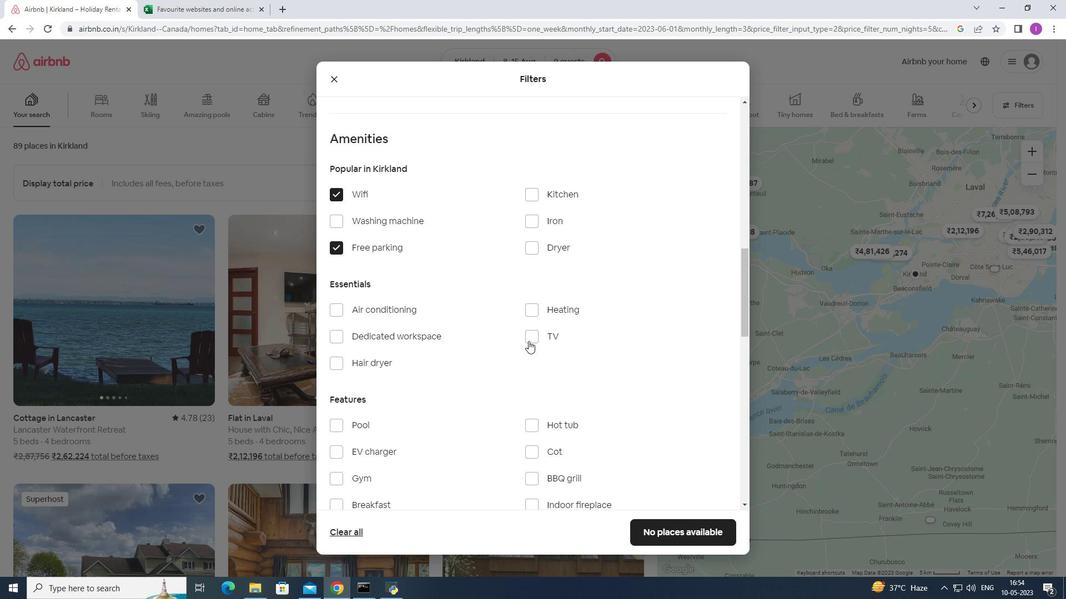 
Action: Mouse pressed left at (528, 337)
Screenshot: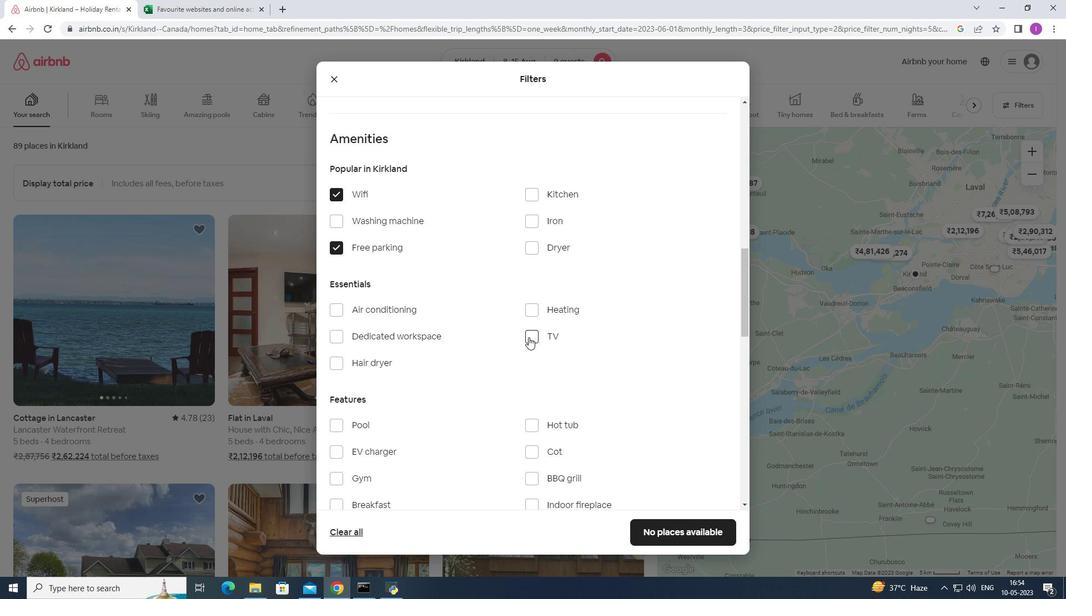 
Action: Mouse moved to (444, 427)
Screenshot: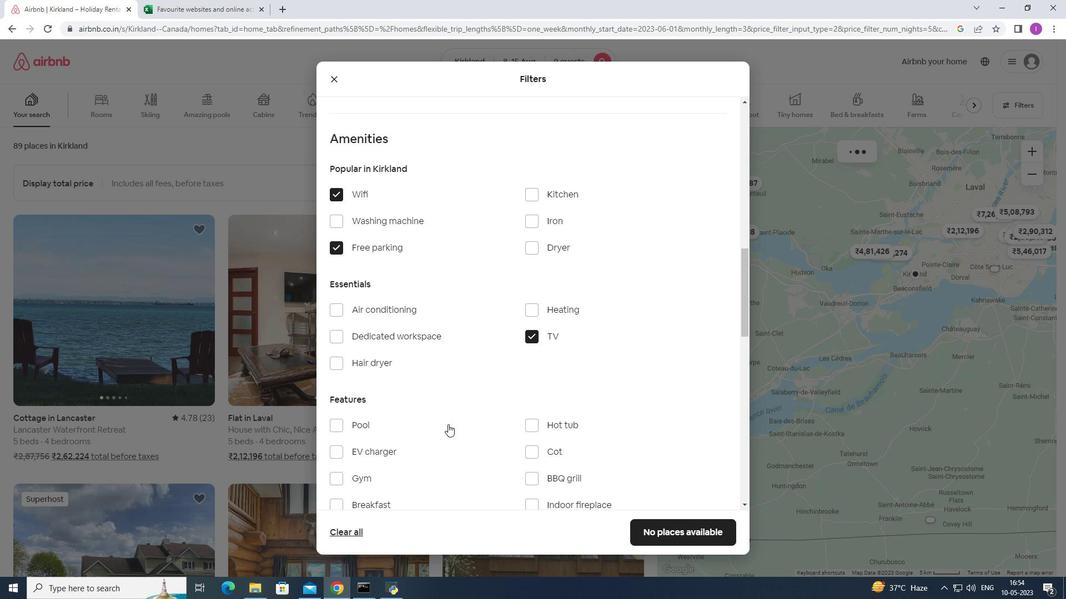 
Action: Mouse scrolled (444, 427) with delta (0, 0)
Screenshot: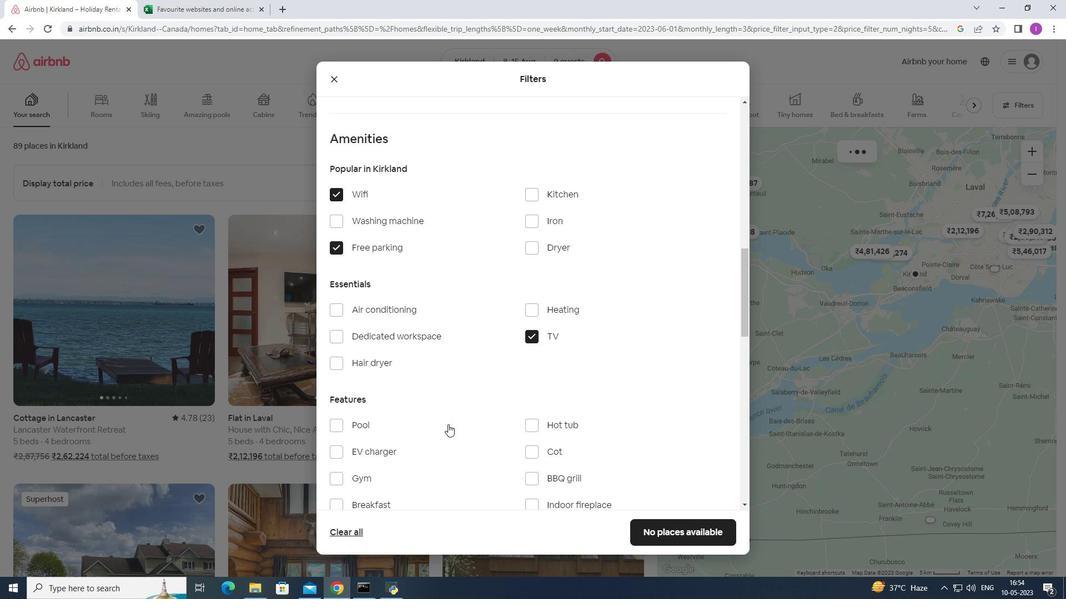 
Action: Mouse moved to (444, 428)
Screenshot: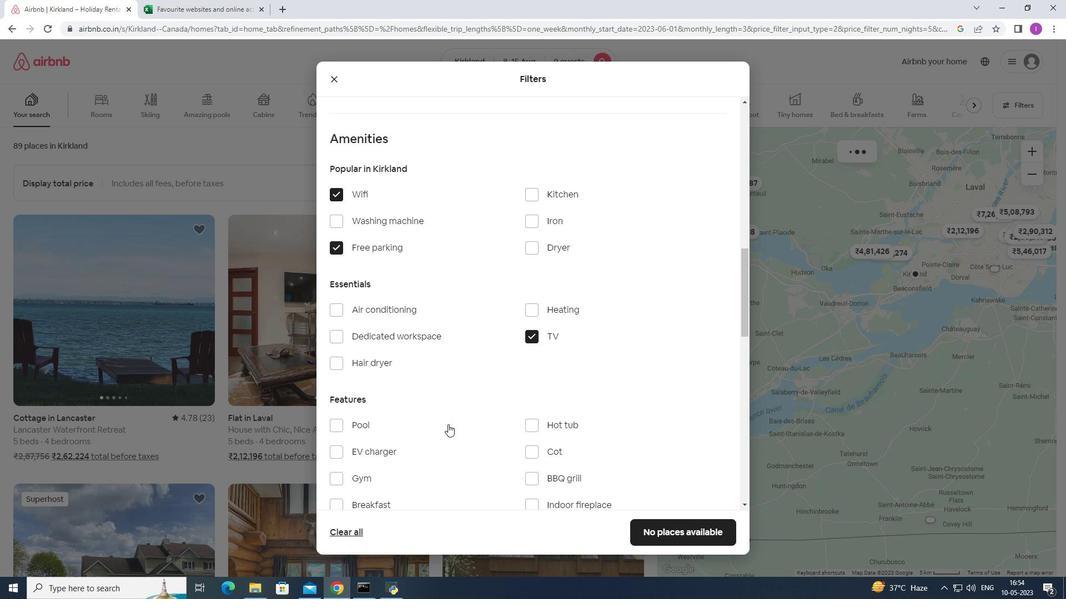 
Action: Mouse scrolled (444, 428) with delta (0, 0)
Screenshot: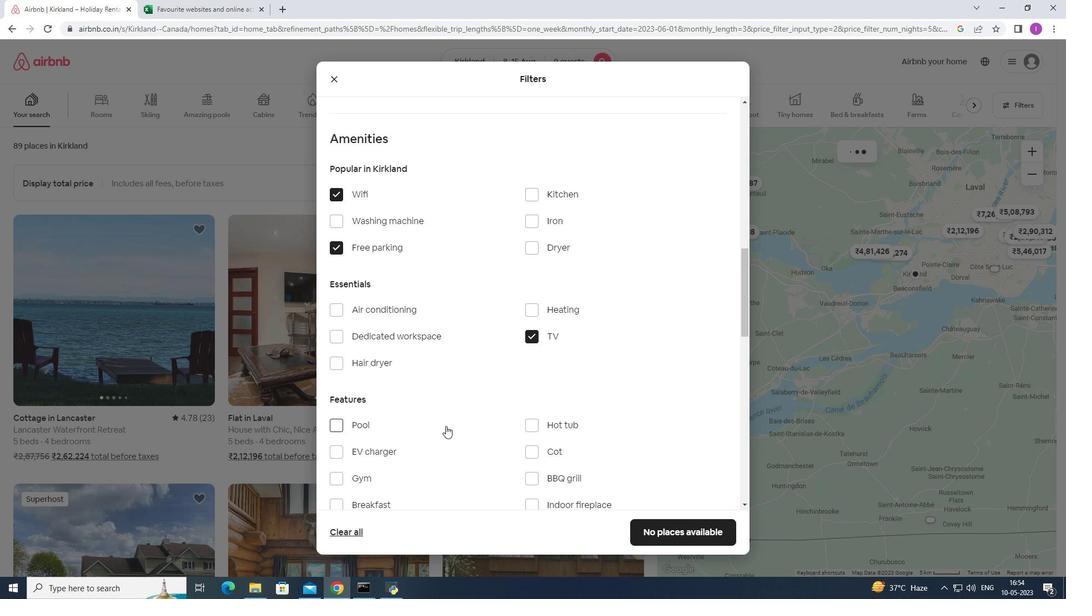 
Action: Mouse moved to (356, 370)
Screenshot: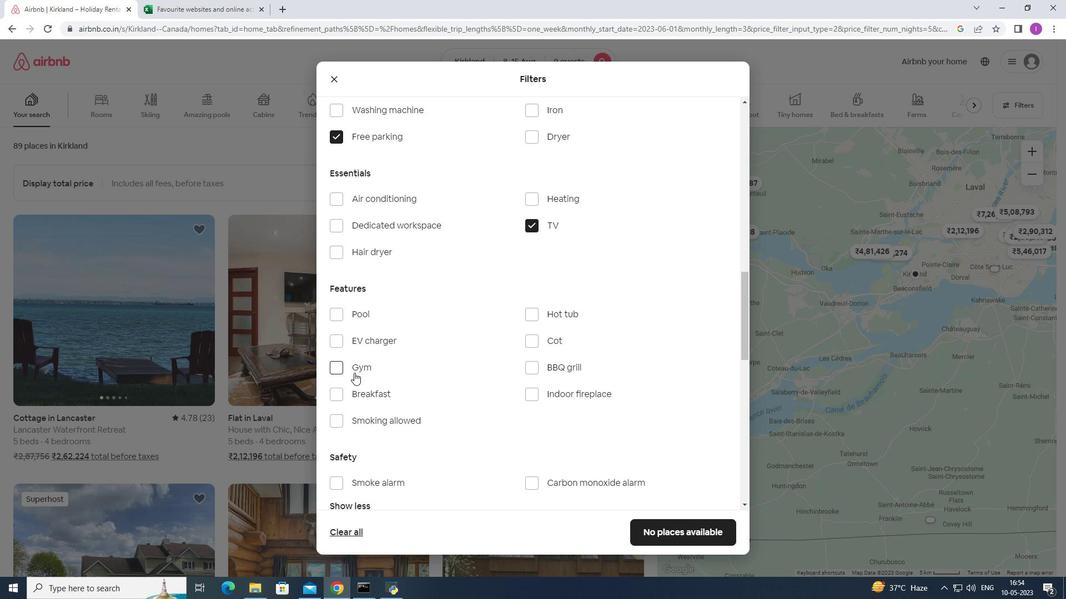 
Action: Mouse pressed left at (356, 370)
Screenshot: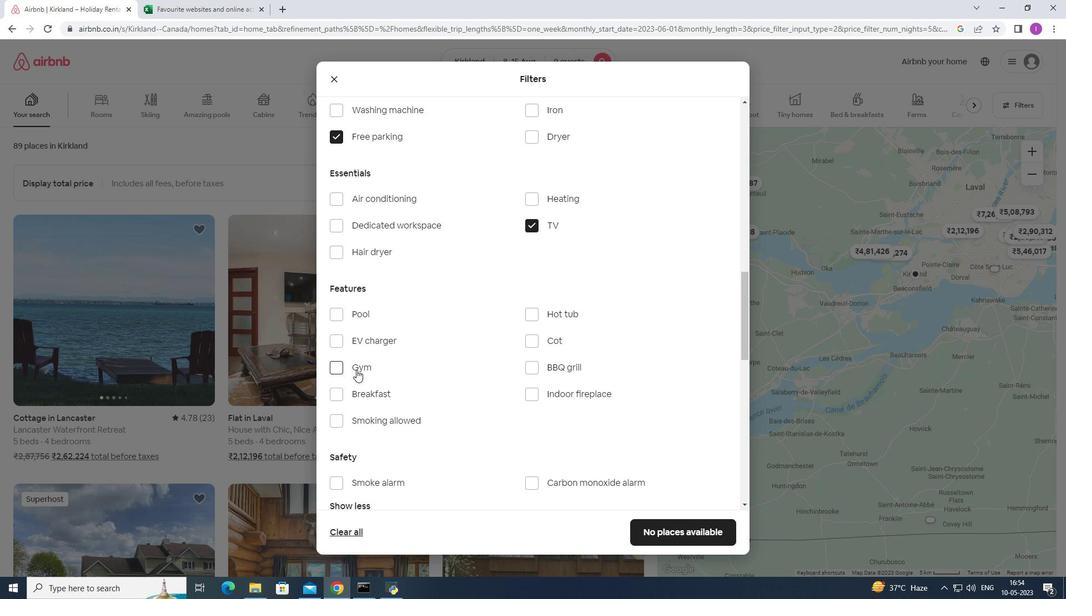 
Action: Mouse moved to (362, 389)
Screenshot: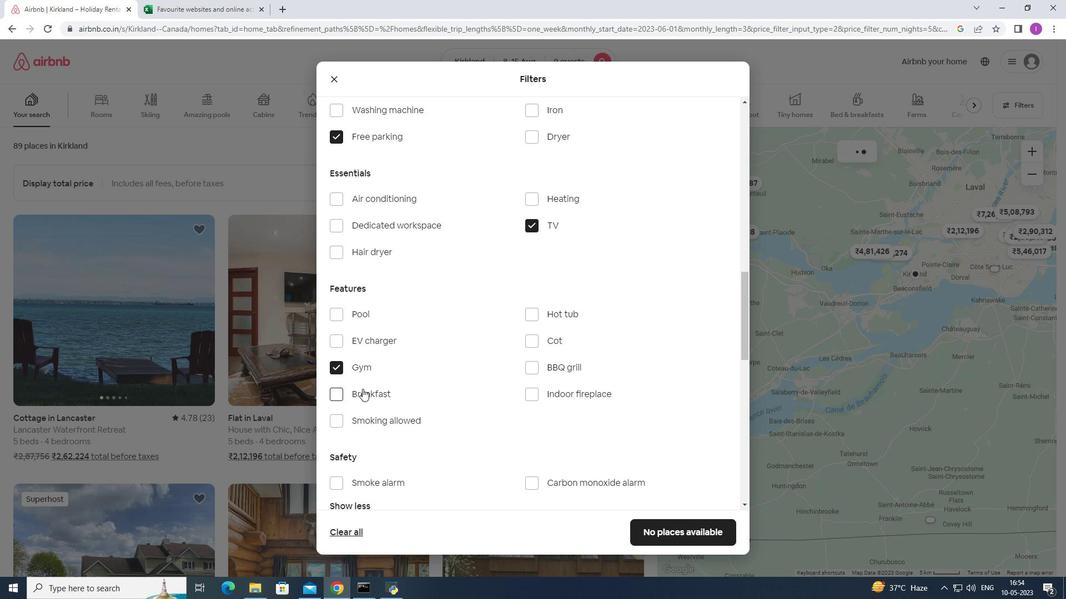 
Action: Mouse pressed left at (362, 389)
Screenshot: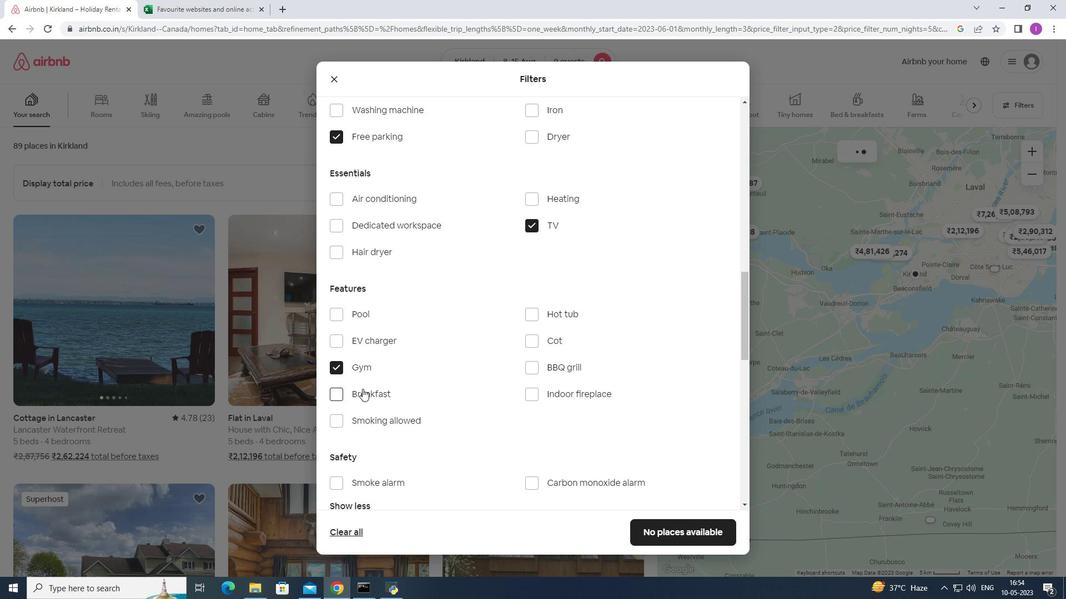 
Action: Mouse moved to (478, 393)
Screenshot: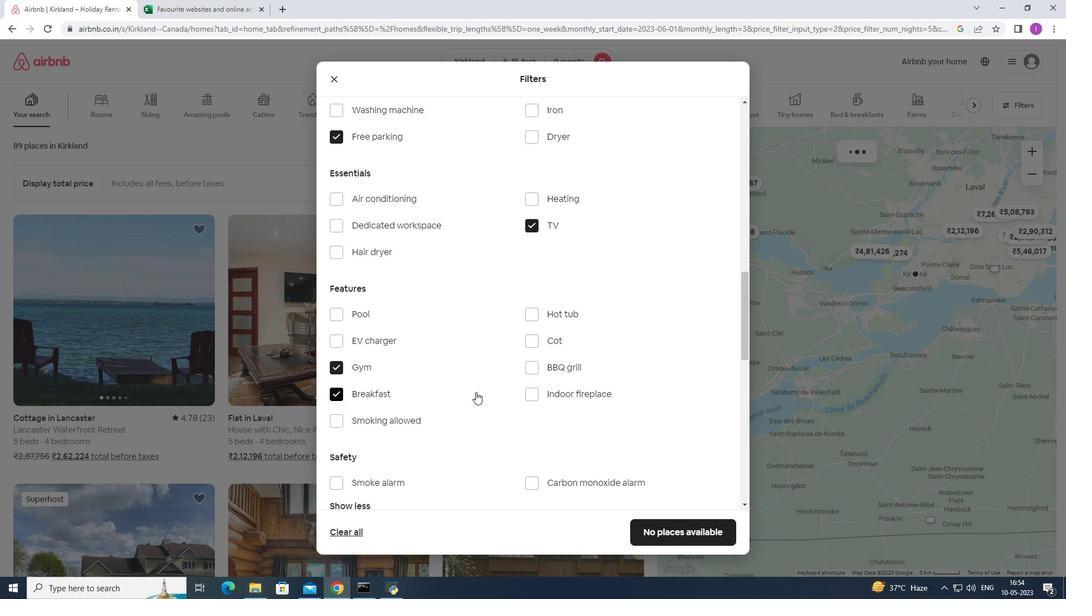 
Action: Mouse scrolled (478, 393) with delta (0, 0)
Screenshot: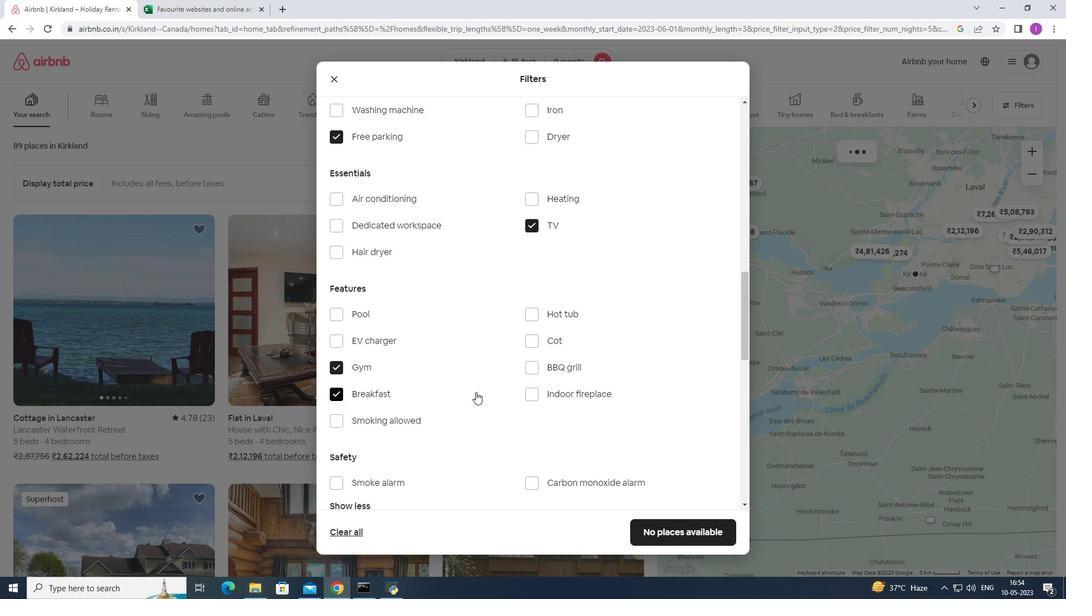 
Action: Mouse moved to (478, 394)
Screenshot: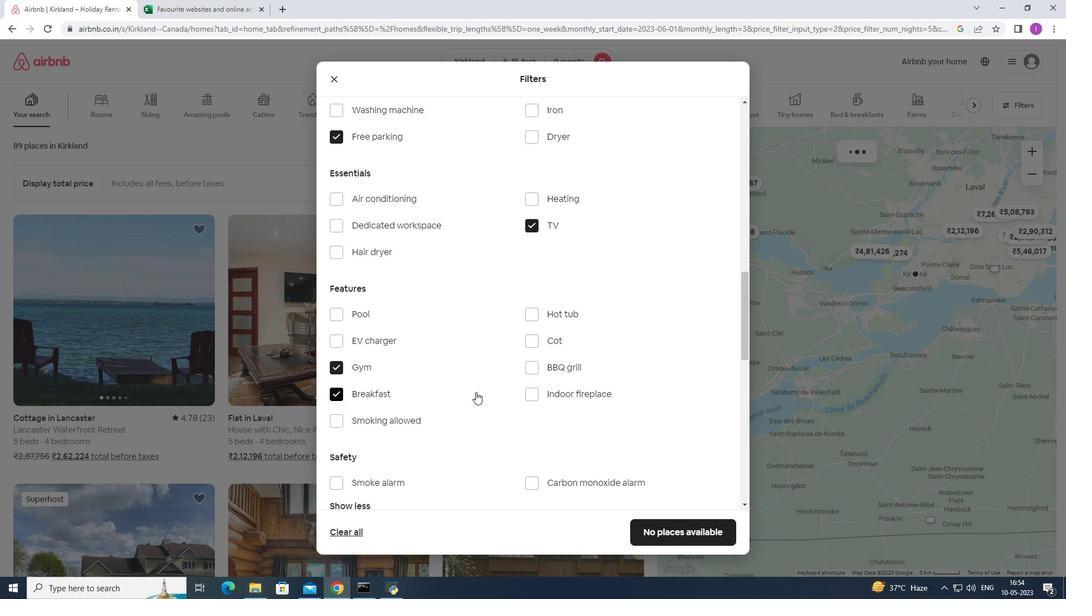 
Action: Mouse scrolled (478, 393) with delta (0, 0)
Screenshot: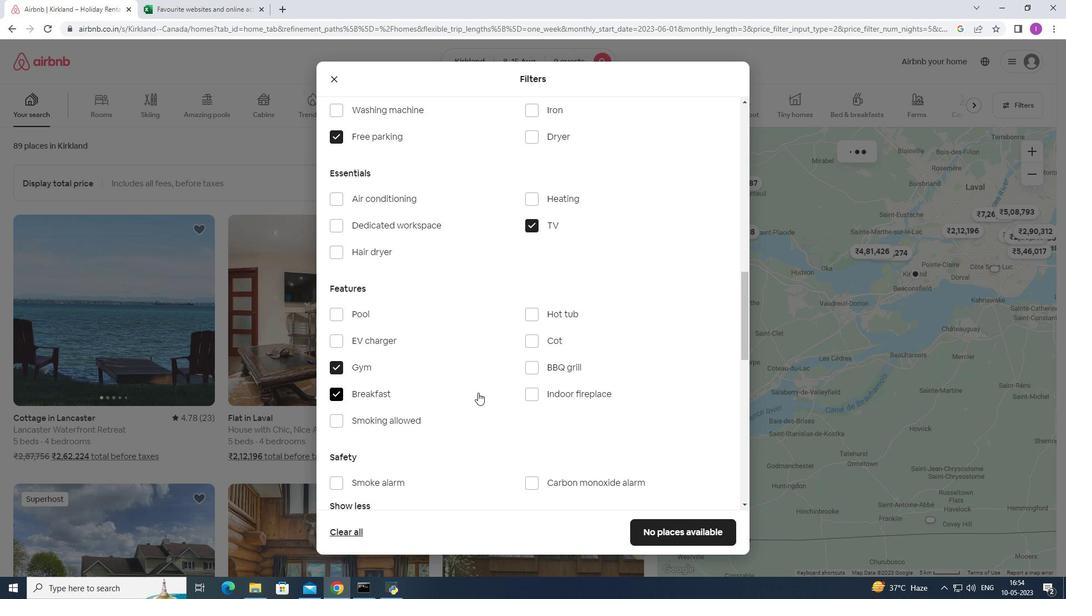 
Action: Mouse moved to (479, 394)
Screenshot: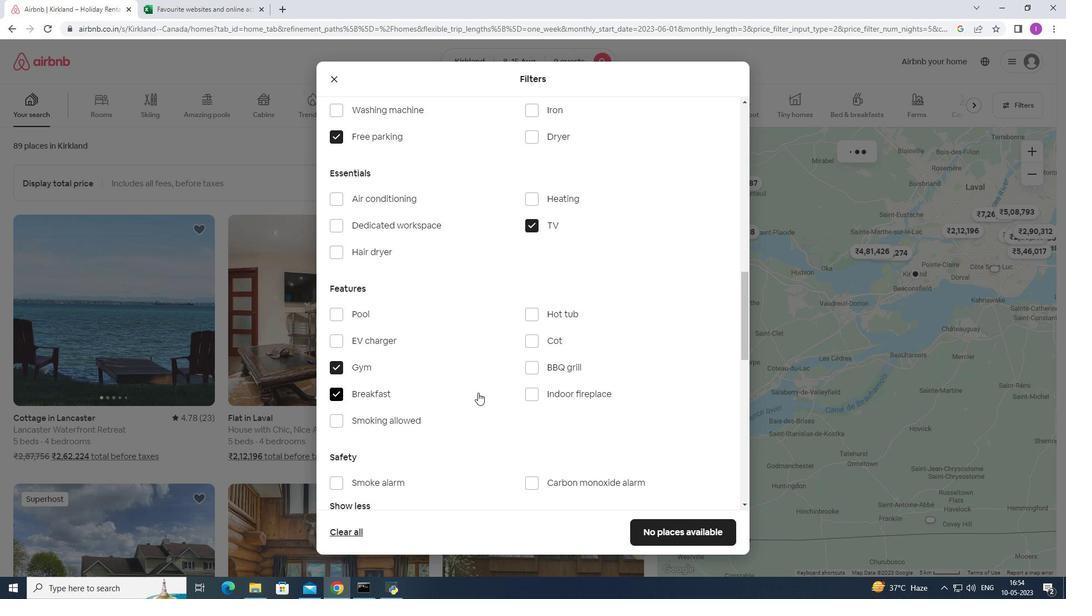
Action: Mouse scrolled (479, 393) with delta (0, 0)
Screenshot: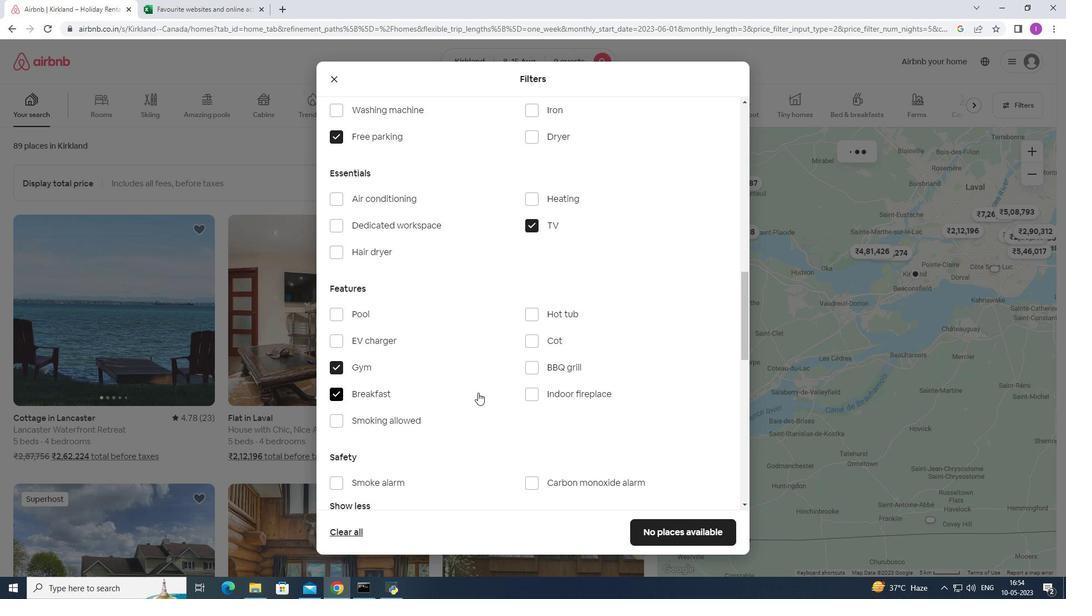 
Action: Mouse scrolled (479, 393) with delta (0, 0)
Screenshot: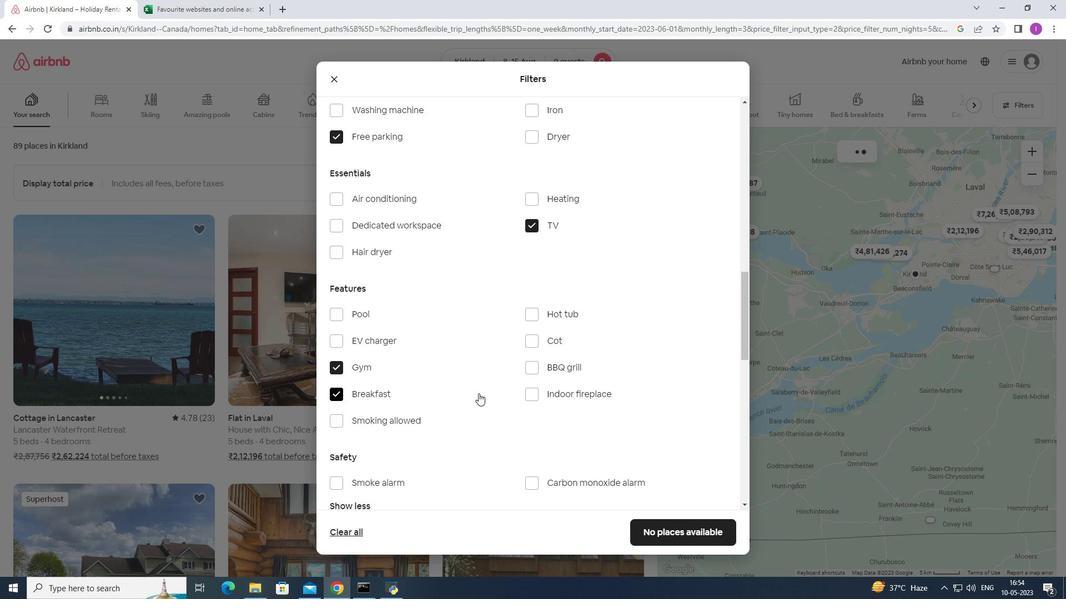 
Action: Mouse moved to (713, 411)
Screenshot: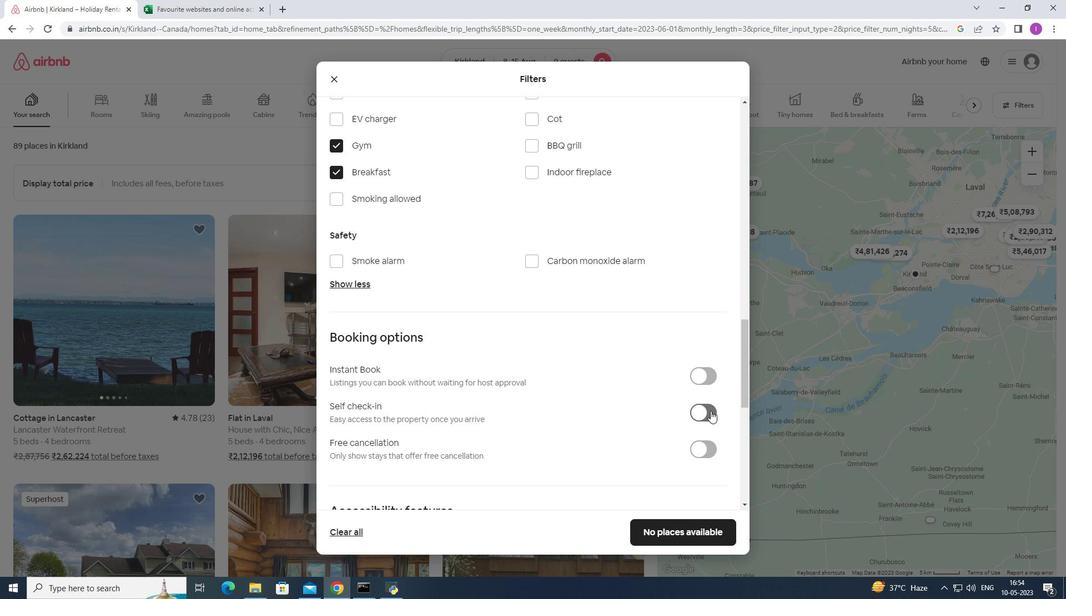 
Action: Mouse pressed left at (713, 411)
Screenshot: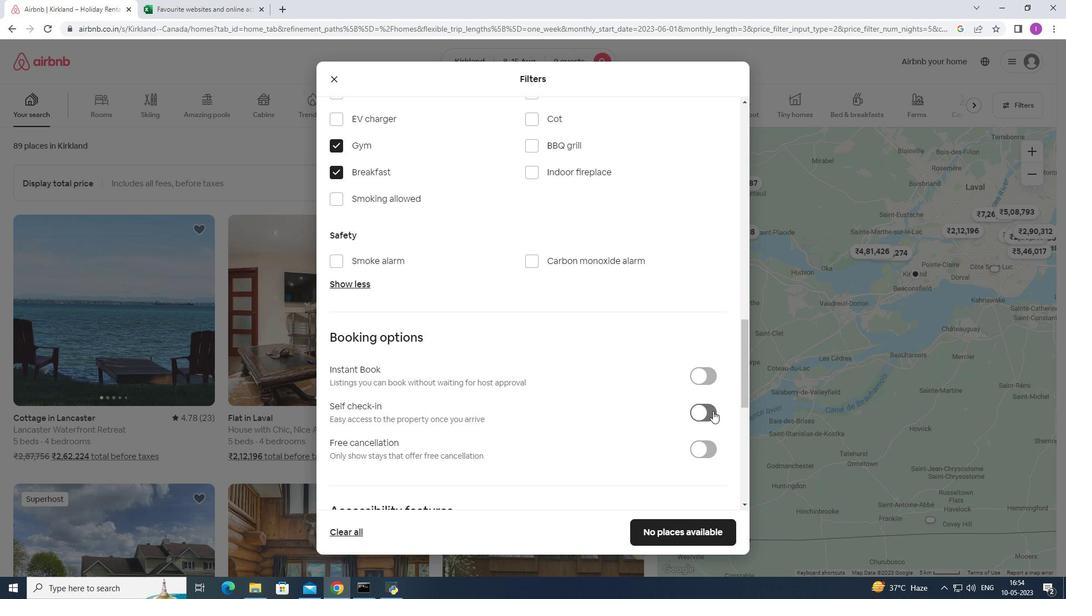 
Action: Mouse moved to (534, 436)
Screenshot: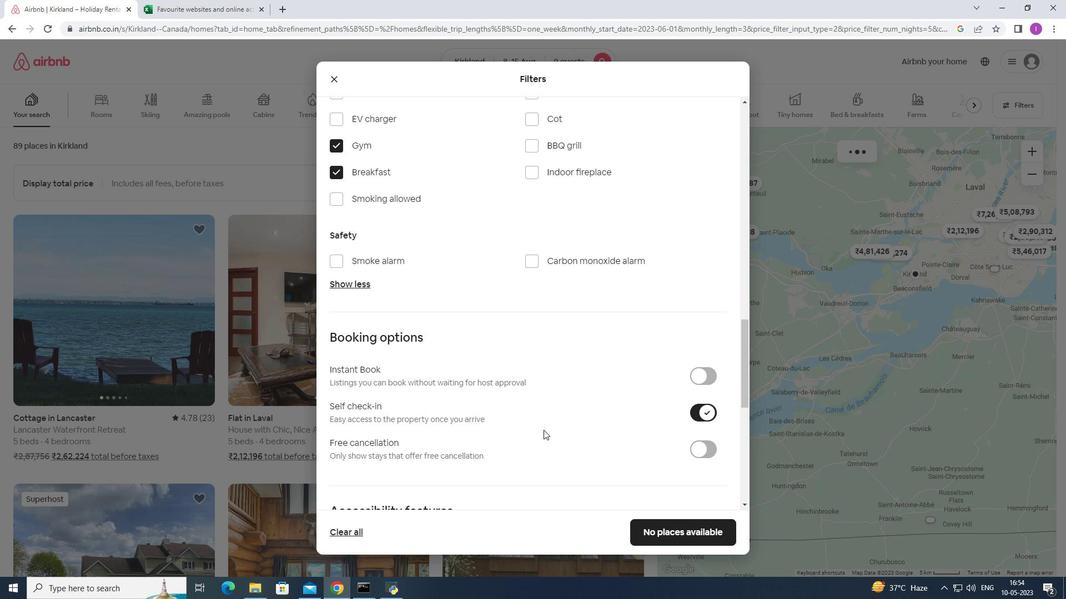 
Action: Mouse scrolled (534, 435) with delta (0, 0)
Screenshot: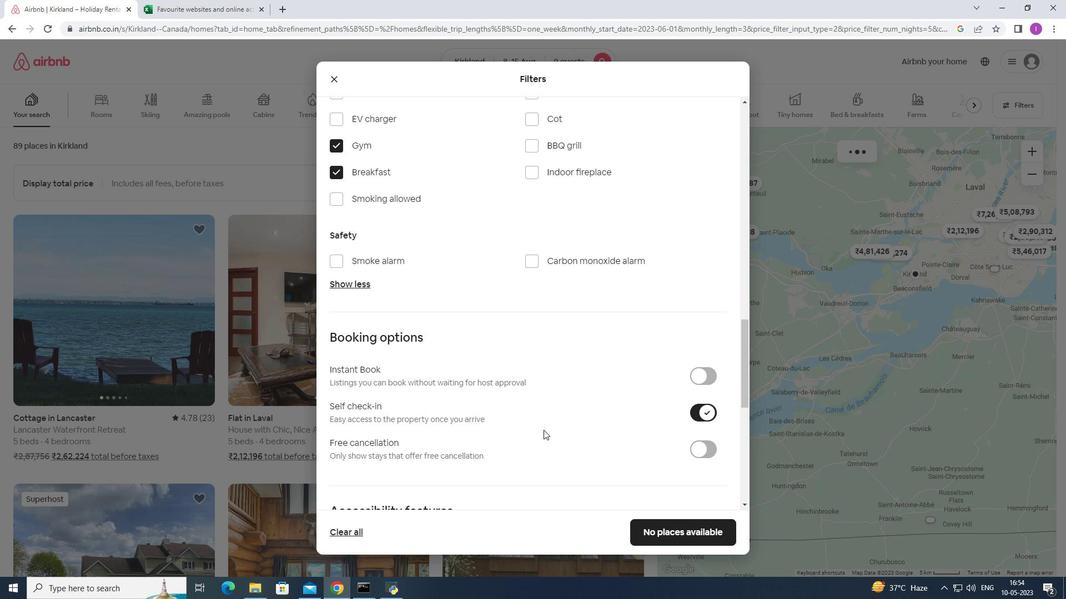 
Action: Mouse moved to (534, 436)
Screenshot: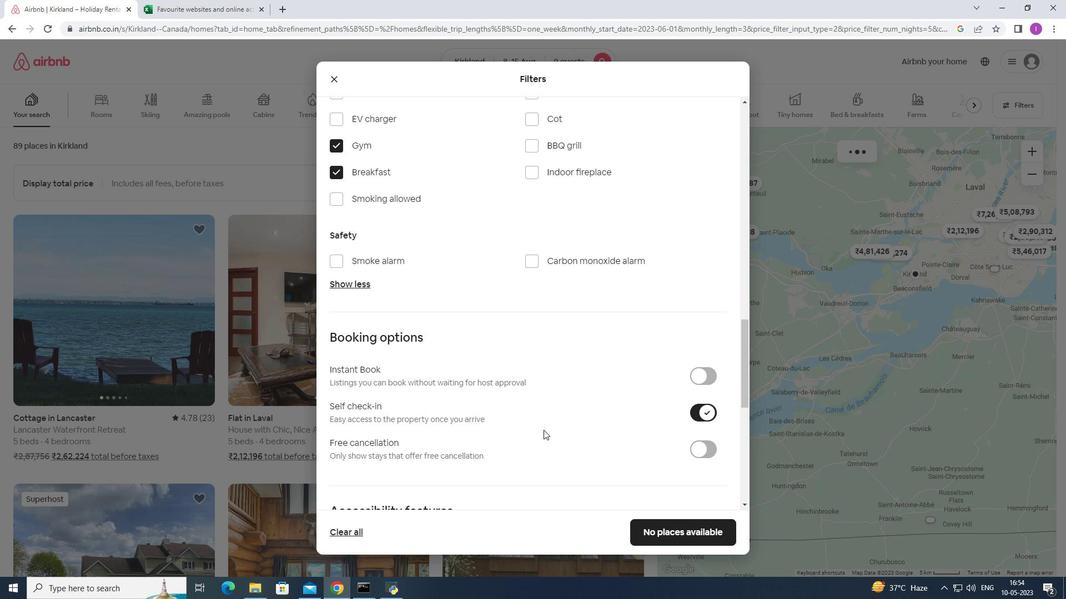 
Action: Mouse scrolled (534, 436) with delta (0, 0)
Screenshot: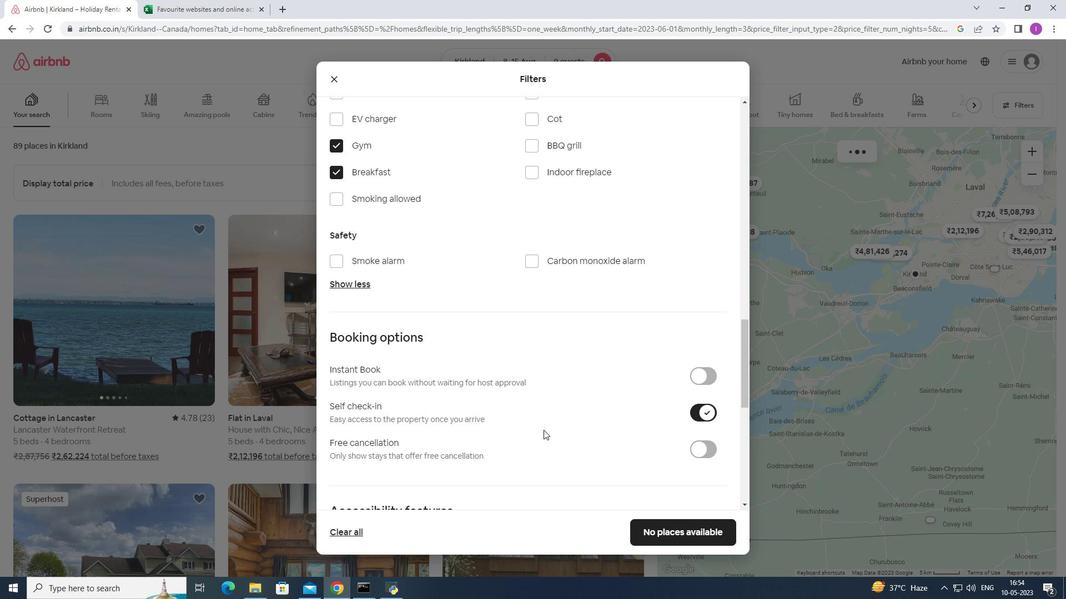 
Action: Mouse moved to (533, 437)
Screenshot: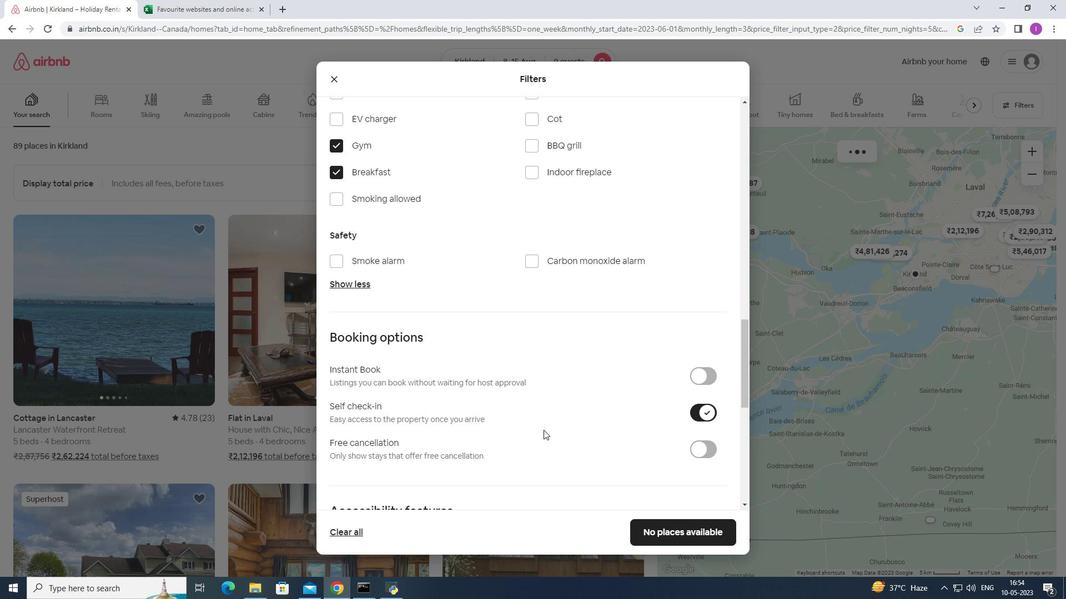 
Action: Mouse scrolled (533, 437) with delta (0, 0)
Screenshot: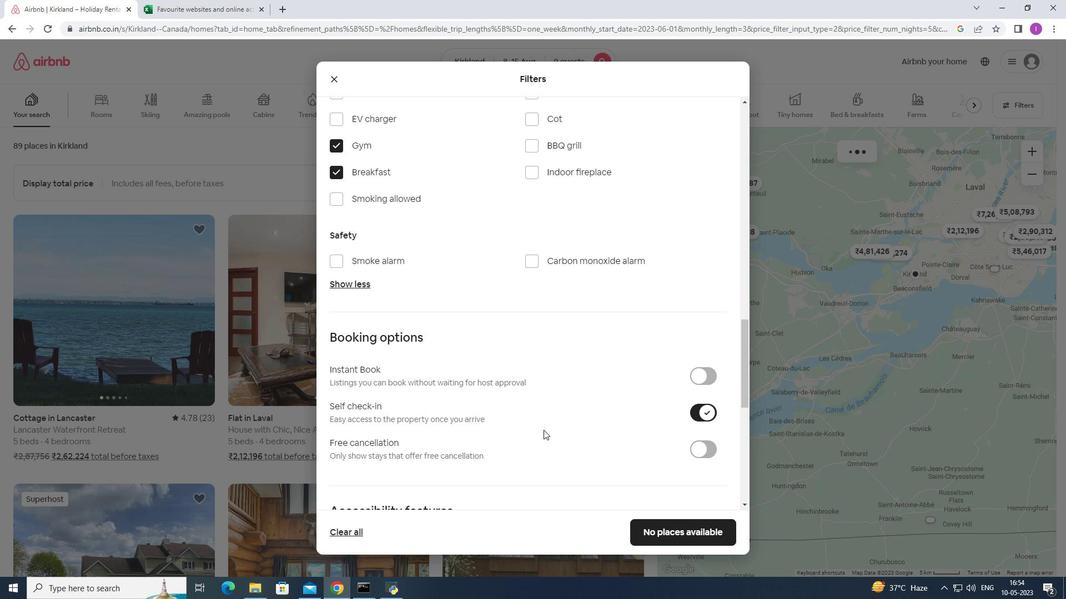 
Action: Mouse scrolled (533, 437) with delta (0, 0)
Screenshot: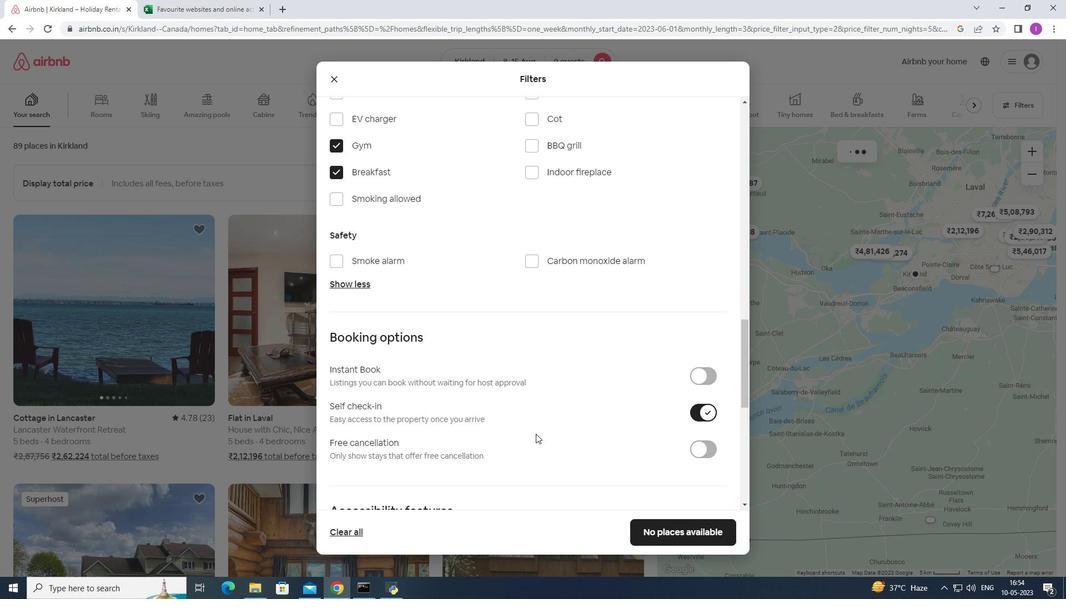 
Action: Mouse scrolled (533, 437) with delta (0, 0)
Screenshot: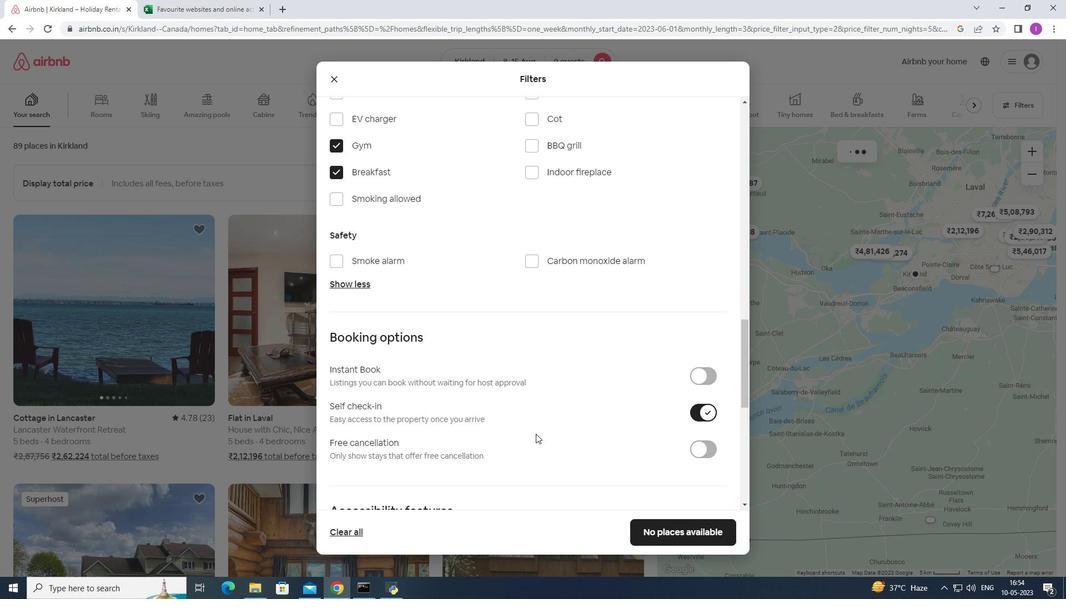 
Action: Mouse moved to (530, 439)
Screenshot: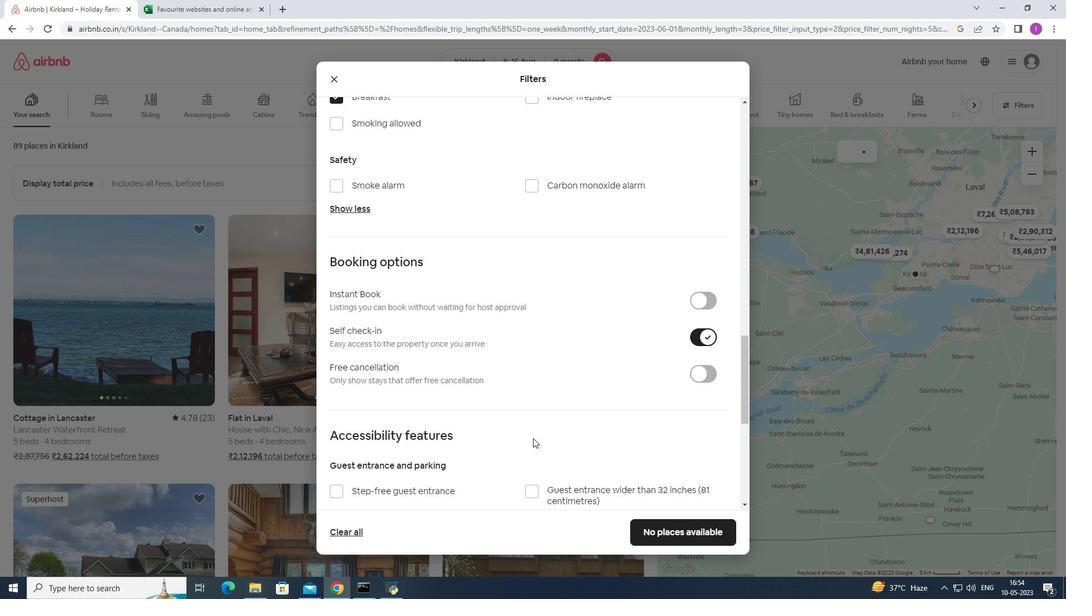 
Action: Mouse scrolled (530, 438) with delta (0, 0)
Screenshot: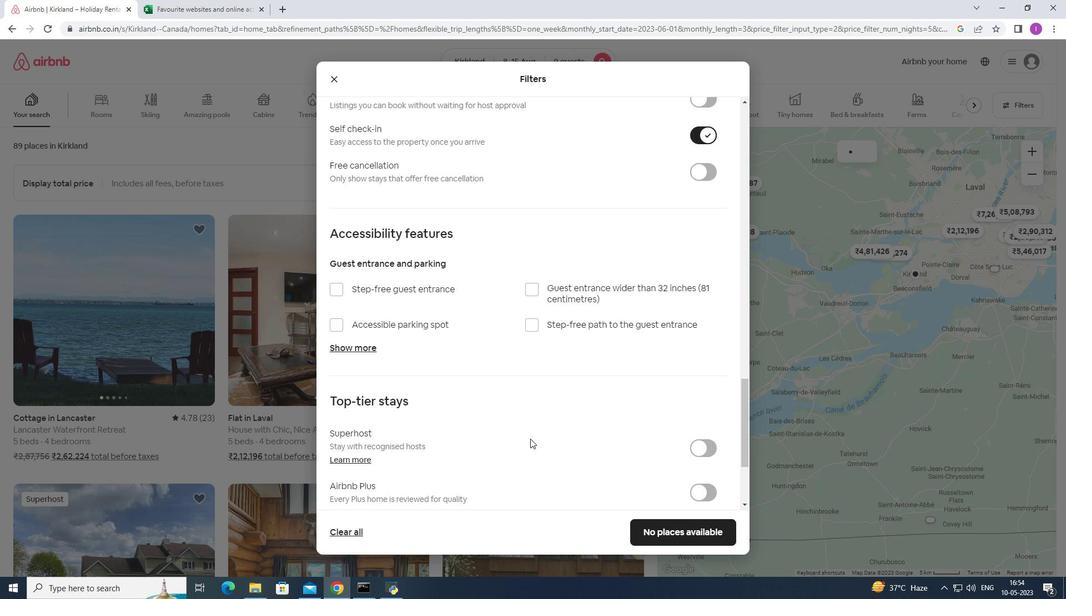 
Action: Mouse scrolled (530, 438) with delta (0, 0)
Screenshot: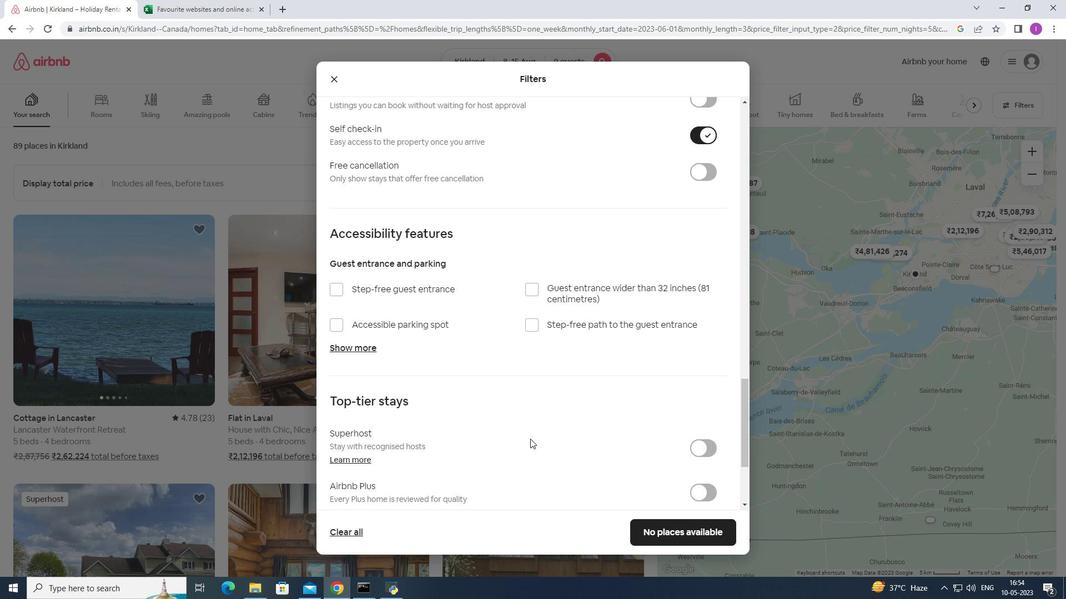 
Action: Mouse scrolled (530, 438) with delta (0, 0)
Screenshot: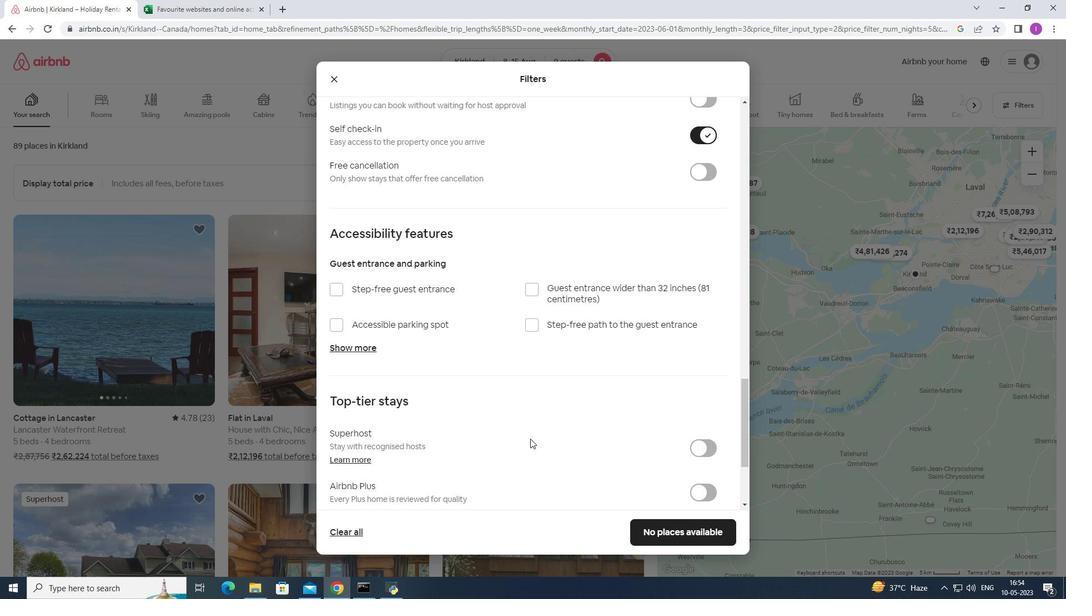 
Action: Mouse scrolled (530, 438) with delta (0, 0)
Screenshot: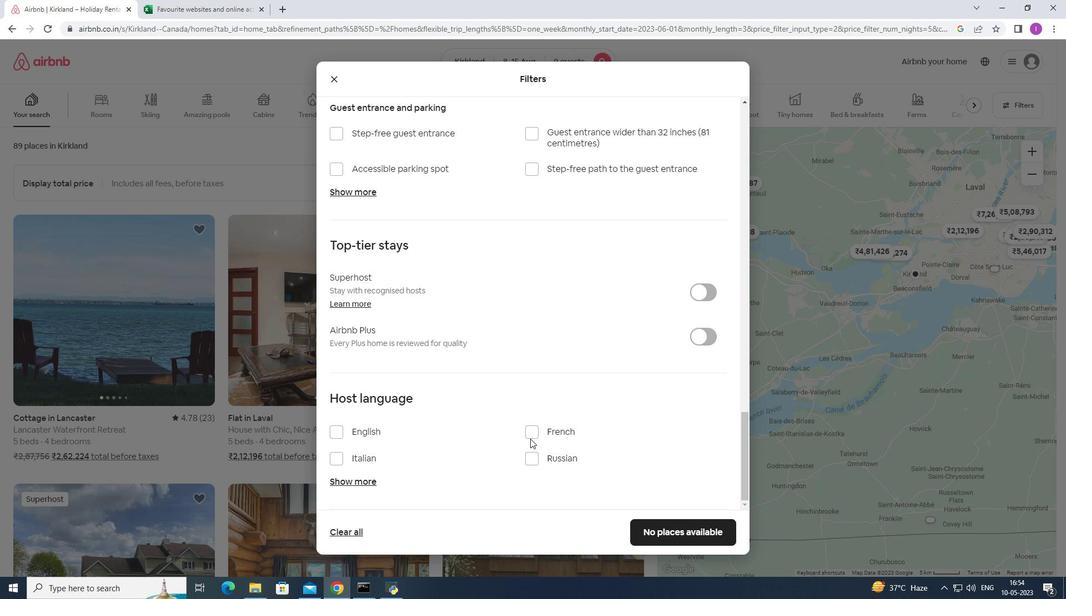 
Action: Mouse scrolled (530, 438) with delta (0, 0)
Screenshot: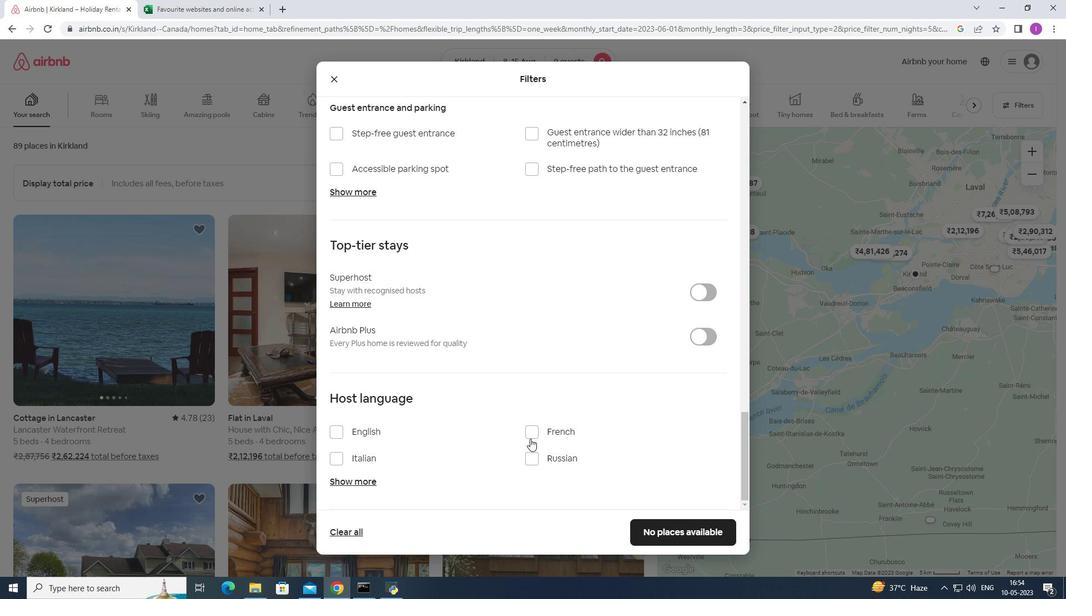 
Action: Mouse scrolled (530, 438) with delta (0, 0)
Screenshot: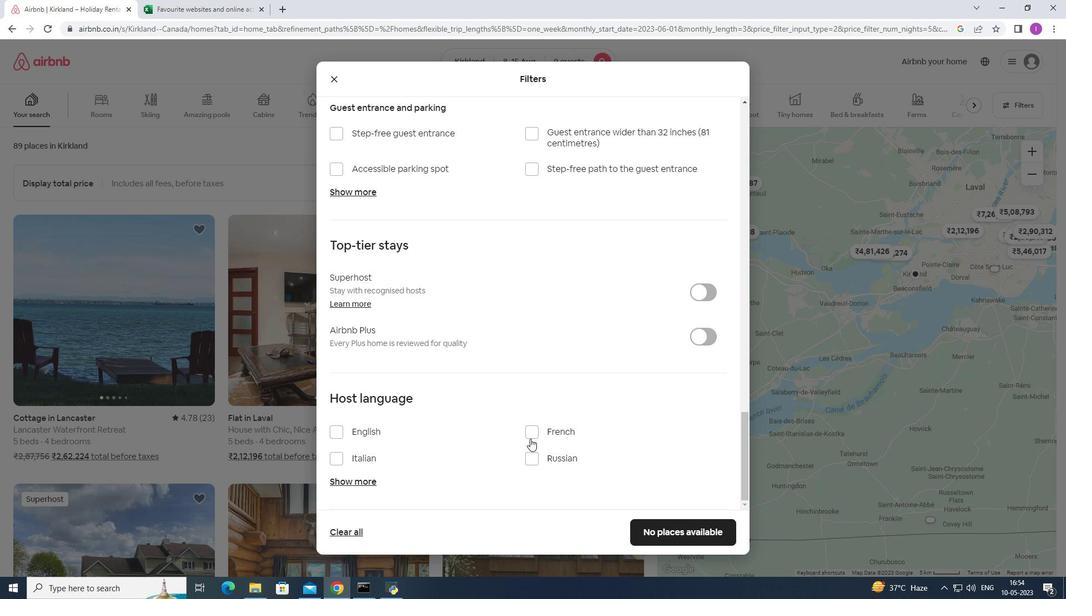 
Action: Mouse moved to (336, 433)
Screenshot: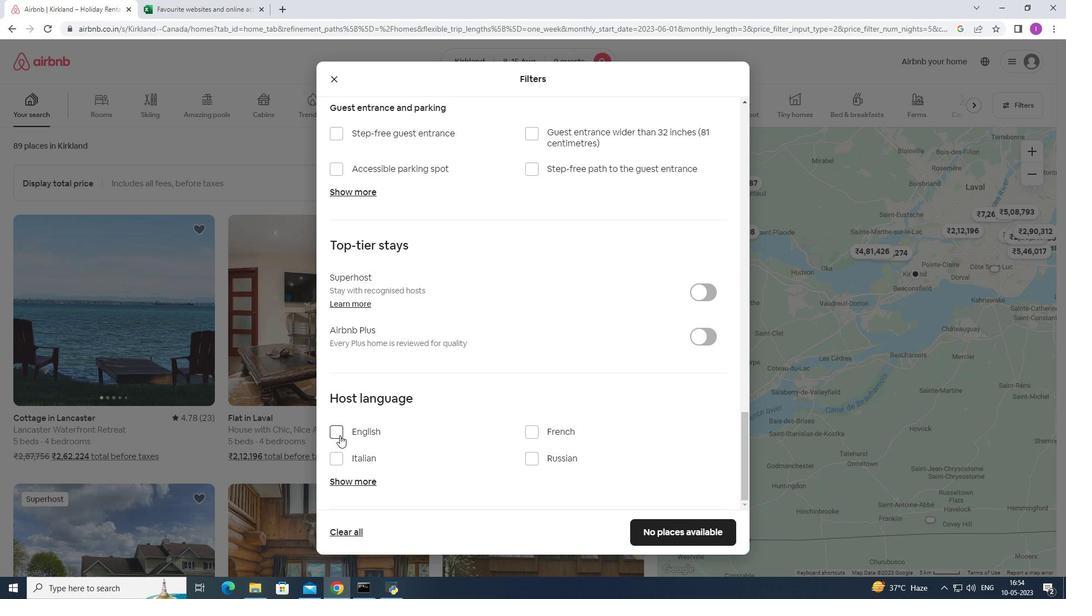 
Action: Mouse pressed left at (336, 433)
Screenshot: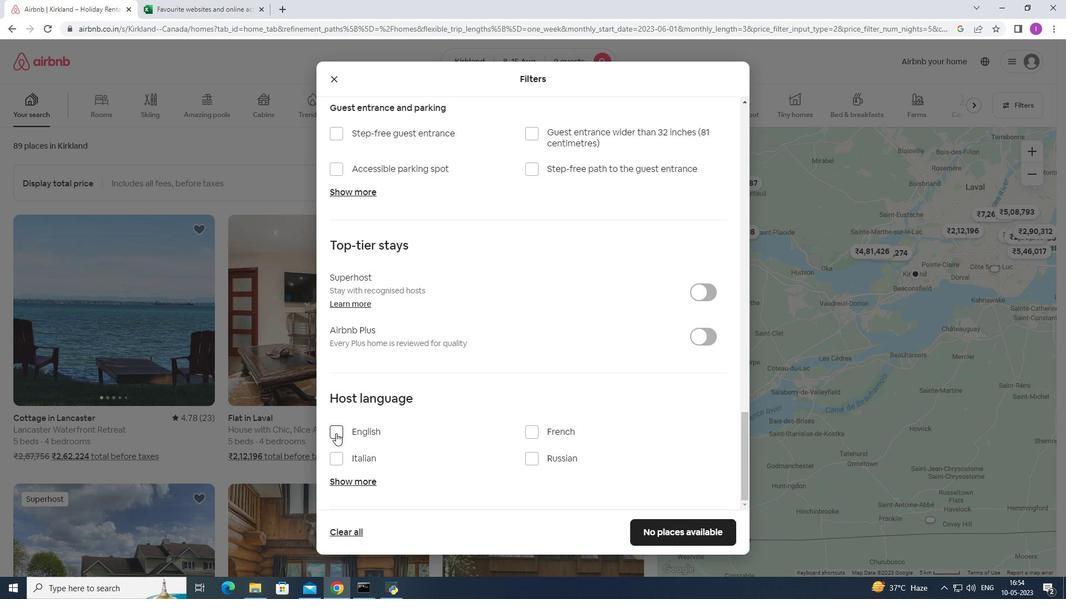 
Action: Mouse moved to (675, 532)
Screenshot: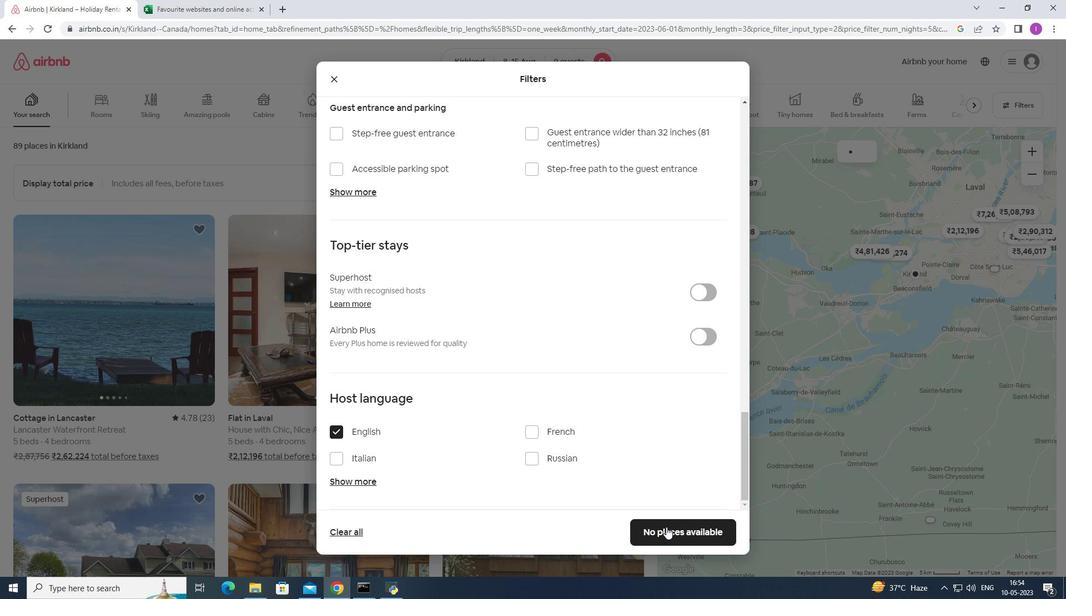 
Action: Mouse pressed left at (675, 532)
Screenshot: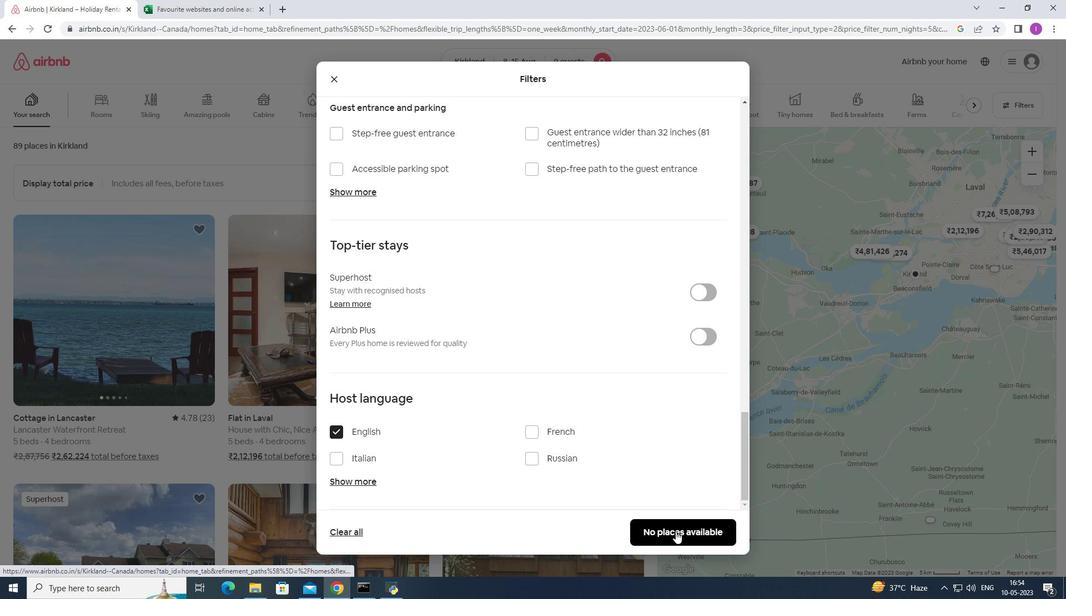 
Action: Mouse moved to (623, 497)
Screenshot: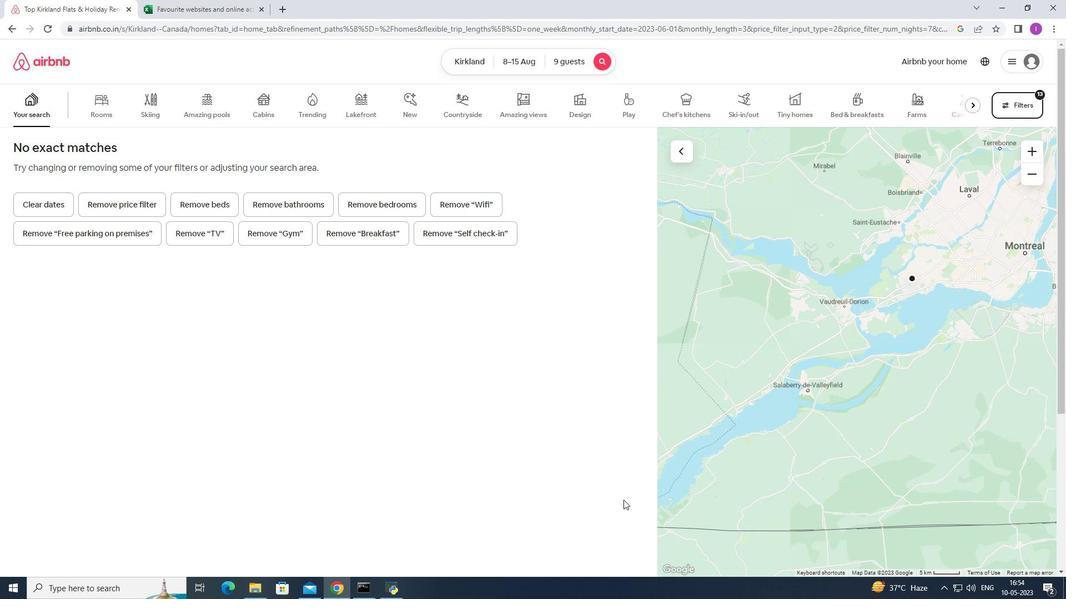 
